 Task: Find connections with filter location Qusar with filter topic #linkedinprofileswith filter profile language French with filter current company Navi with filter school Mumbai Jobs with filter industry Agricultural Chemical Manufacturing with filter service category Market Research with filter keywords title Help Desk
Action: Mouse moved to (717, 130)
Screenshot: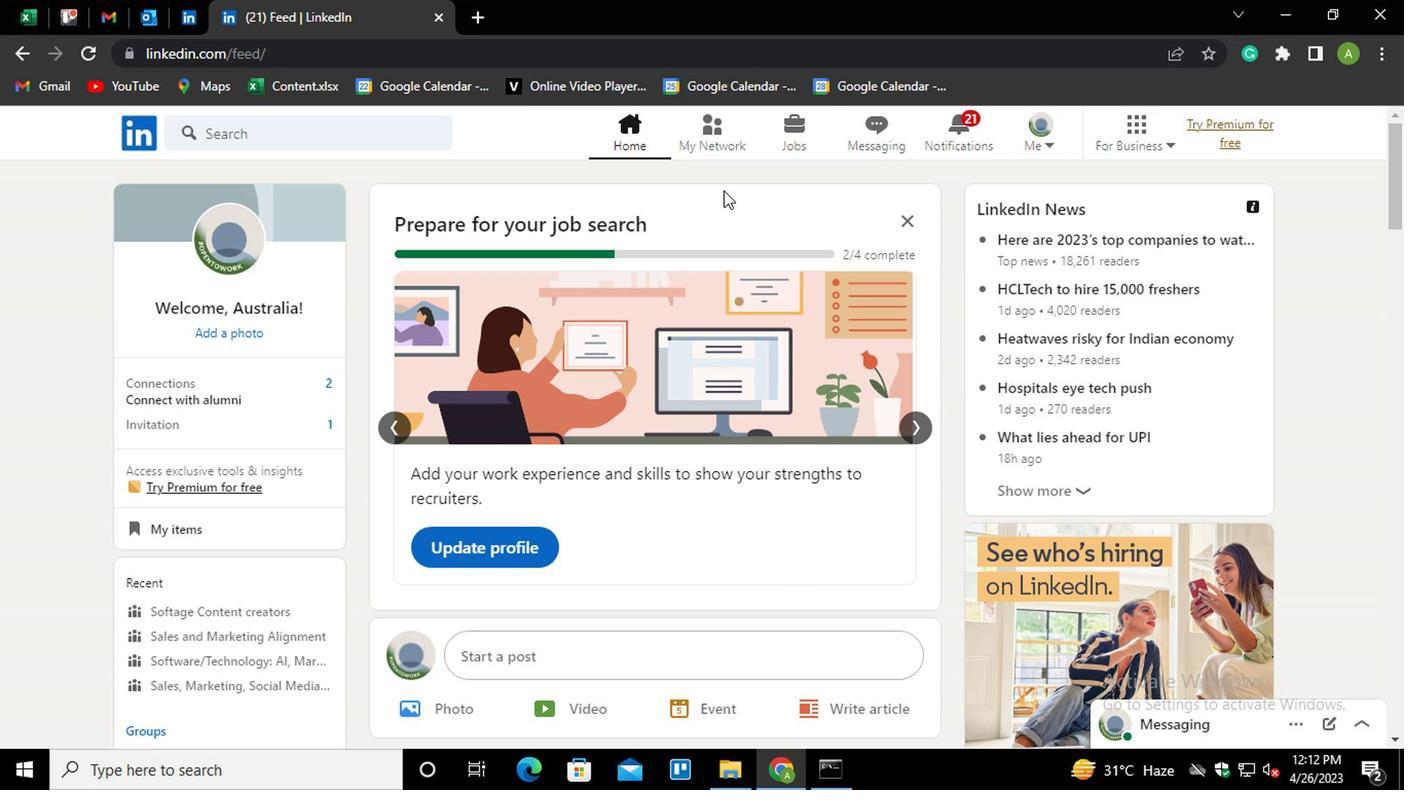 
Action: Mouse pressed left at (717, 130)
Screenshot: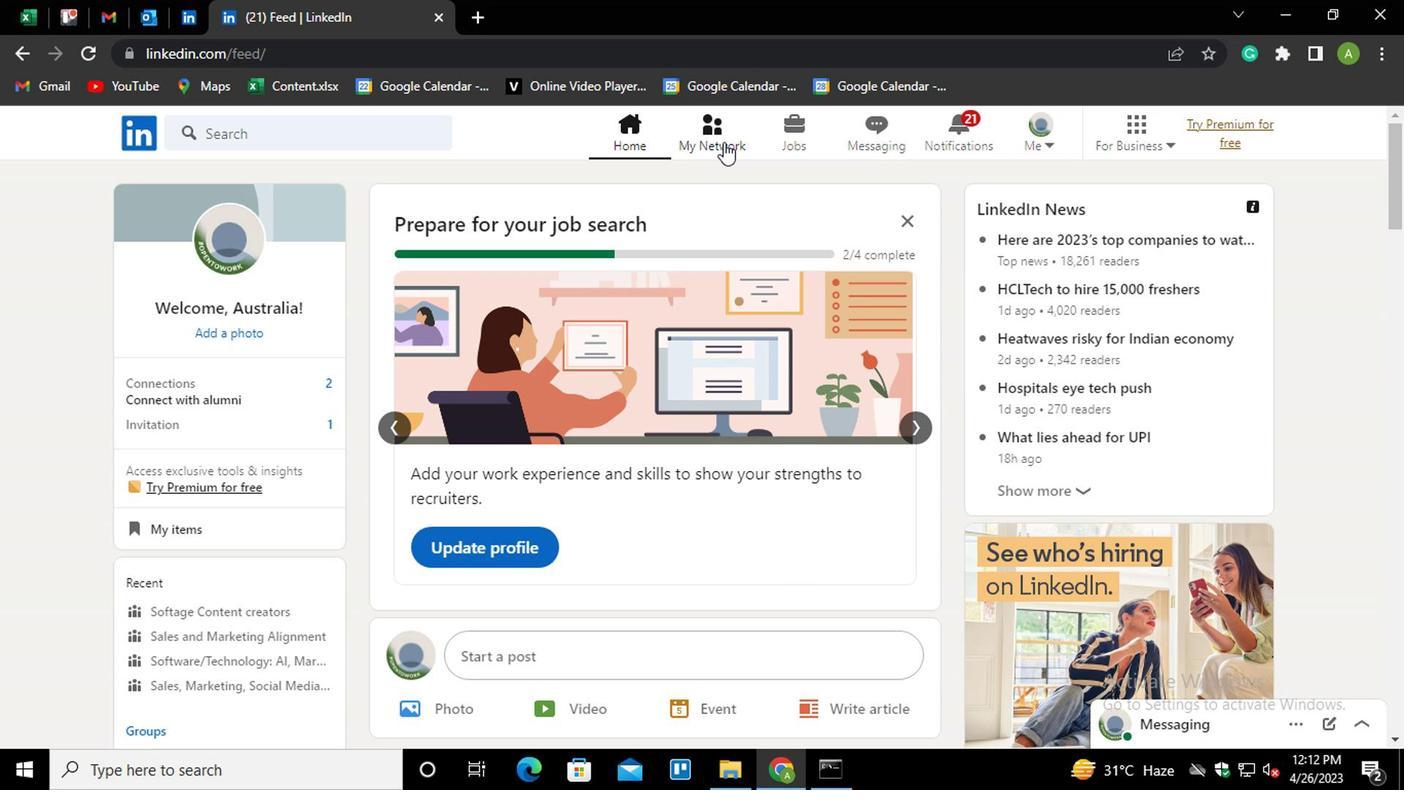 
Action: Mouse moved to (193, 245)
Screenshot: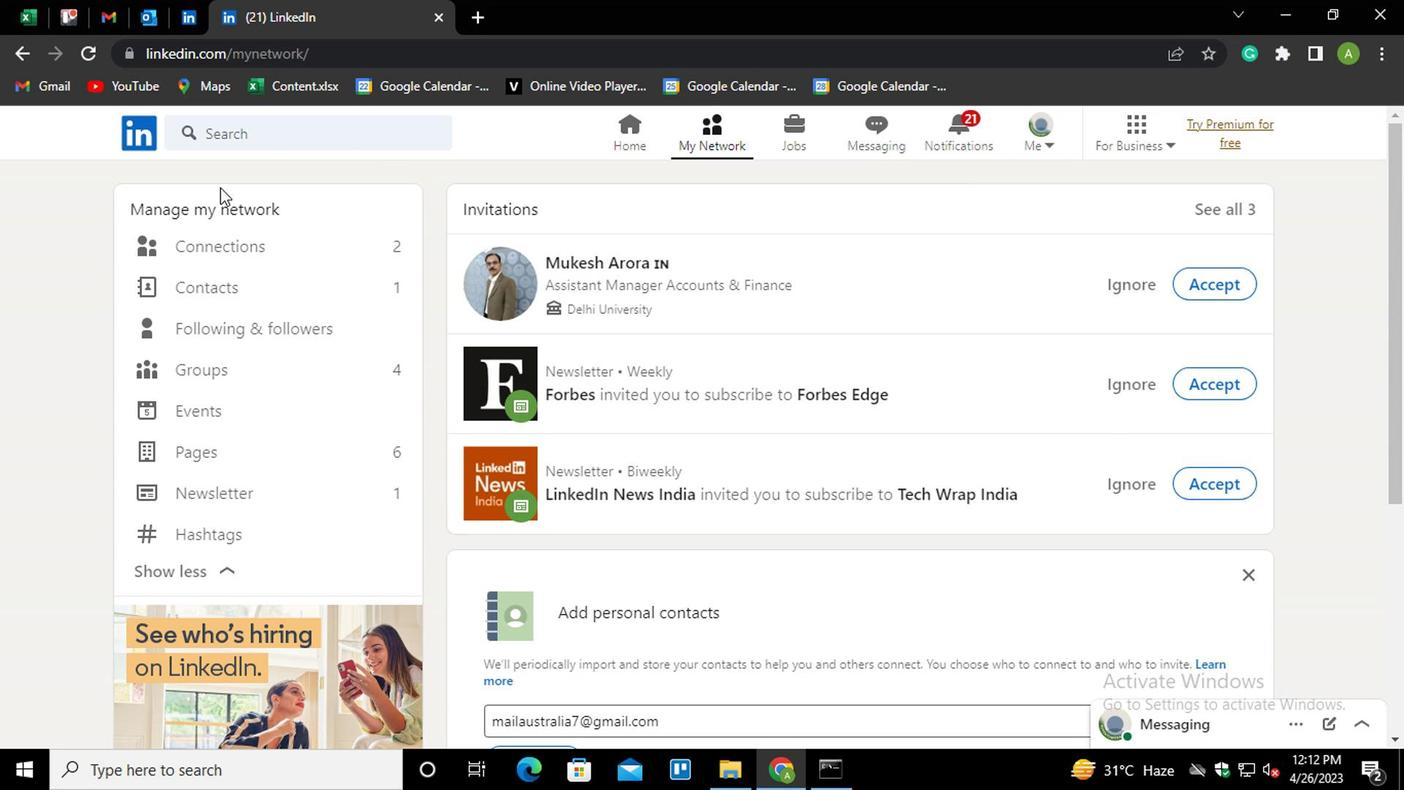 
Action: Mouse pressed left at (193, 245)
Screenshot: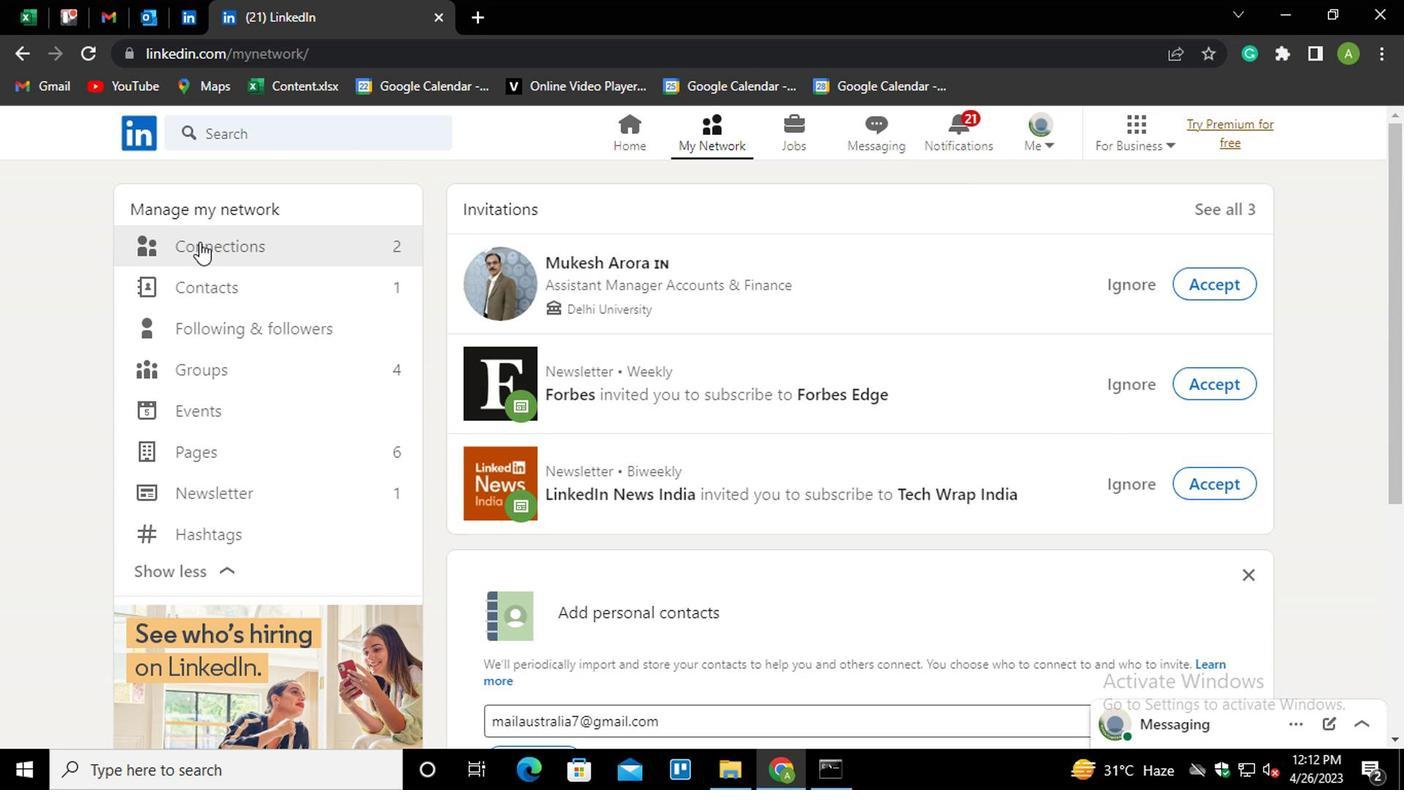 
Action: Mouse moved to (831, 250)
Screenshot: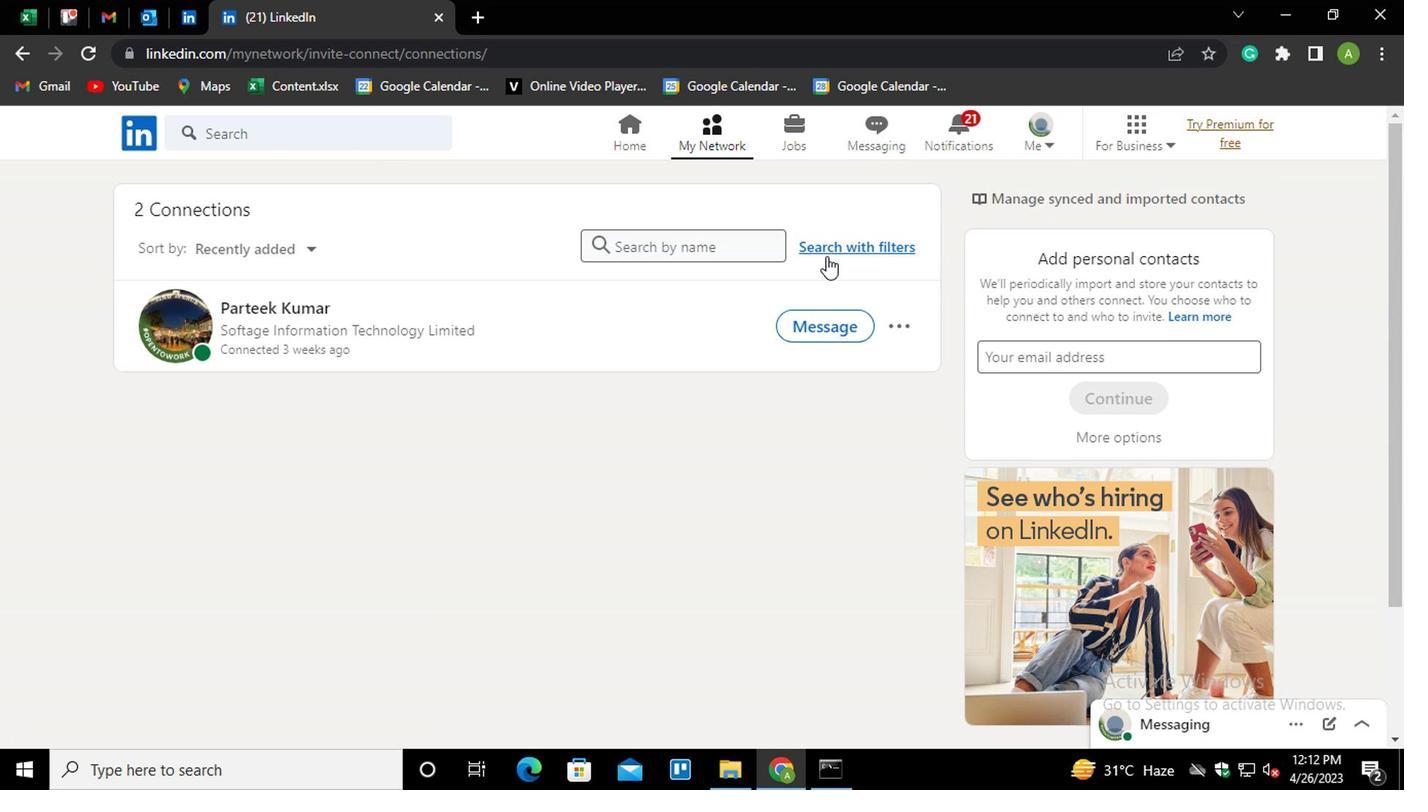 
Action: Mouse pressed left at (831, 250)
Screenshot: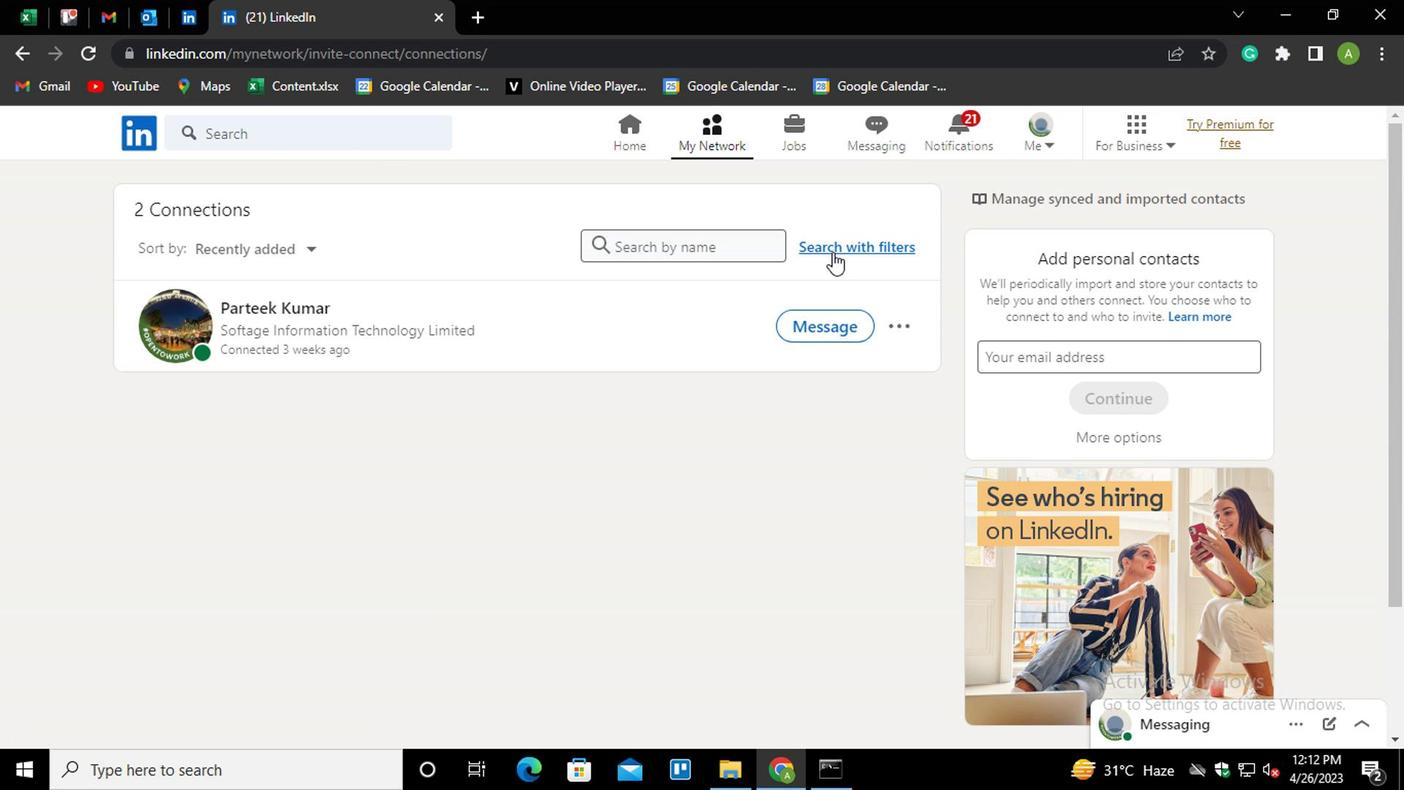 
Action: Mouse moved to (679, 185)
Screenshot: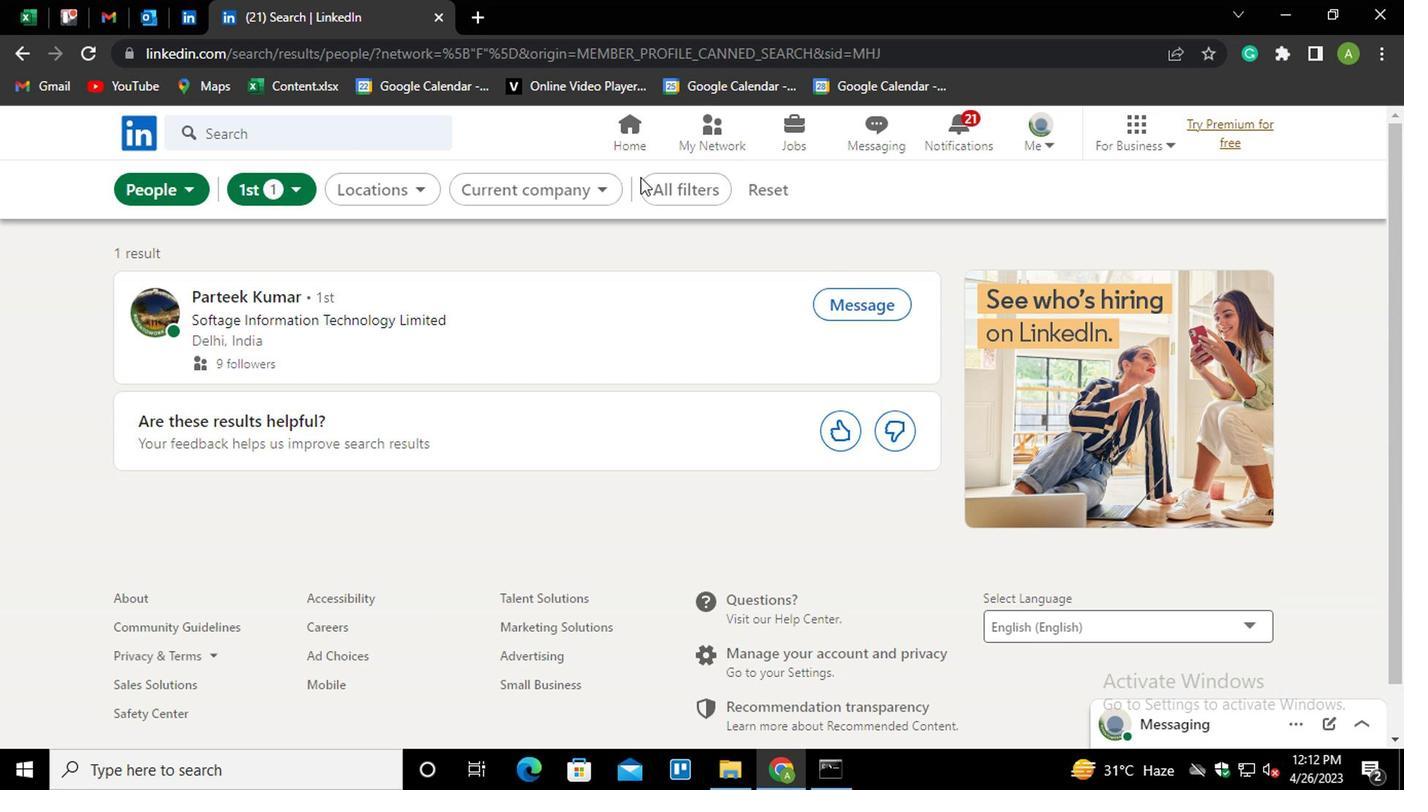 
Action: Mouse pressed left at (679, 185)
Screenshot: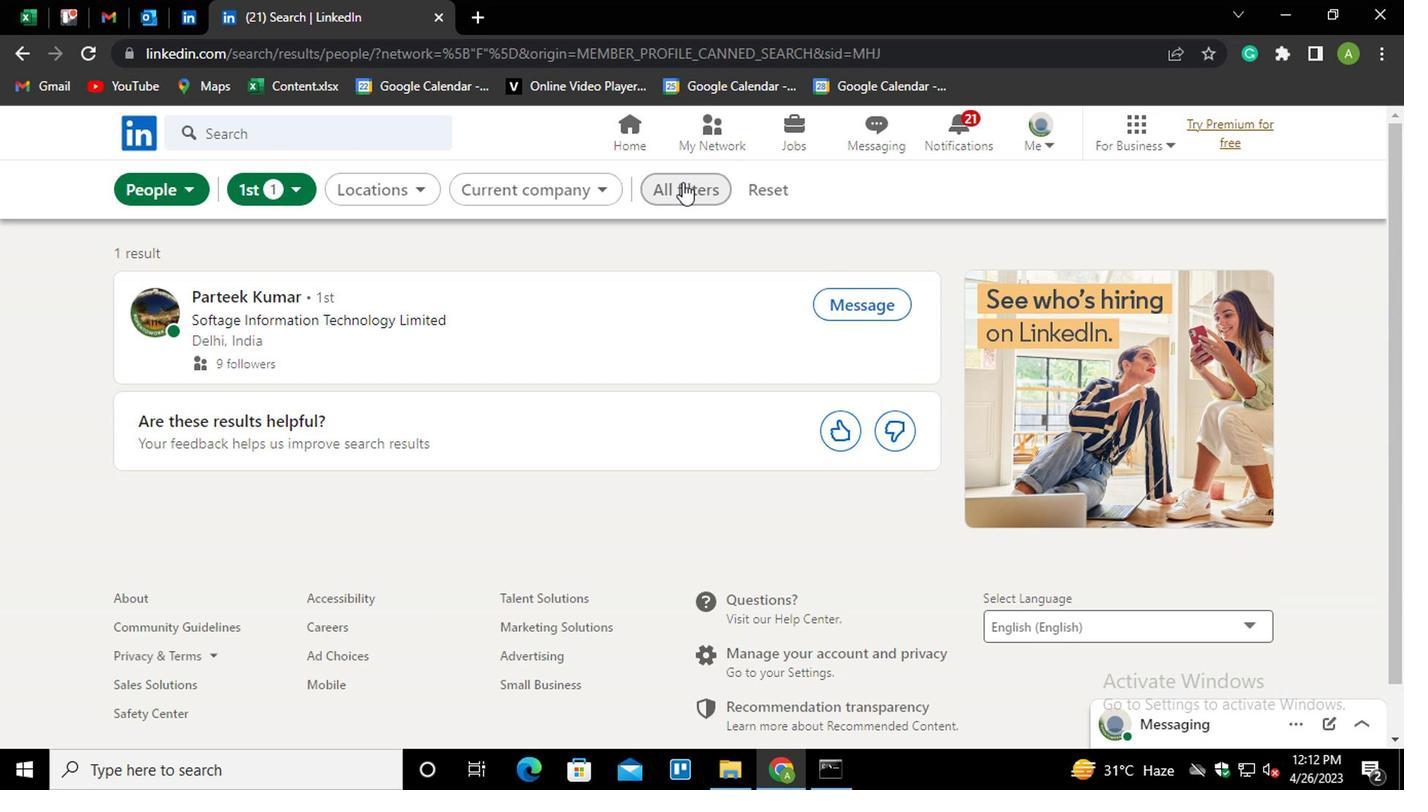 
Action: Mouse moved to (981, 417)
Screenshot: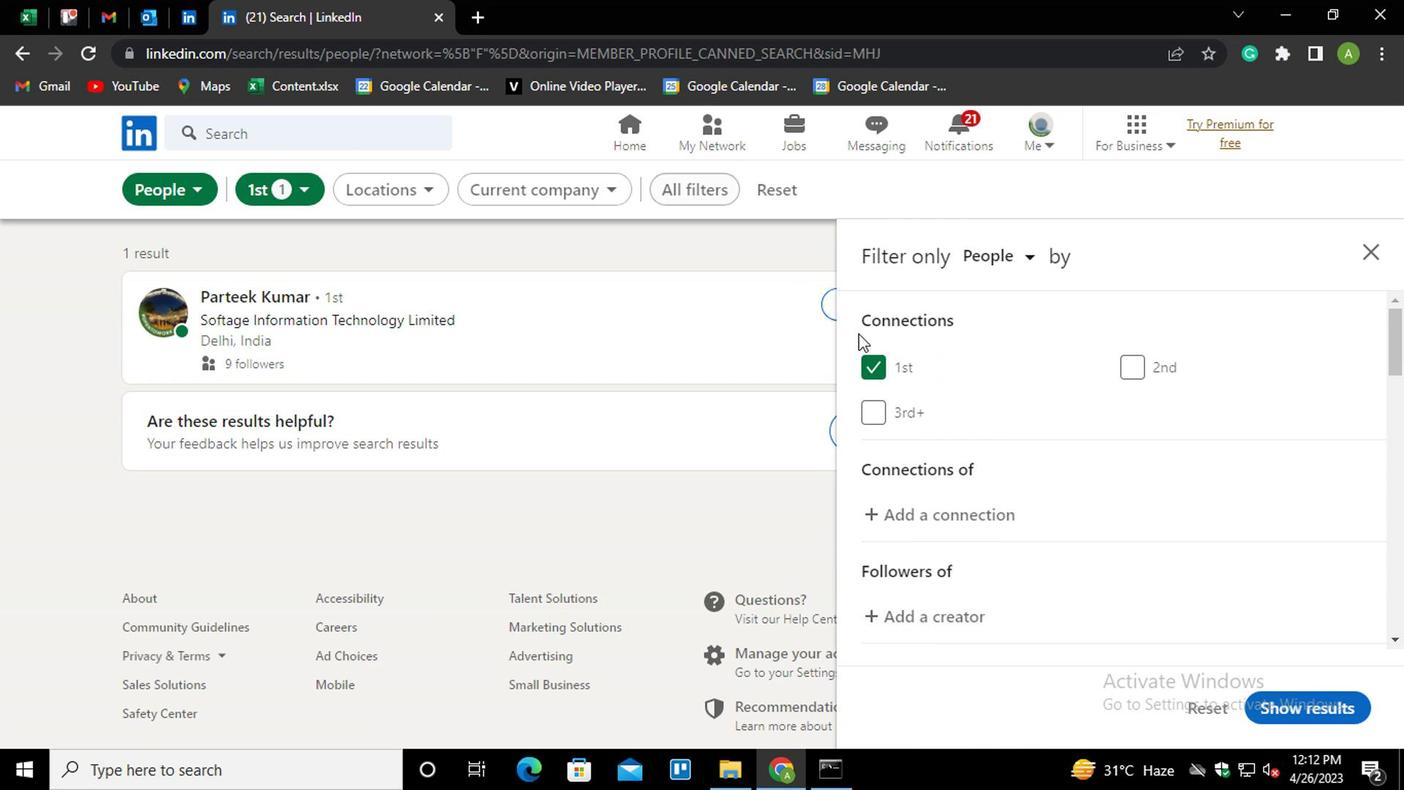 
Action: Mouse scrolled (981, 416) with delta (0, 0)
Screenshot: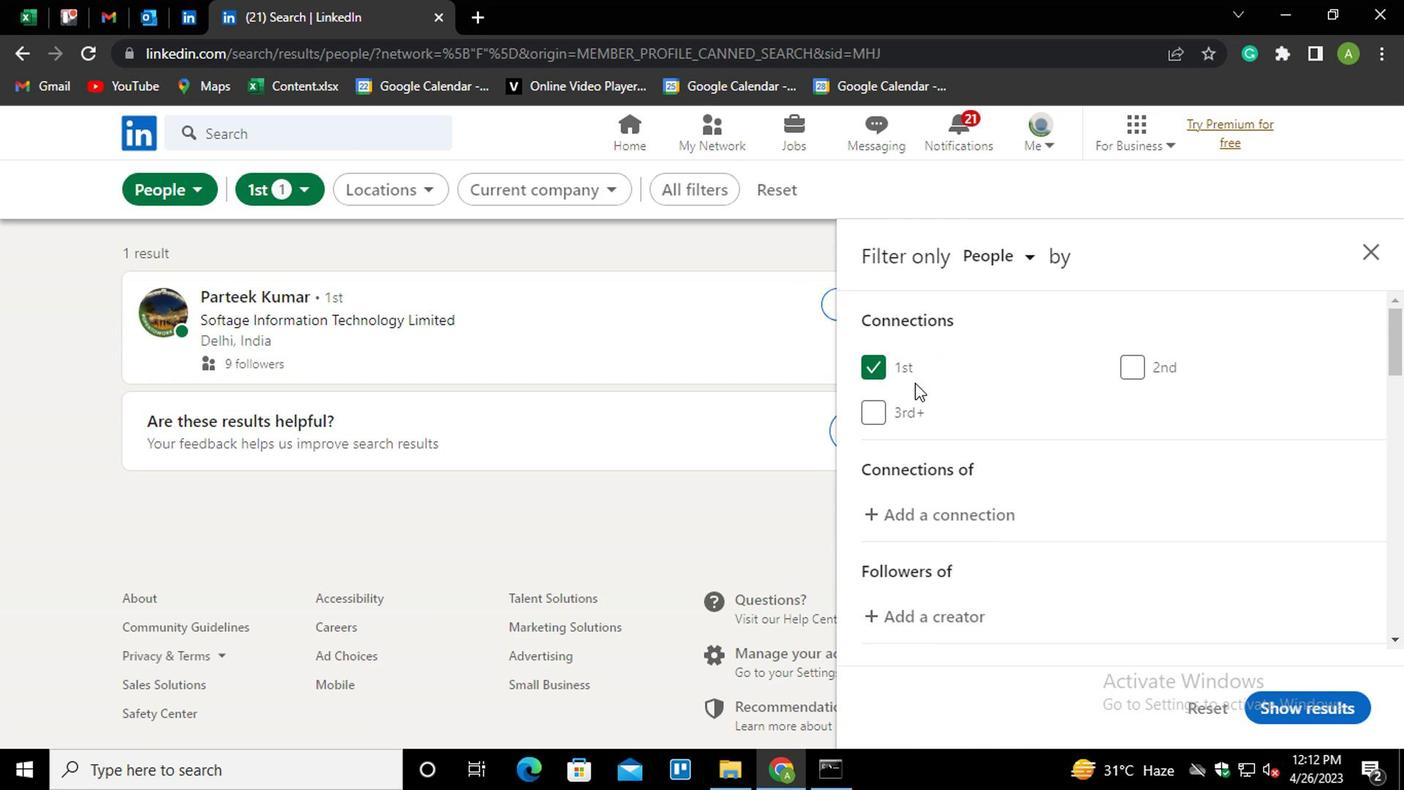 
Action: Mouse scrolled (981, 416) with delta (0, 0)
Screenshot: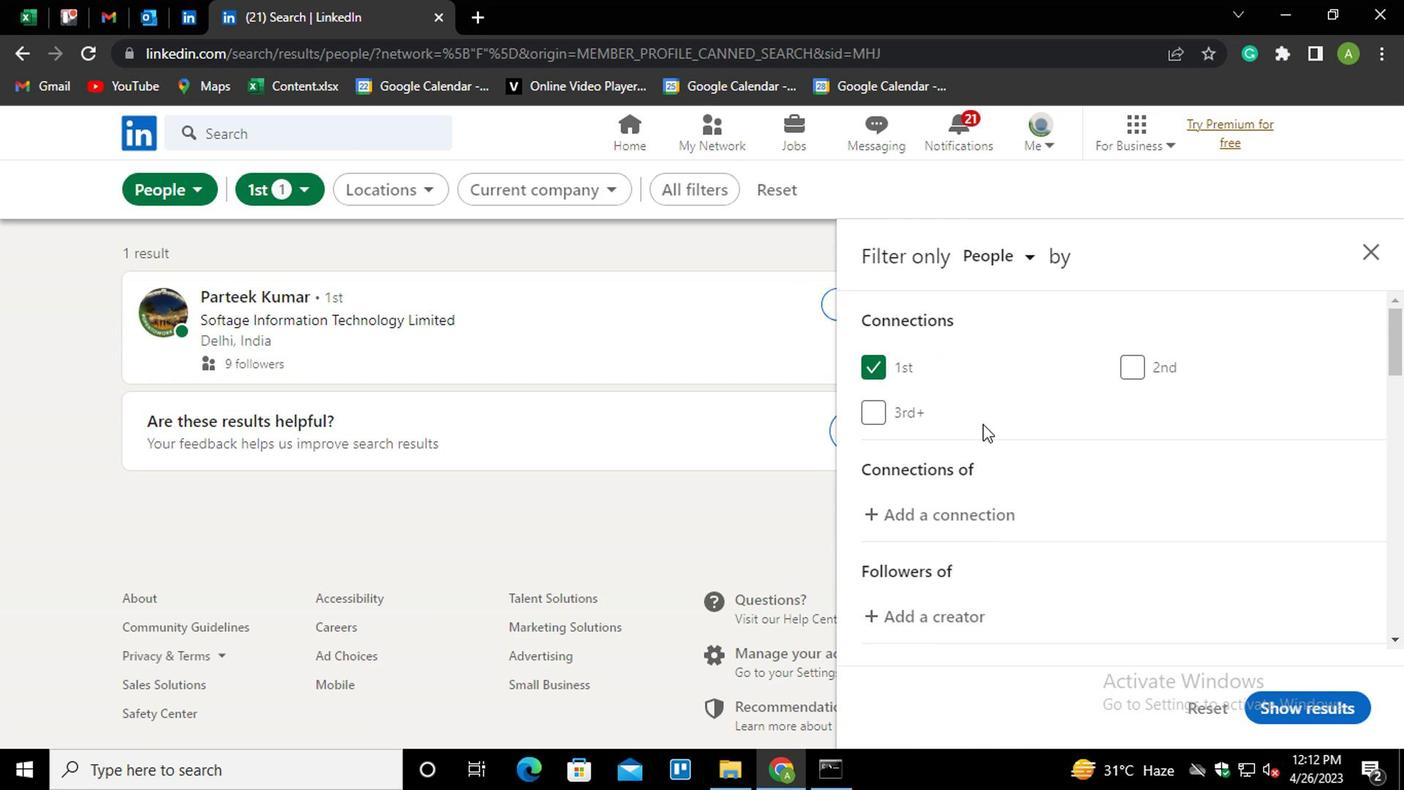 
Action: Mouse scrolled (981, 416) with delta (0, 0)
Screenshot: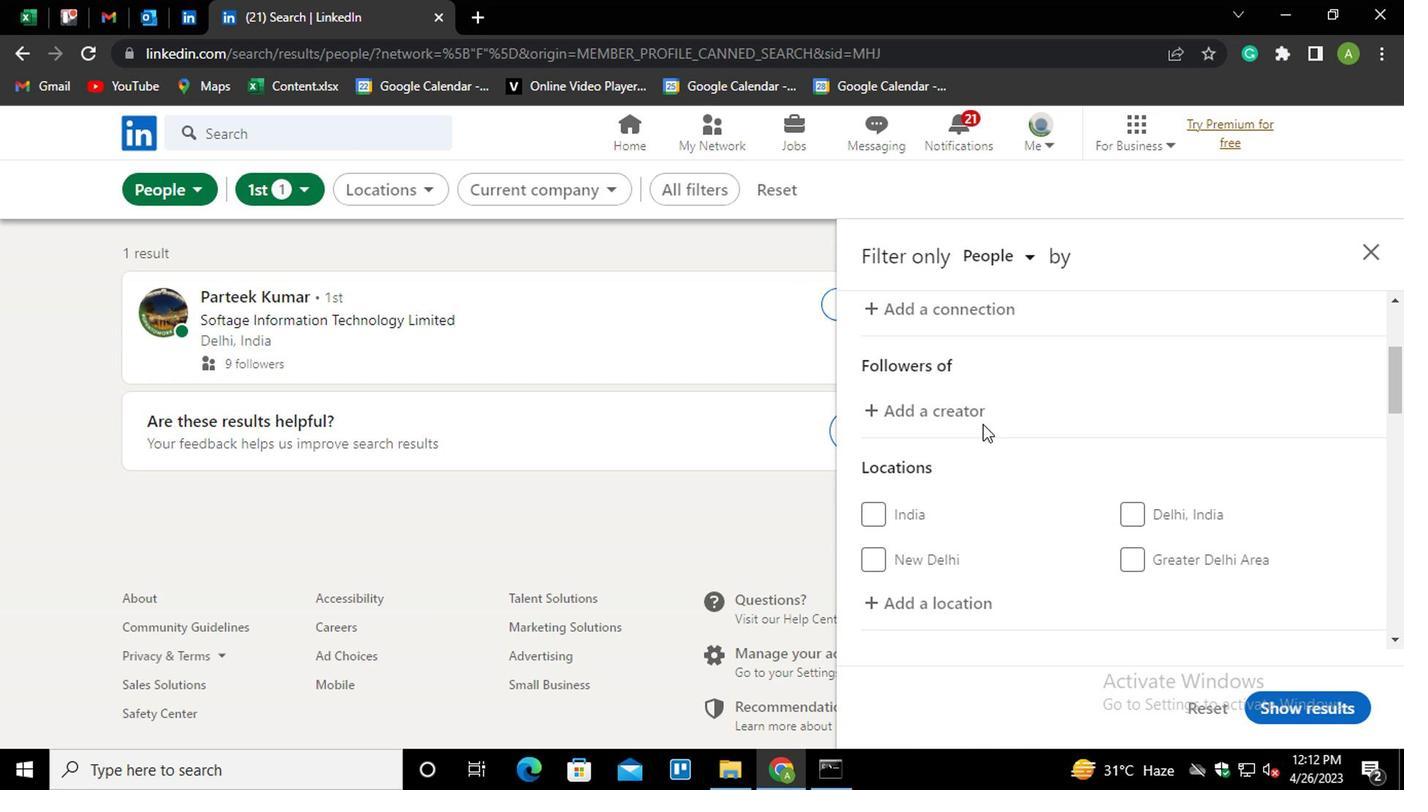 
Action: Mouse moved to (945, 498)
Screenshot: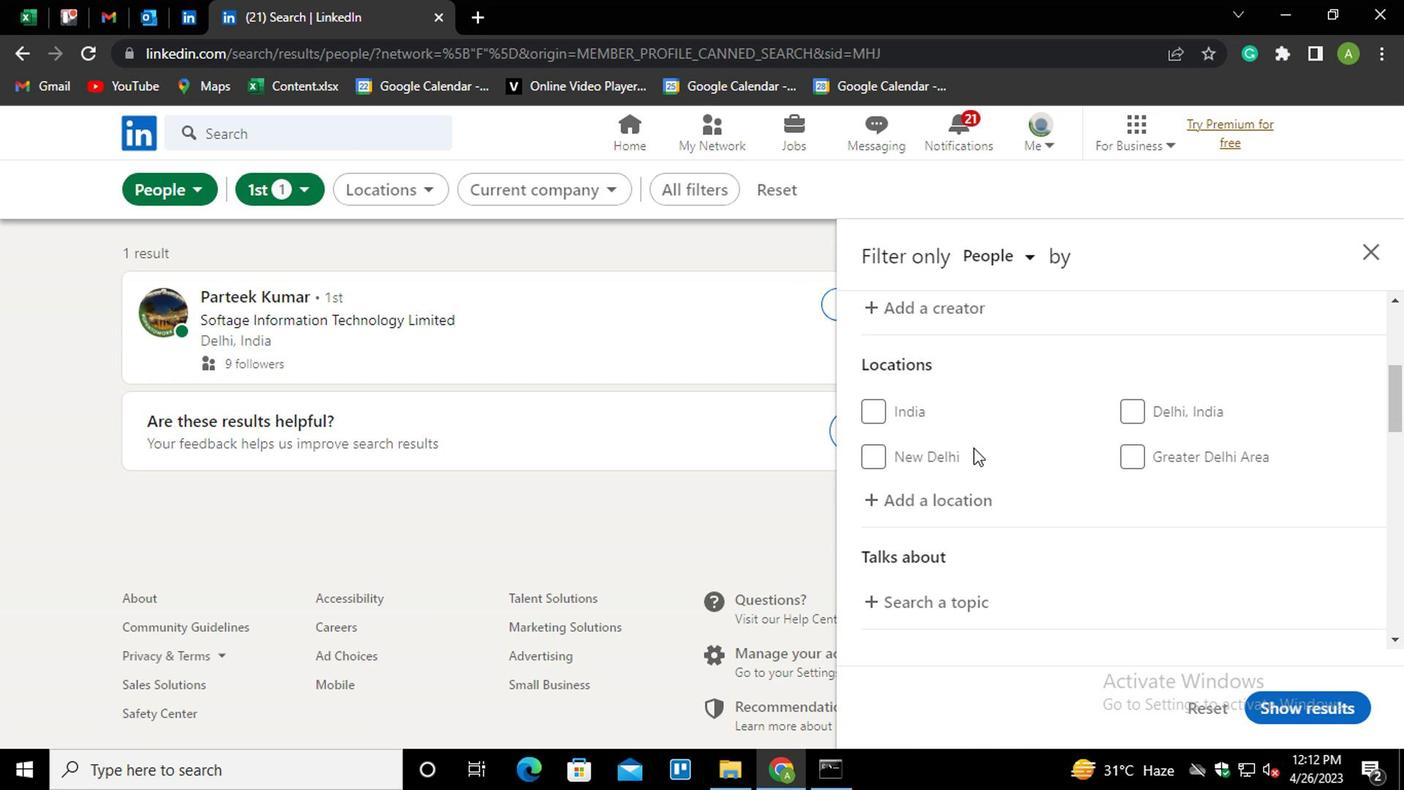 
Action: Mouse pressed left at (945, 498)
Screenshot: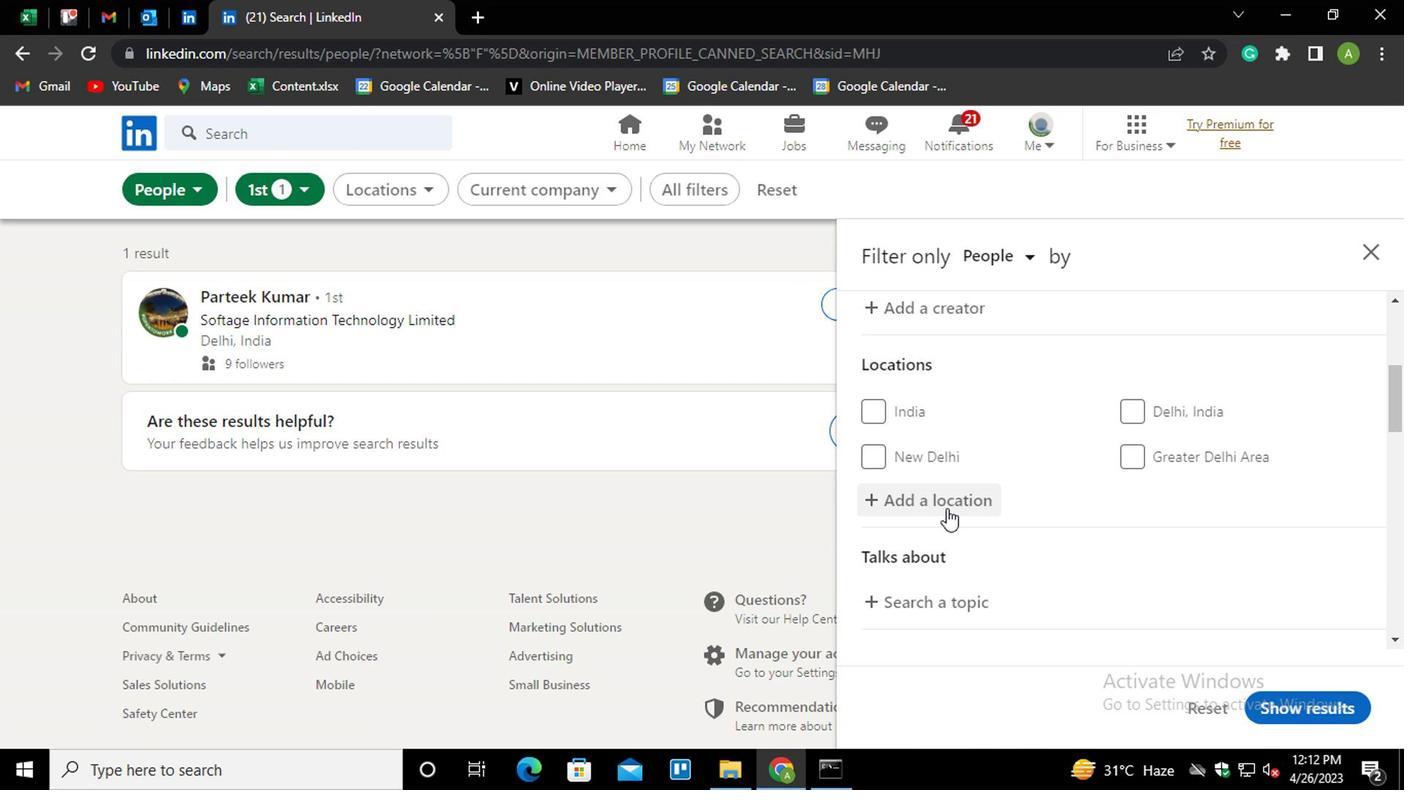 
Action: Mouse moved to (942, 497)
Screenshot: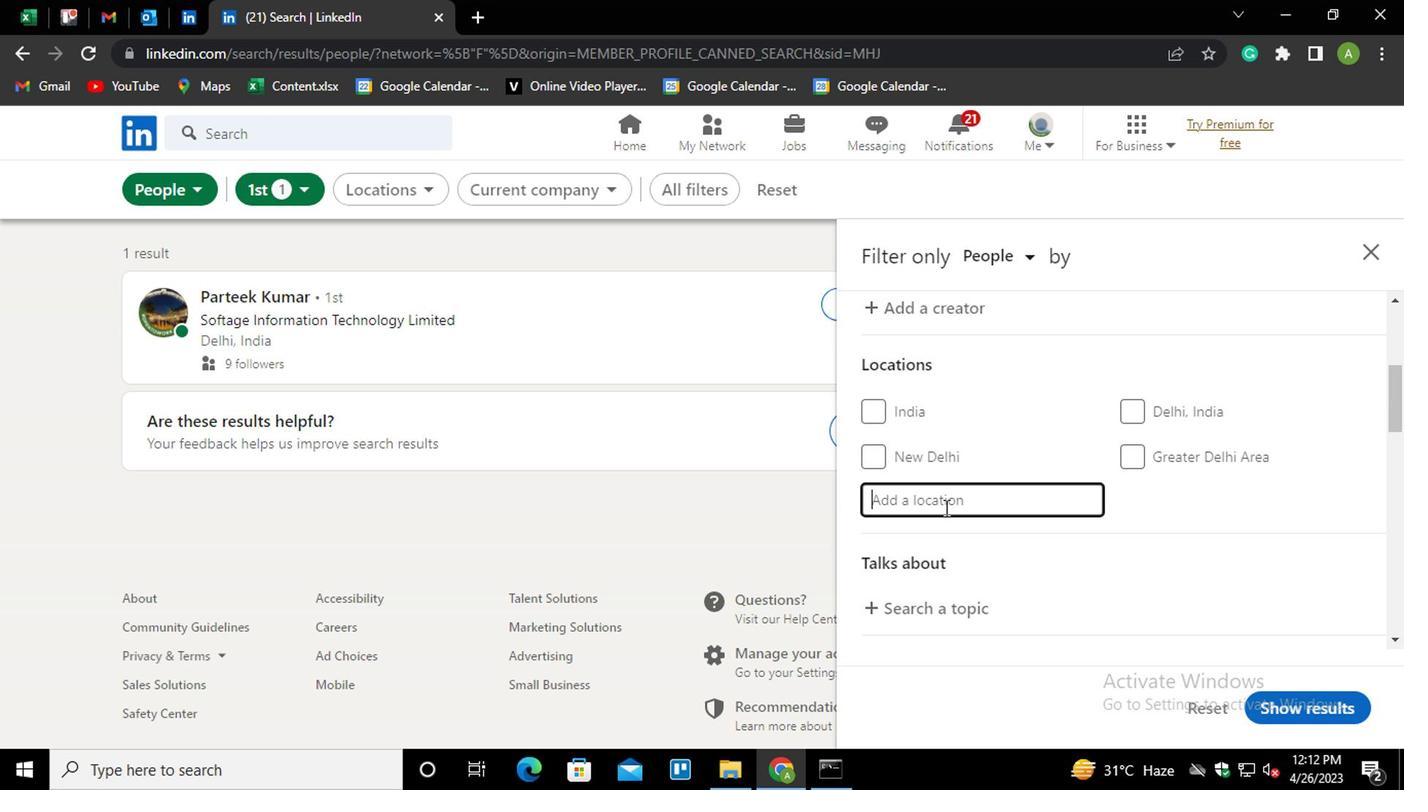 
Action: Mouse pressed left at (942, 497)
Screenshot: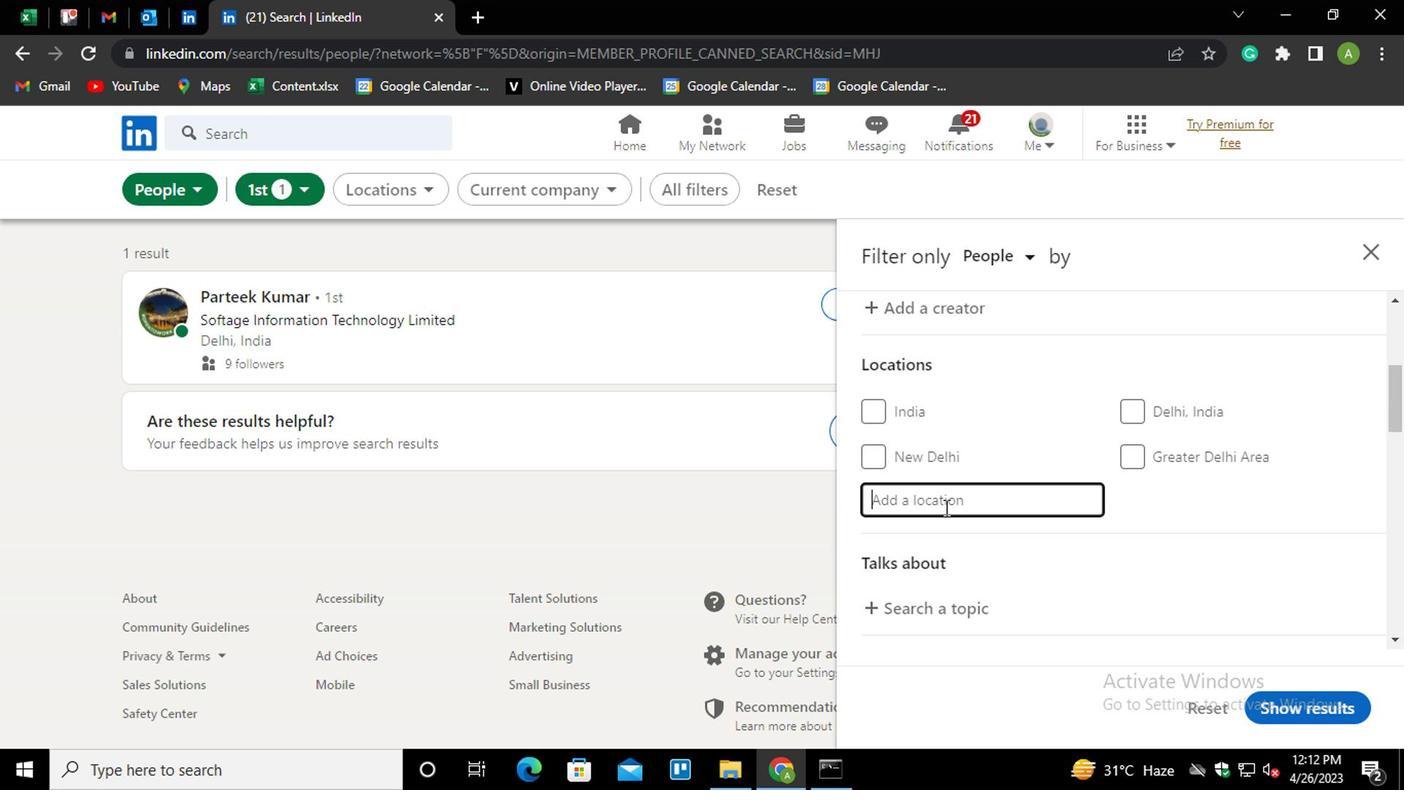 
Action: Key pressed <Key.shift>QUSAR
Screenshot: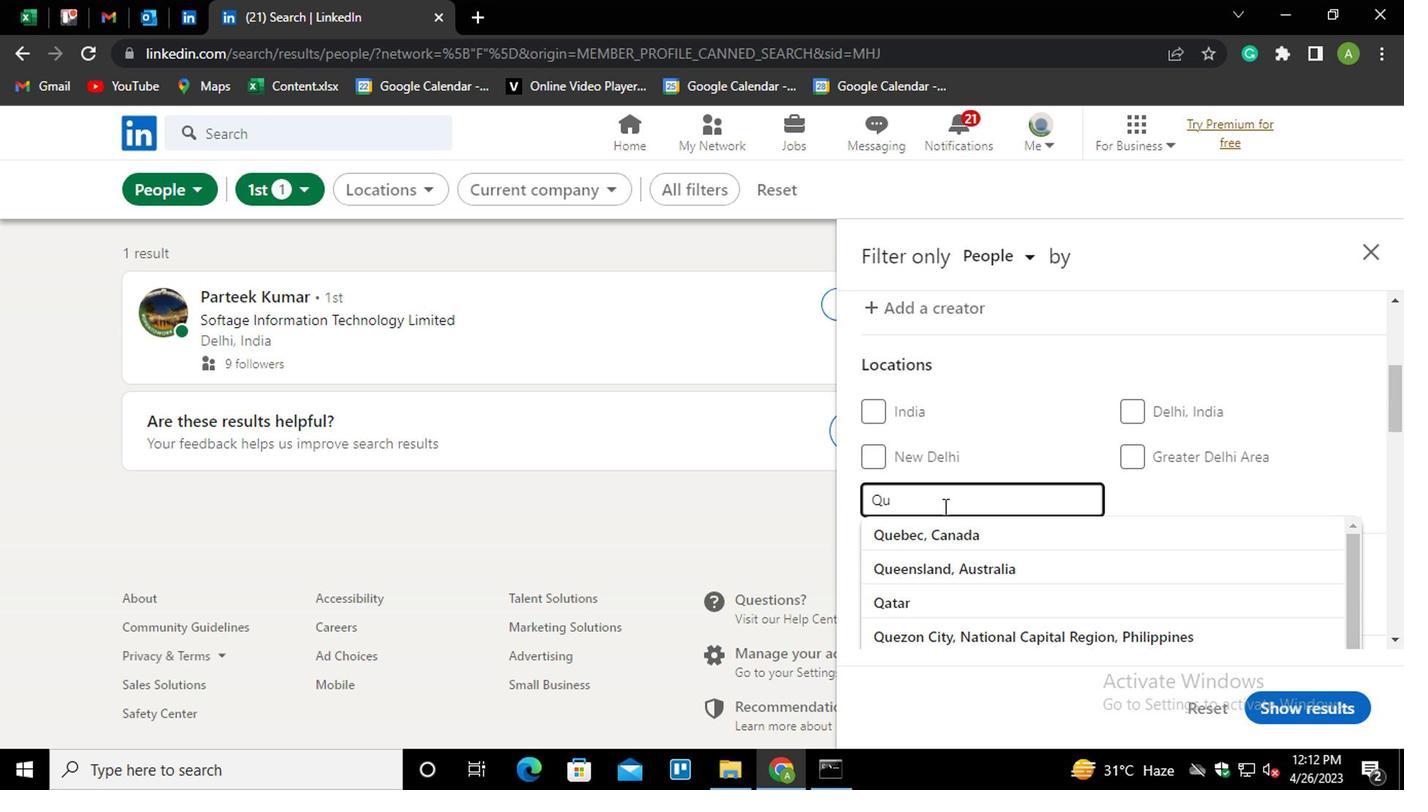 
Action: Mouse moved to (1185, 476)
Screenshot: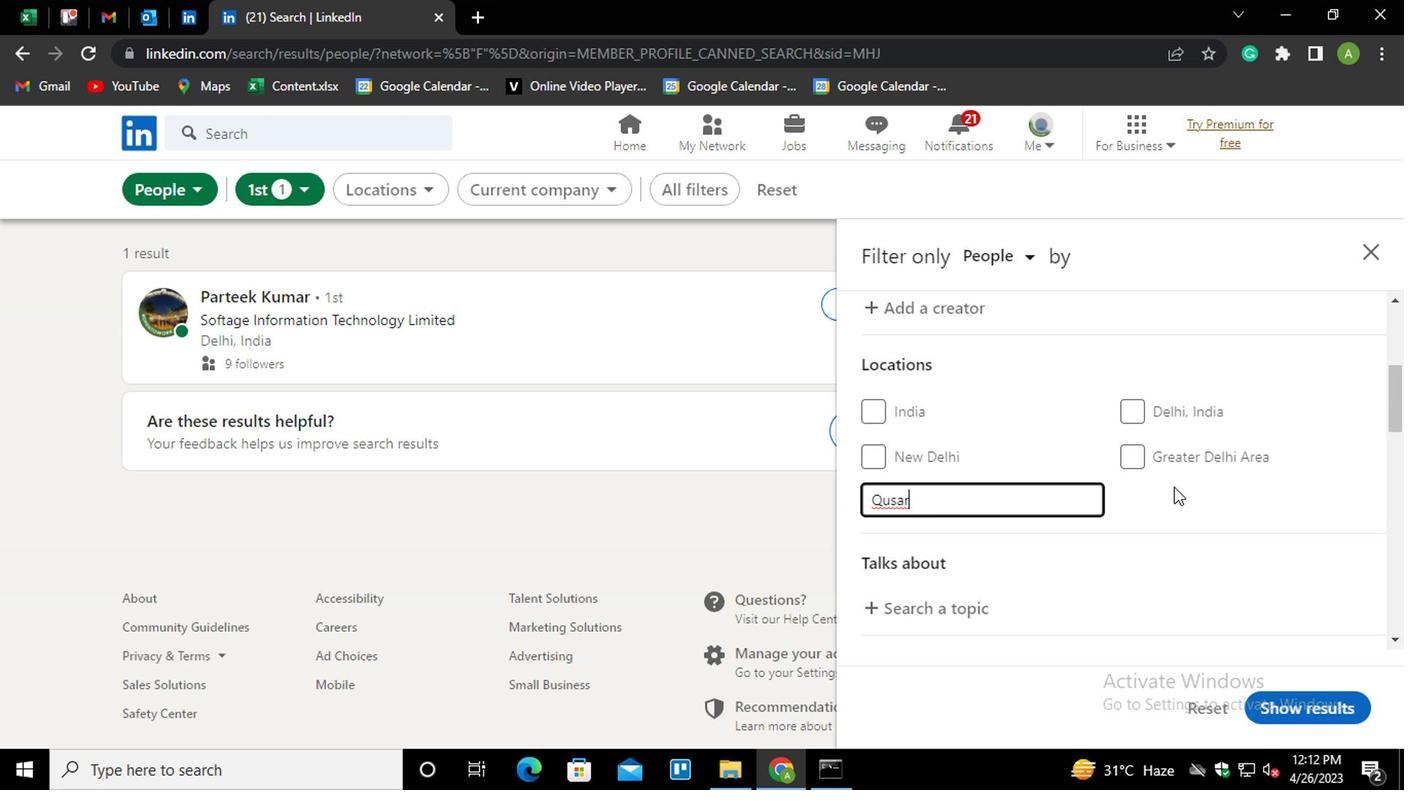 
Action: Mouse pressed left at (1185, 476)
Screenshot: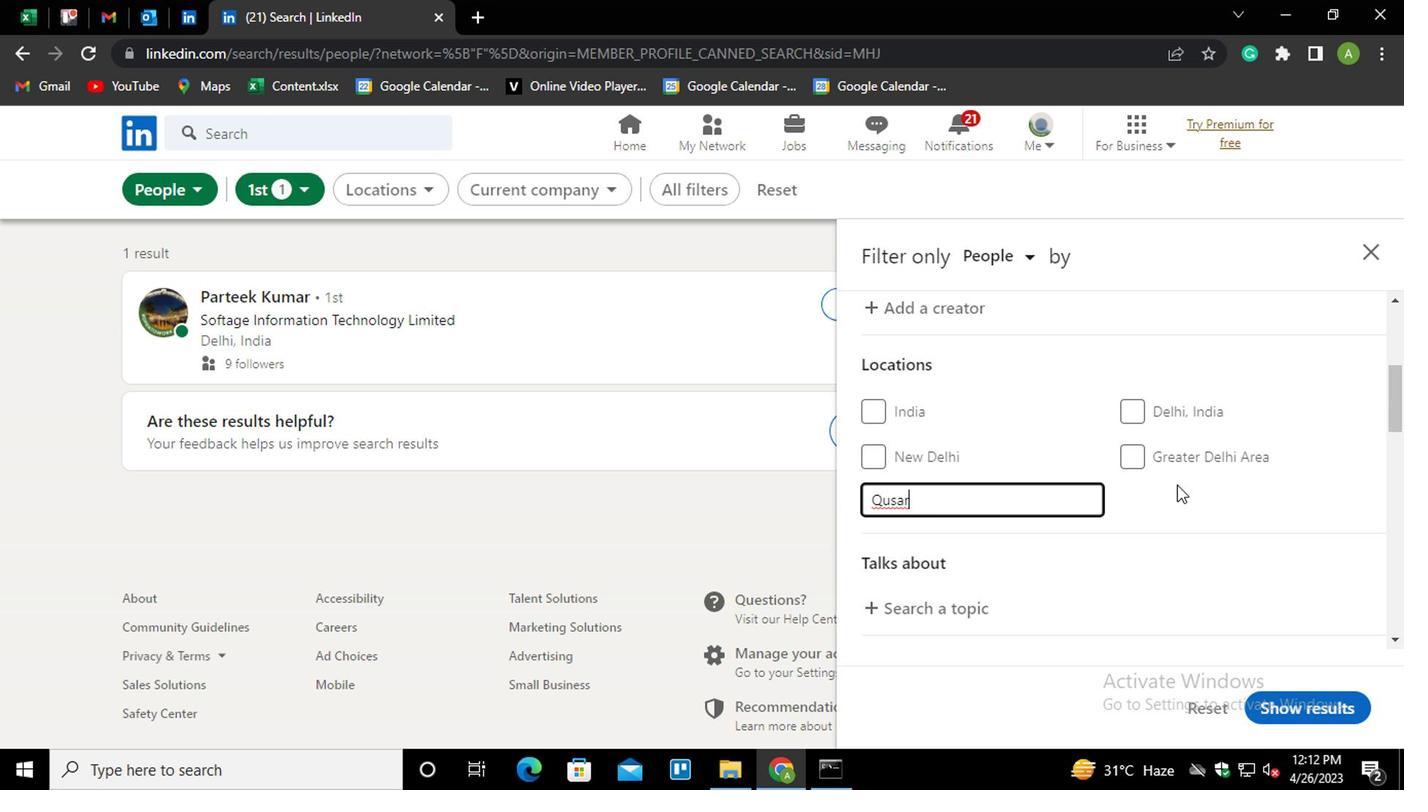 
Action: Mouse moved to (1182, 482)
Screenshot: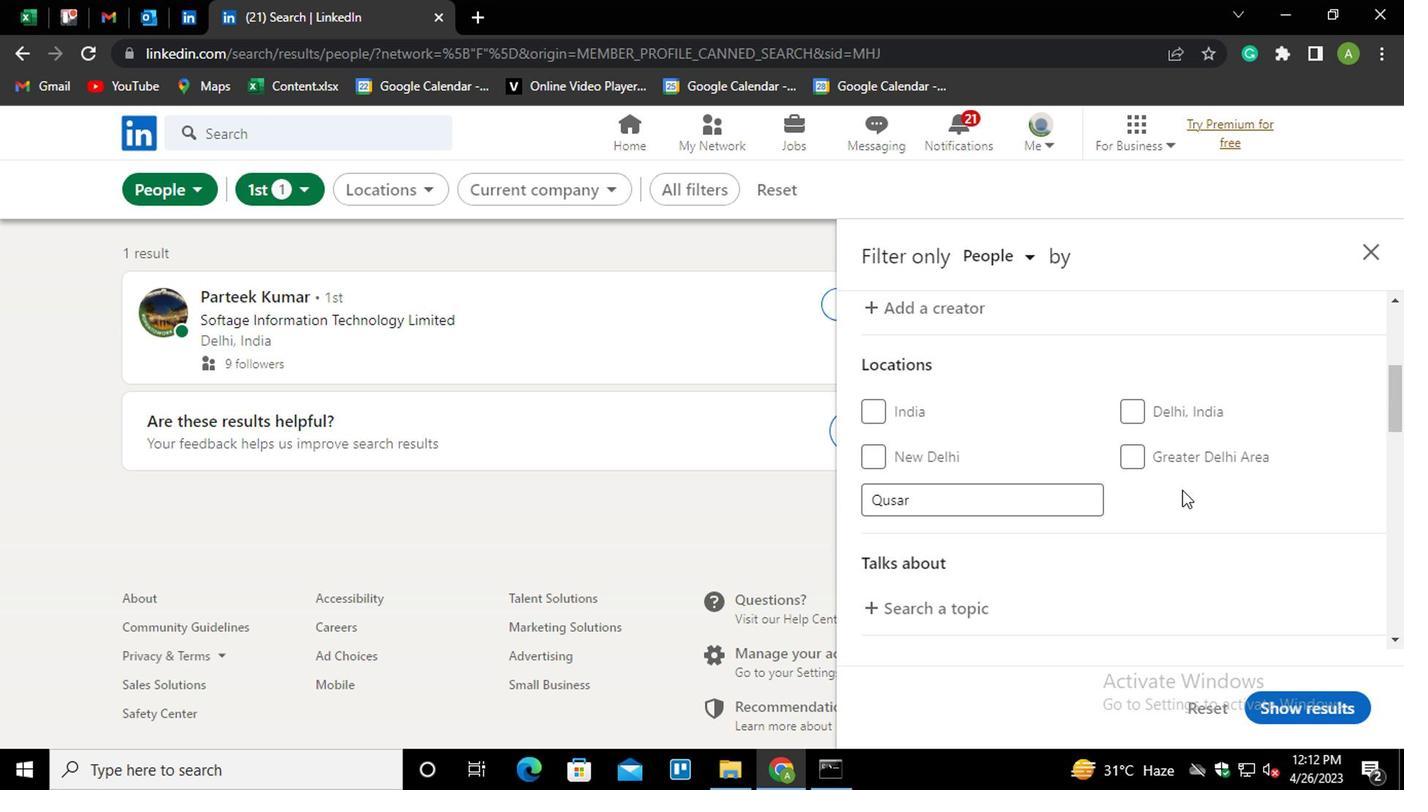 
Action: Mouse scrolled (1182, 481) with delta (0, 0)
Screenshot: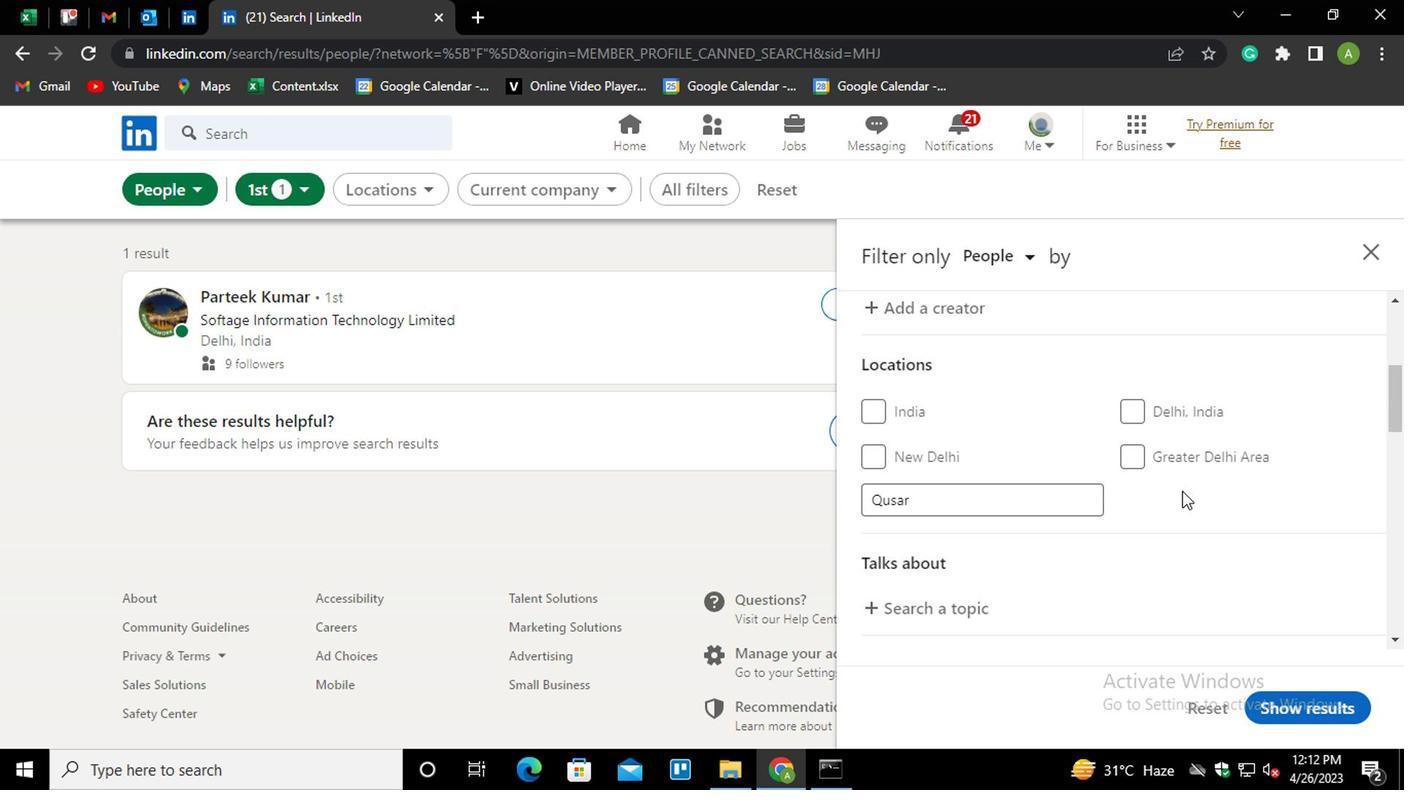 
Action: Mouse scrolled (1182, 481) with delta (0, 0)
Screenshot: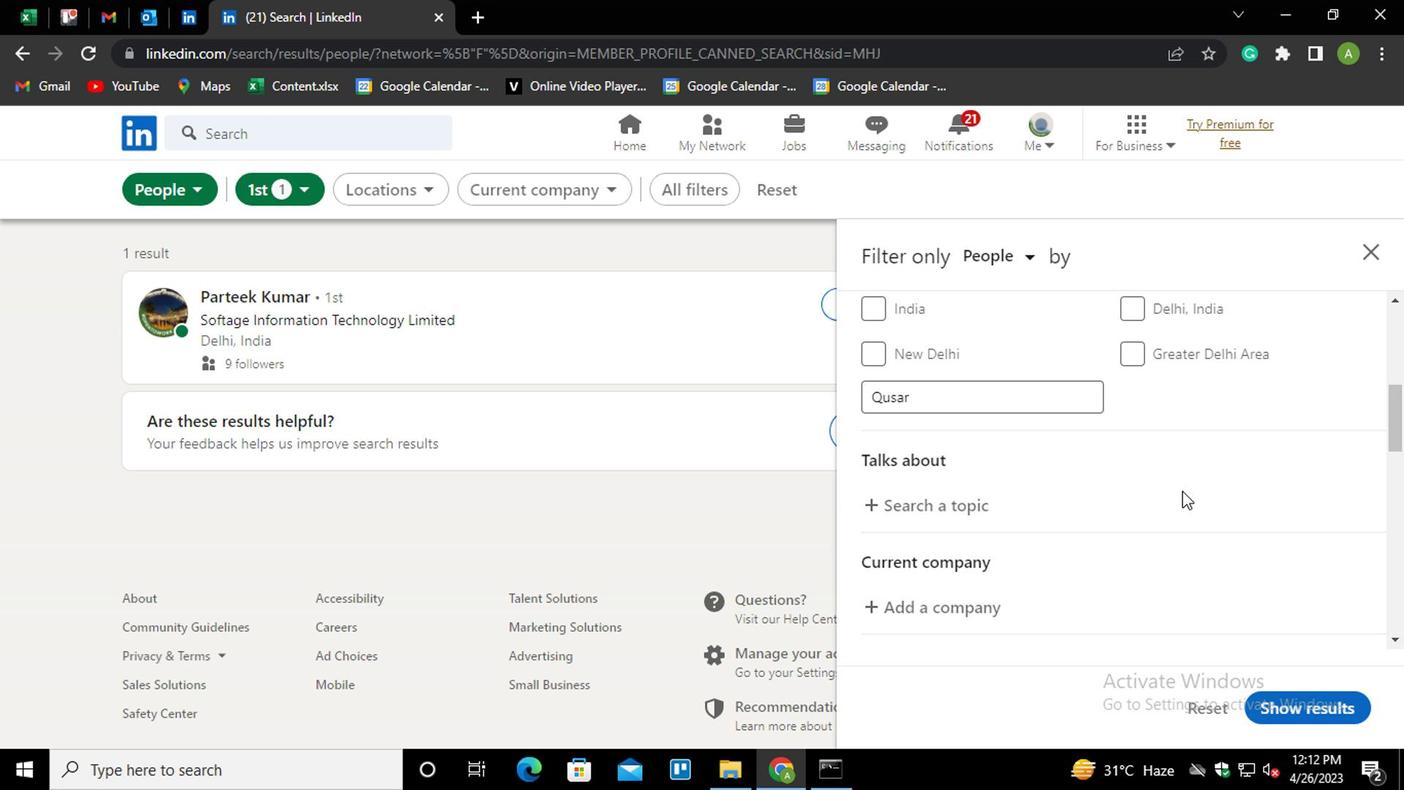 
Action: Mouse moved to (934, 397)
Screenshot: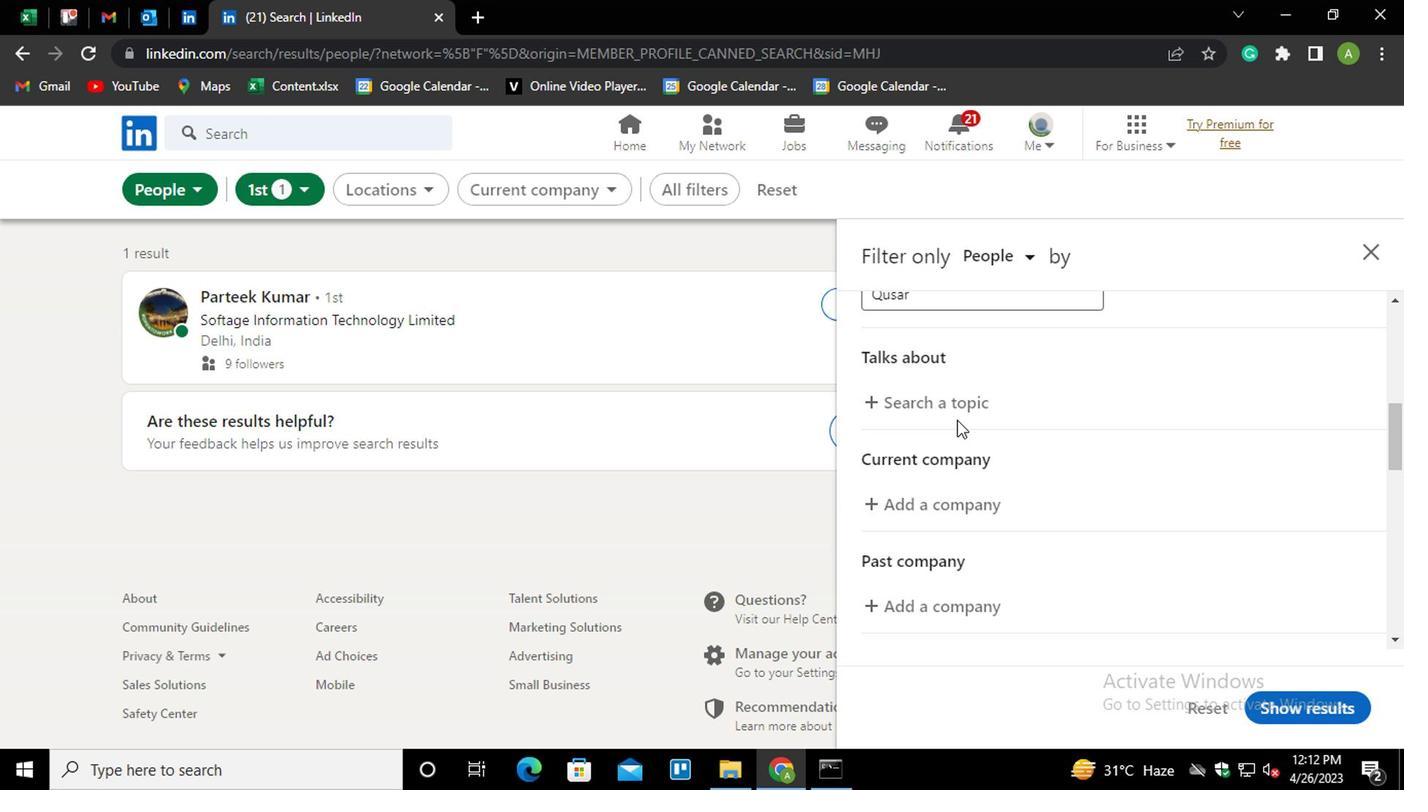 
Action: Mouse pressed left at (934, 397)
Screenshot: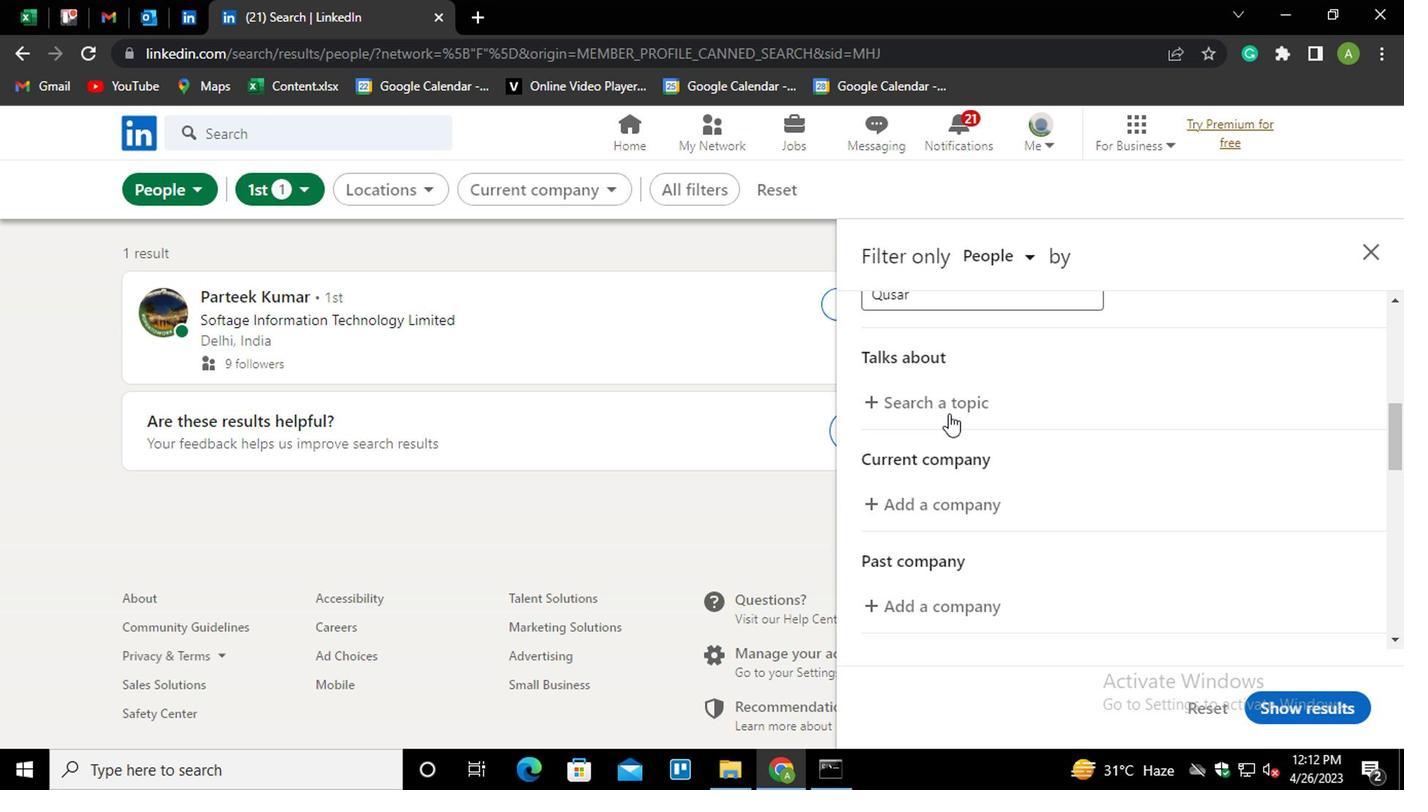 
Action: Key pressed <Key.shift>#LNKEDINPROFILES
Screenshot: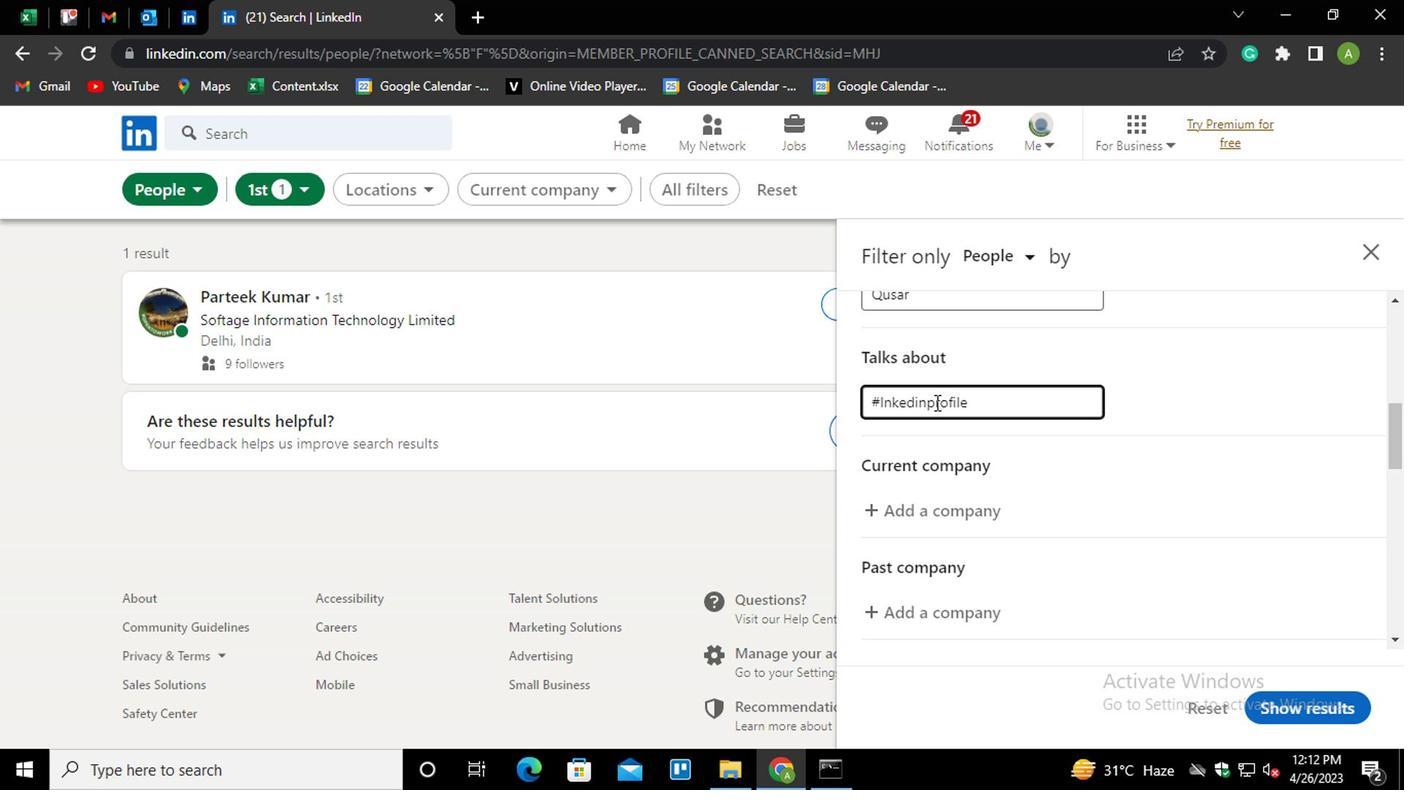 
Action: Mouse moved to (1151, 395)
Screenshot: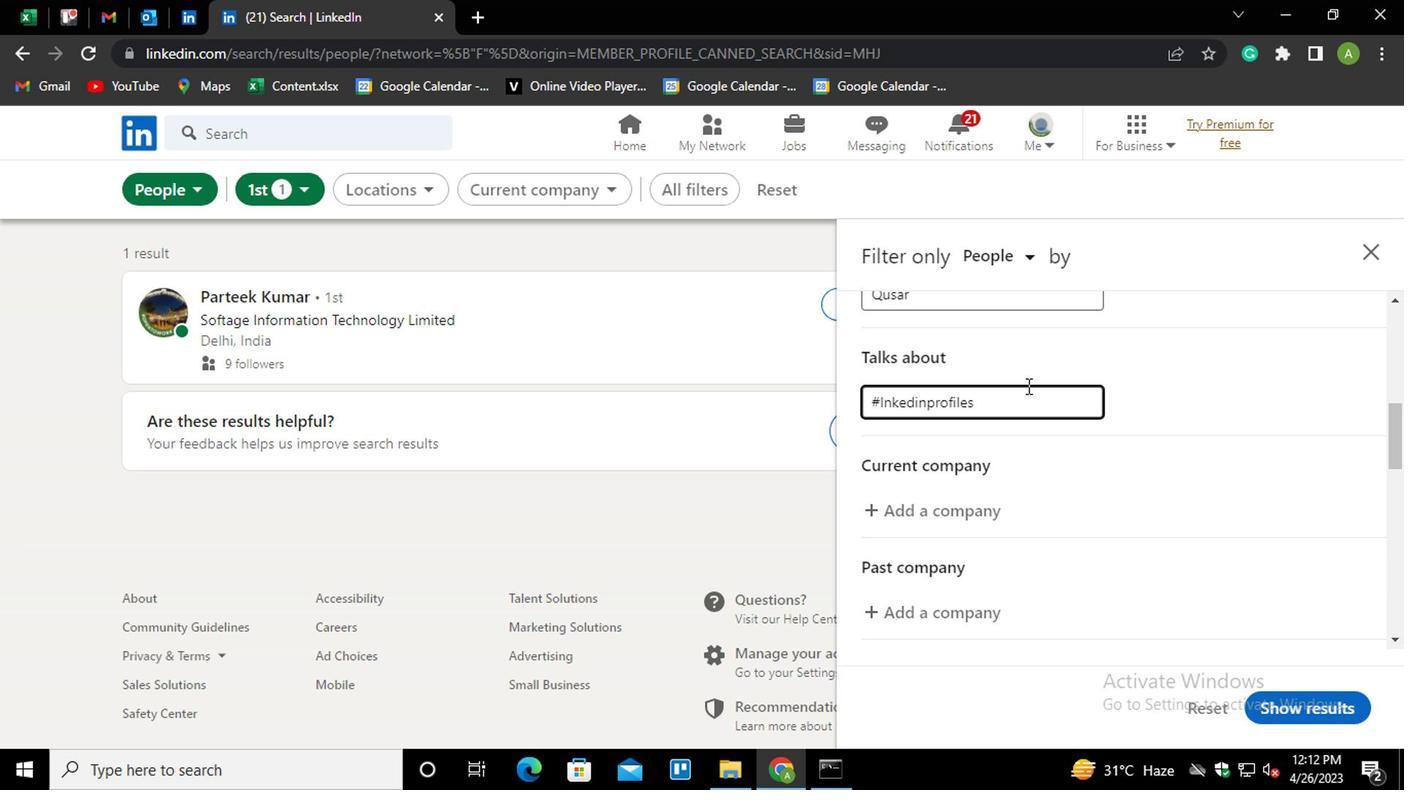 
Action: Mouse pressed left at (1151, 395)
Screenshot: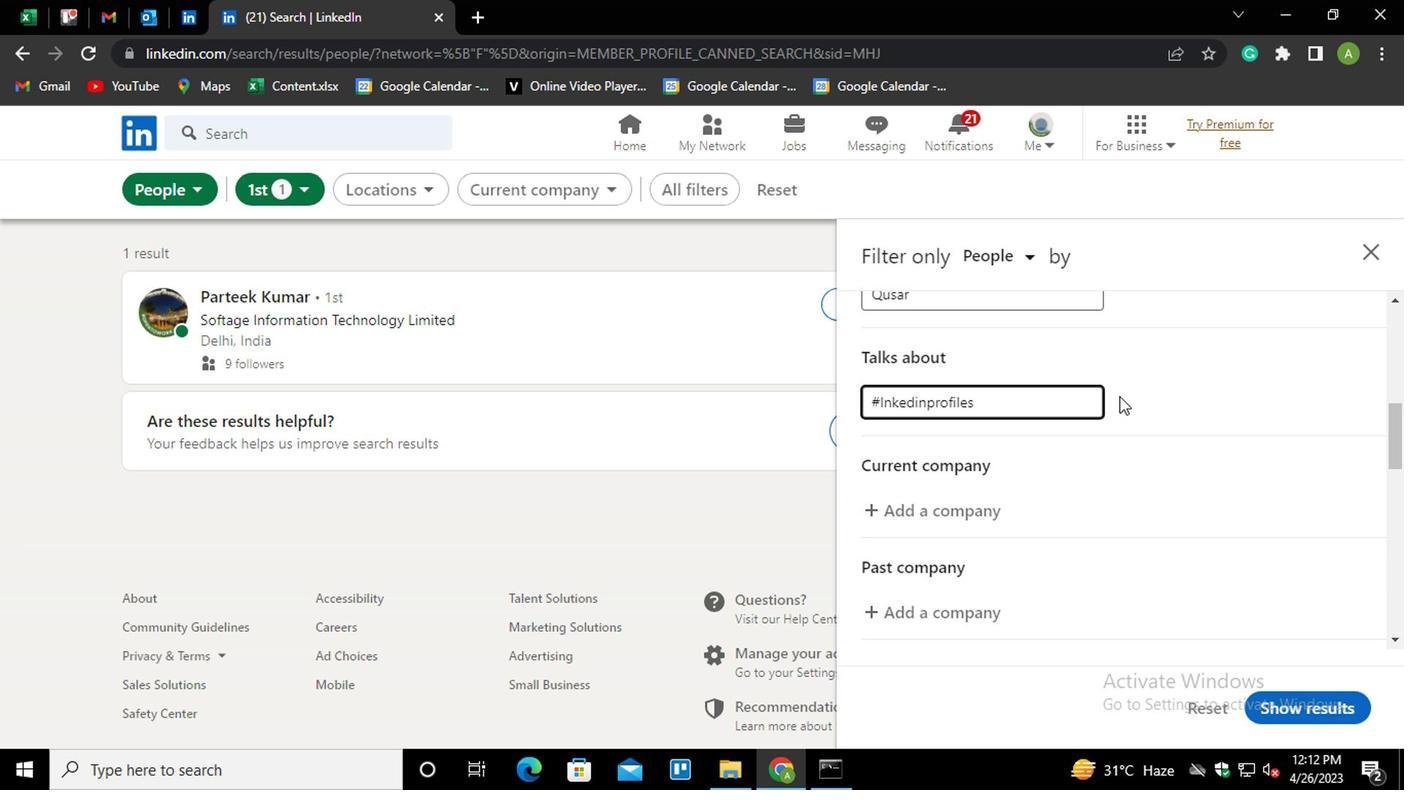 
Action: Mouse moved to (1160, 441)
Screenshot: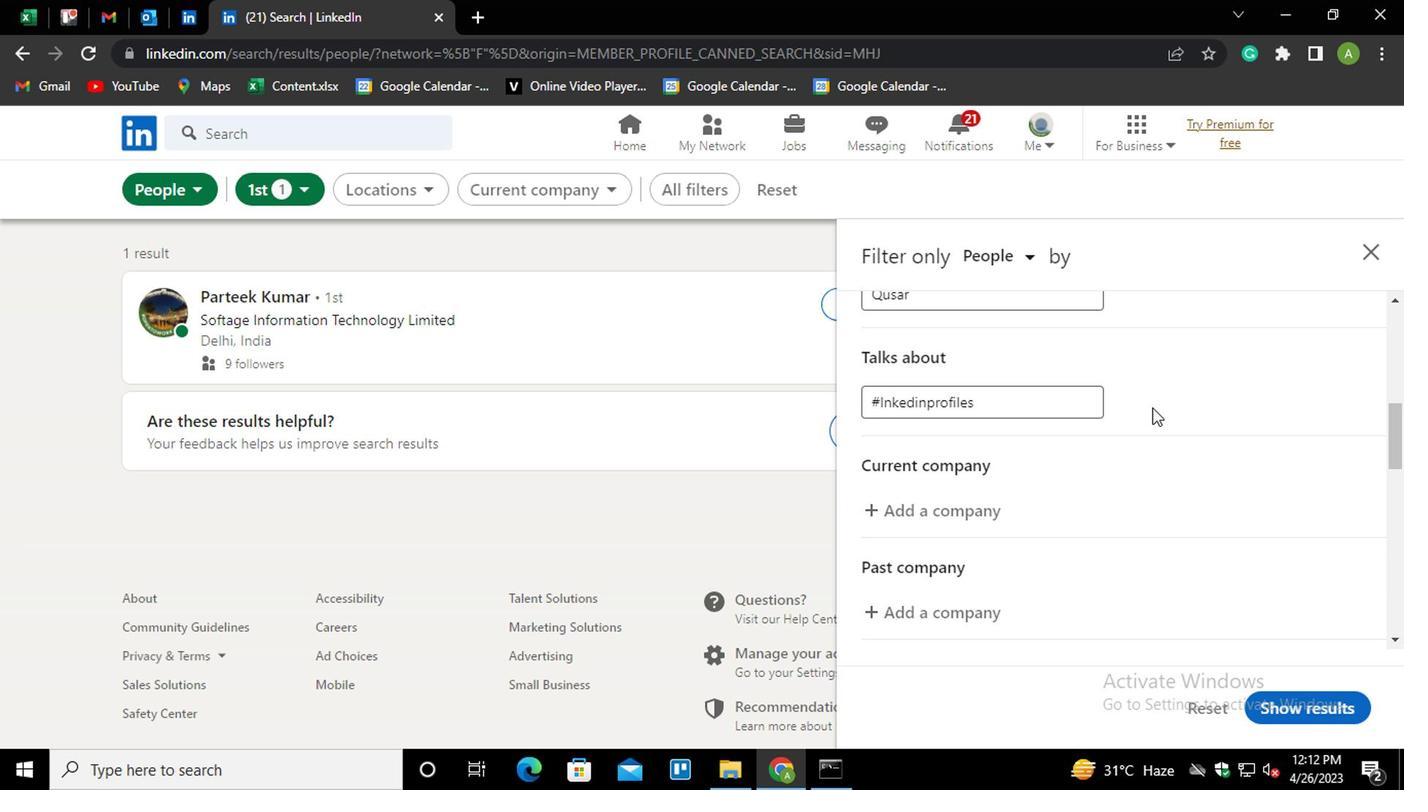 
Action: Mouse scrolled (1160, 439) with delta (0, -1)
Screenshot: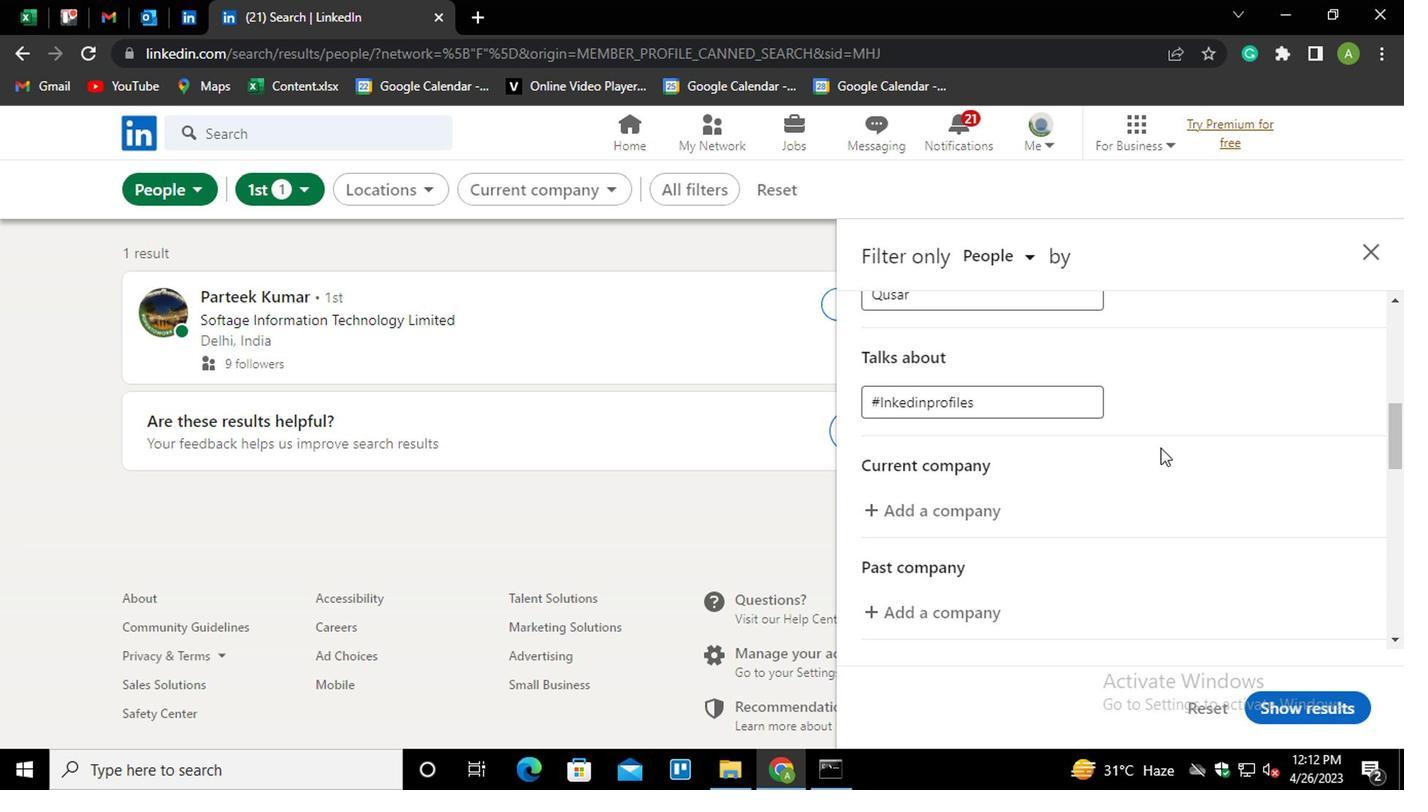 
Action: Mouse scrolled (1160, 439) with delta (0, -1)
Screenshot: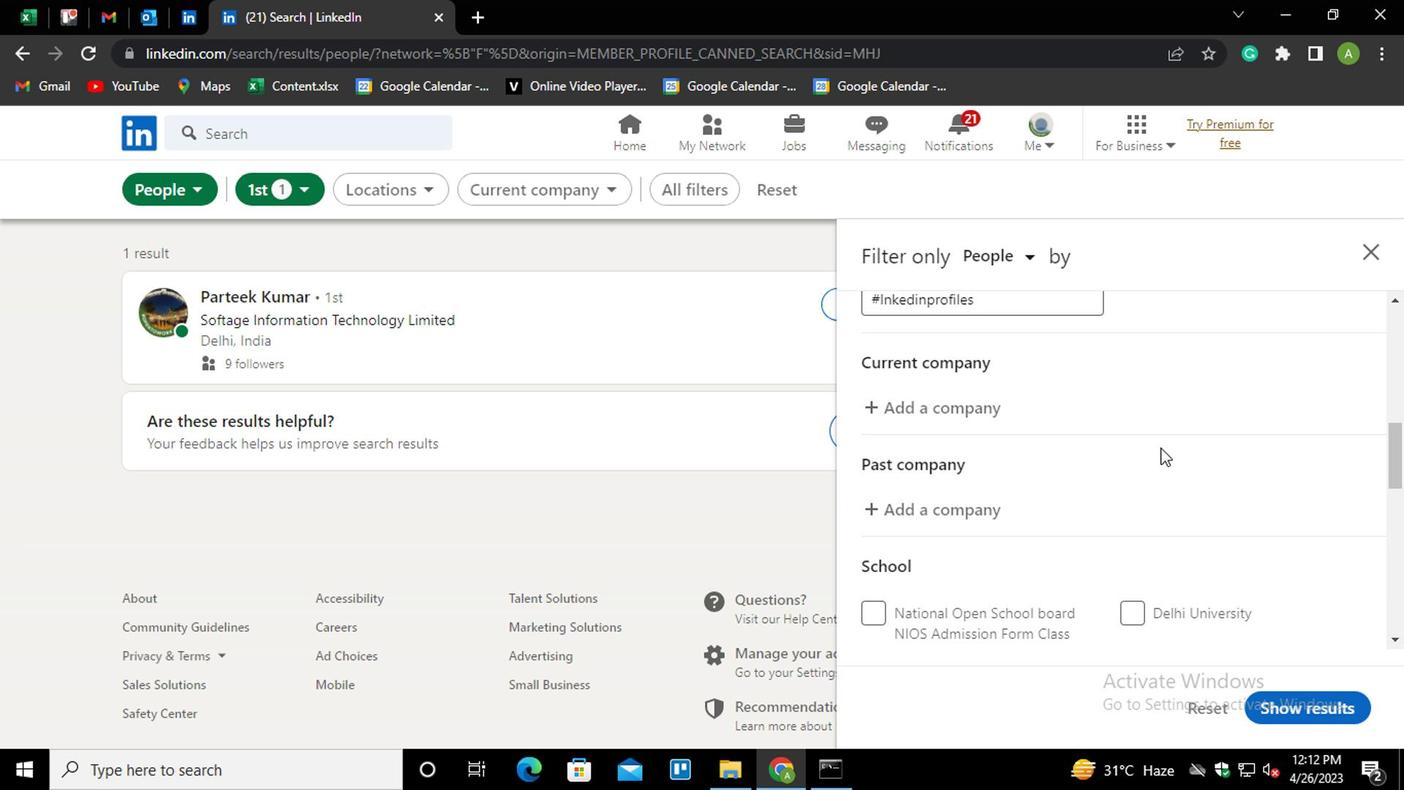 
Action: Mouse moved to (956, 307)
Screenshot: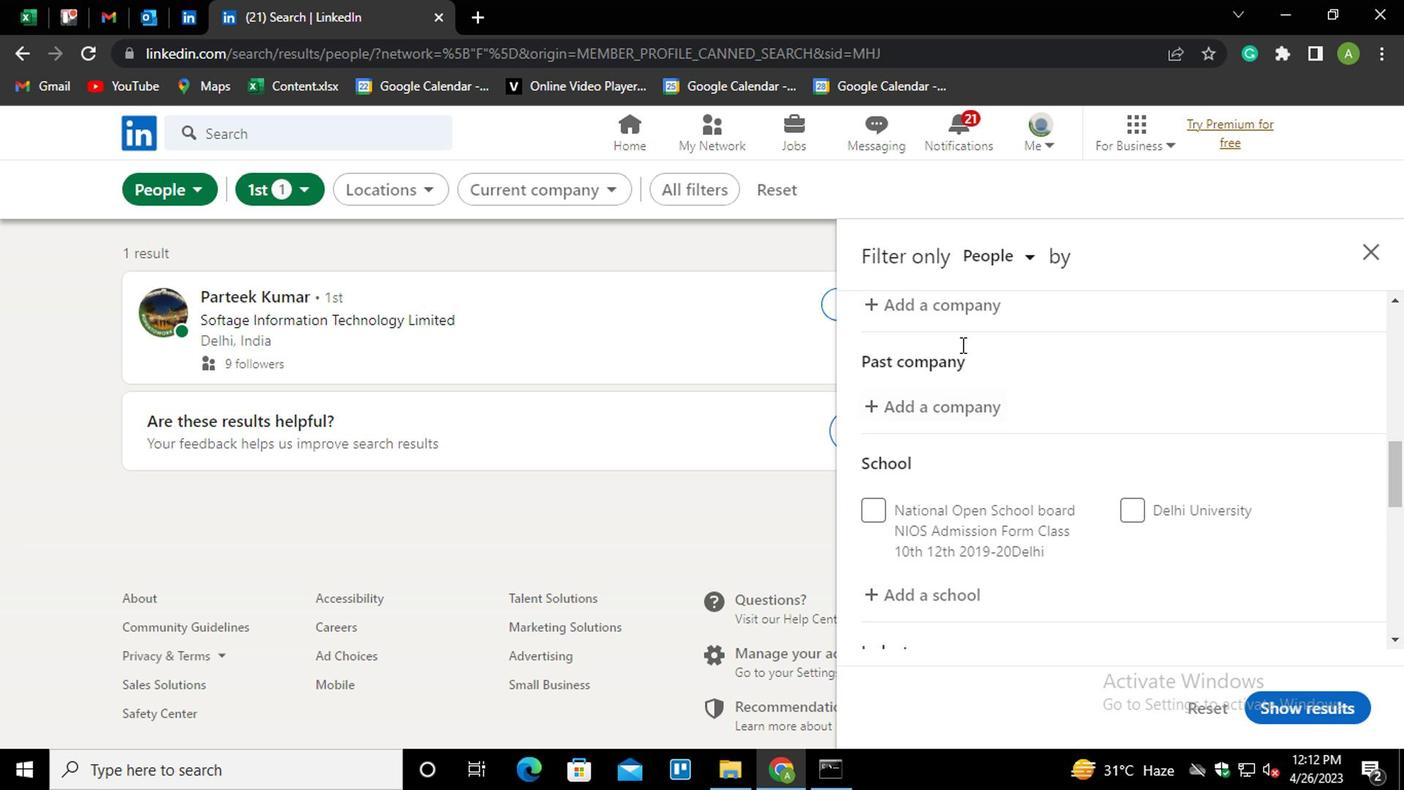 
Action: Mouse pressed left at (956, 307)
Screenshot: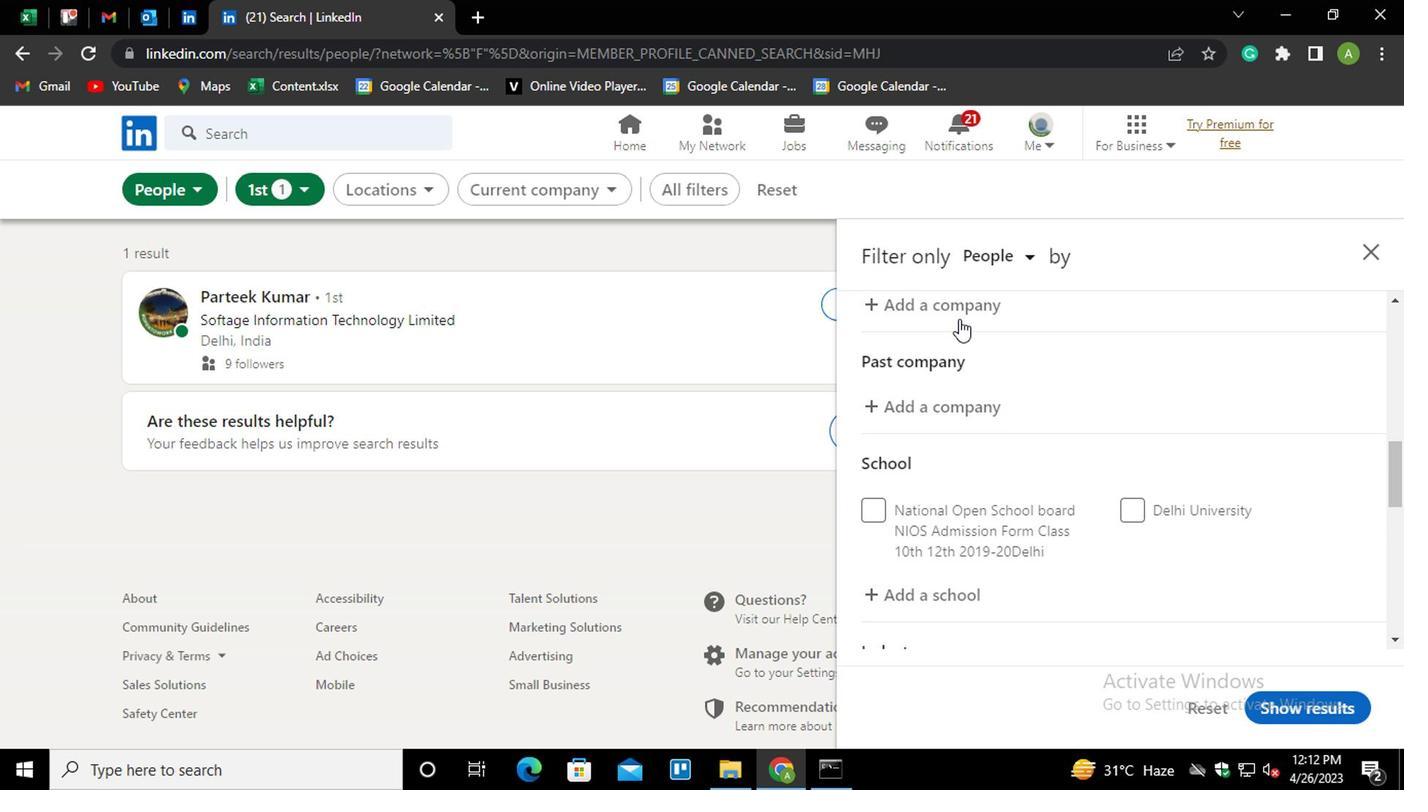 
Action: Key pressed <Key.shift_r>NAVI<Key.down><Key.enter>
Screenshot: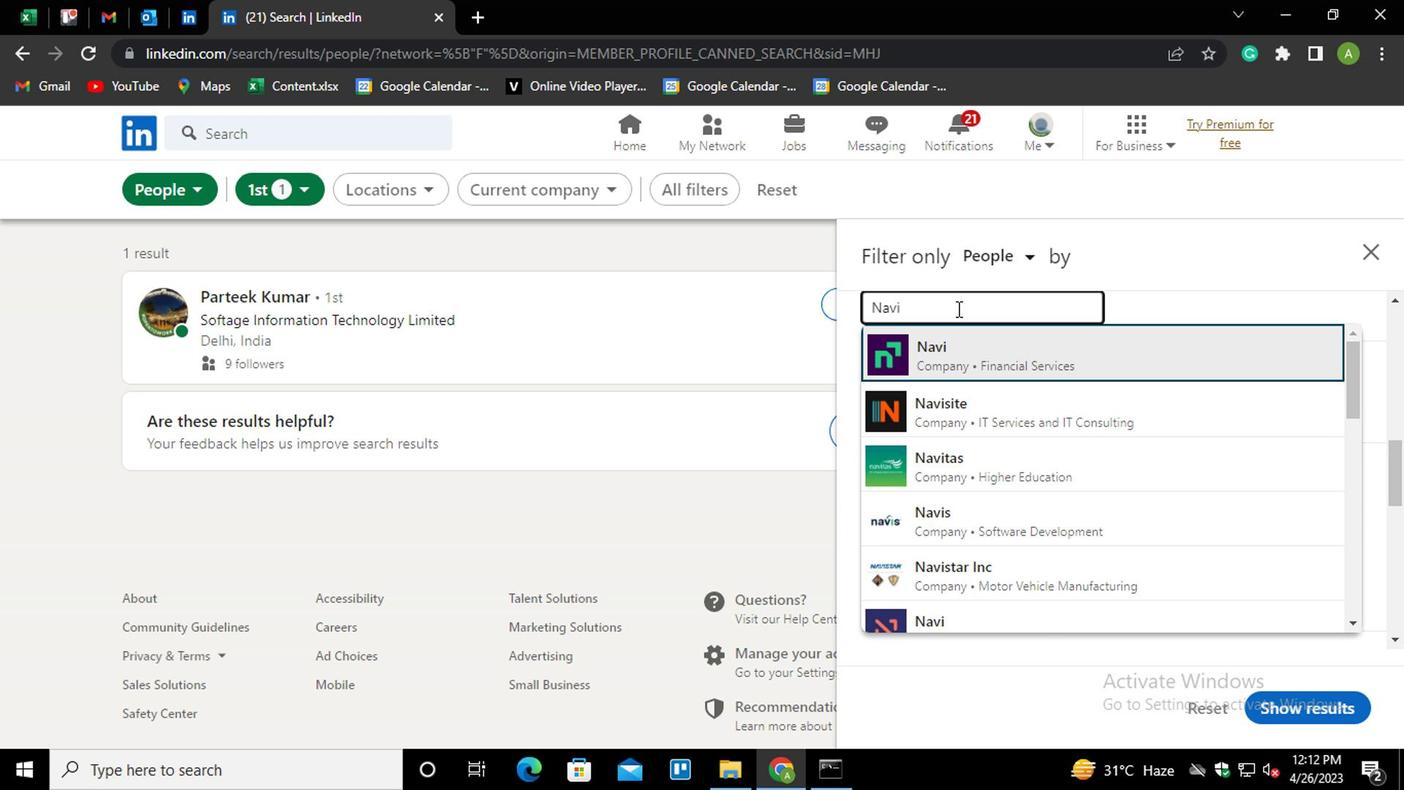 
Action: Mouse moved to (998, 370)
Screenshot: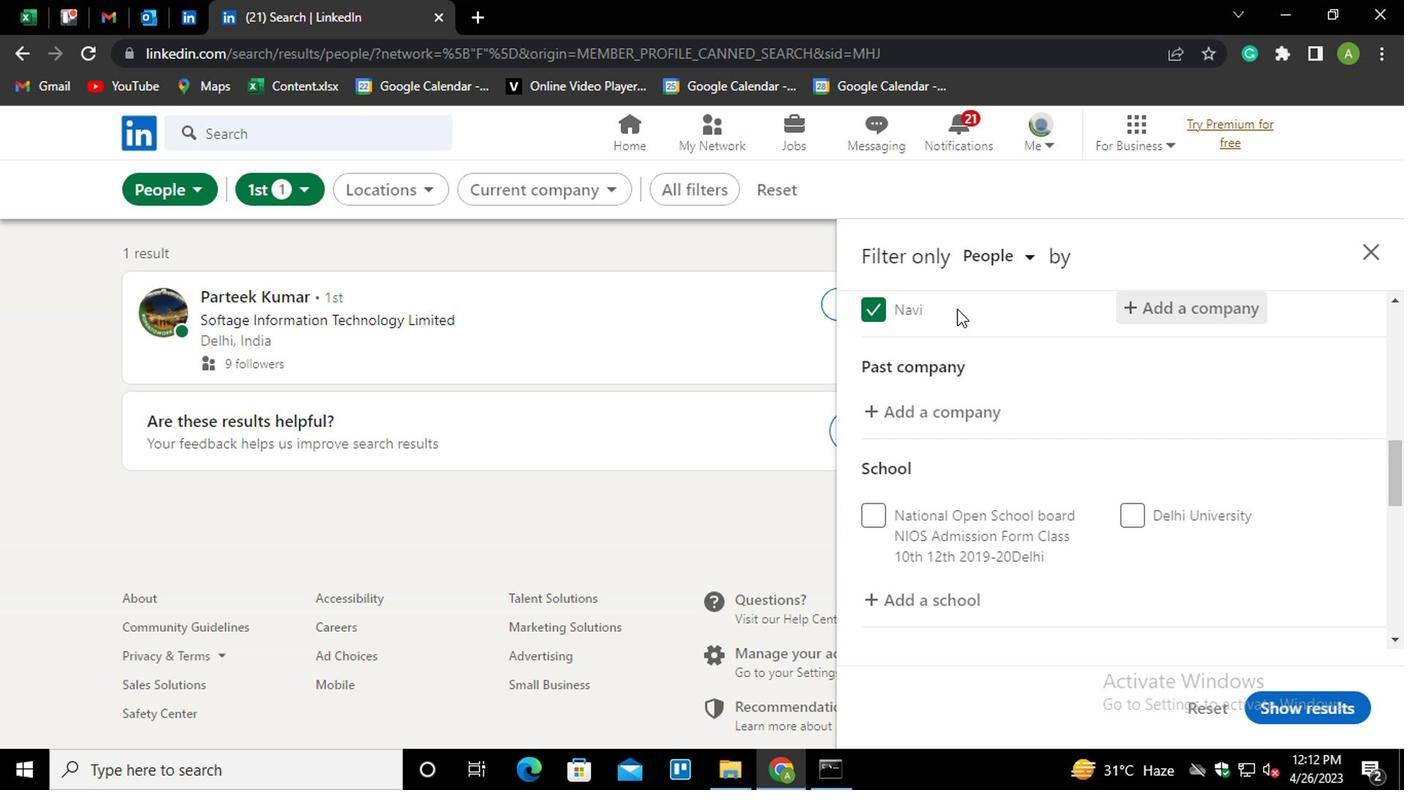 
Action: Mouse scrolled (998, 369) with delta (0, 0)
Screenshot: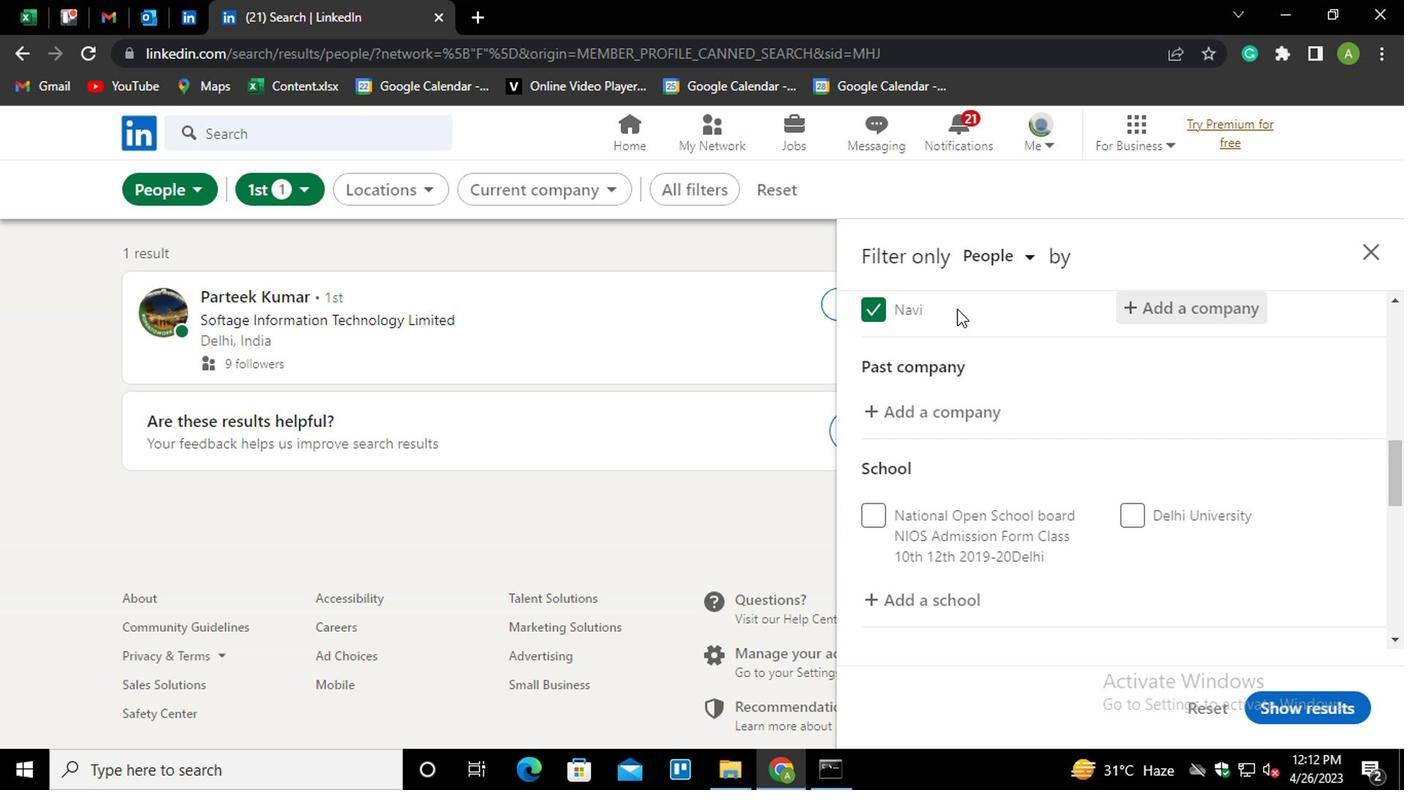 
Action: Mouse moved to (998, 371)
Screenshot: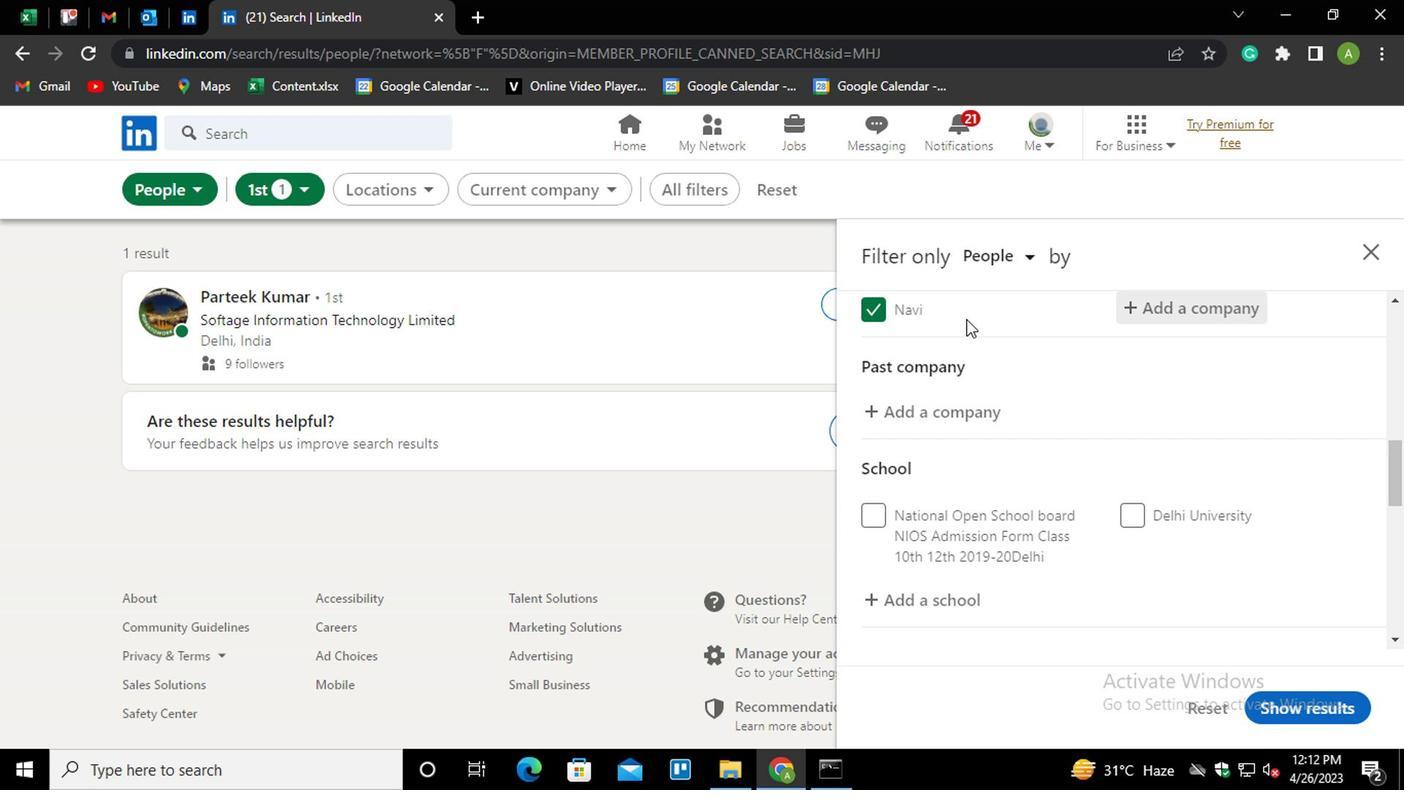 
Action: Mouse scrolled (998, 370) with delta (0, -1)
Screenshot: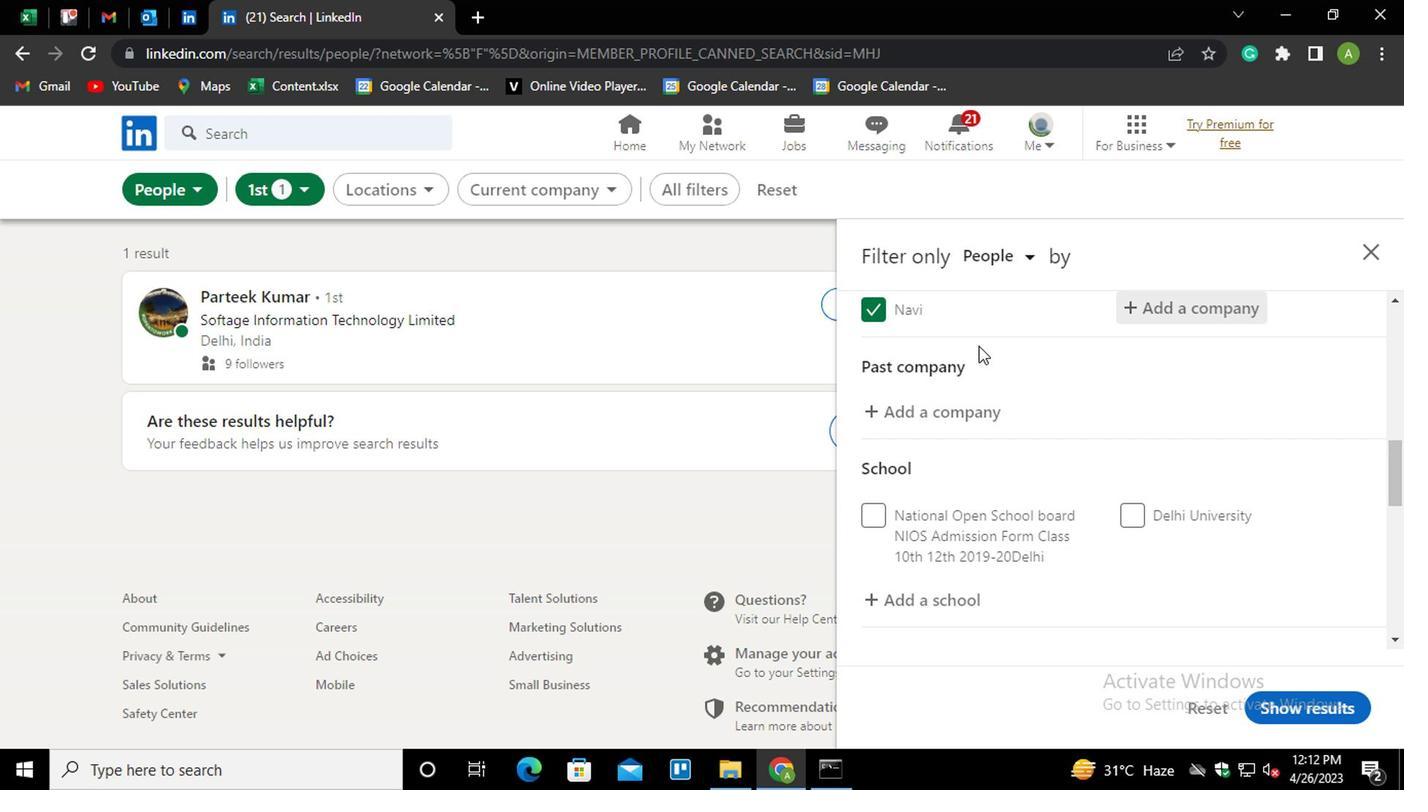 
Action: Mouse moved to (942, 395)
Screenshot: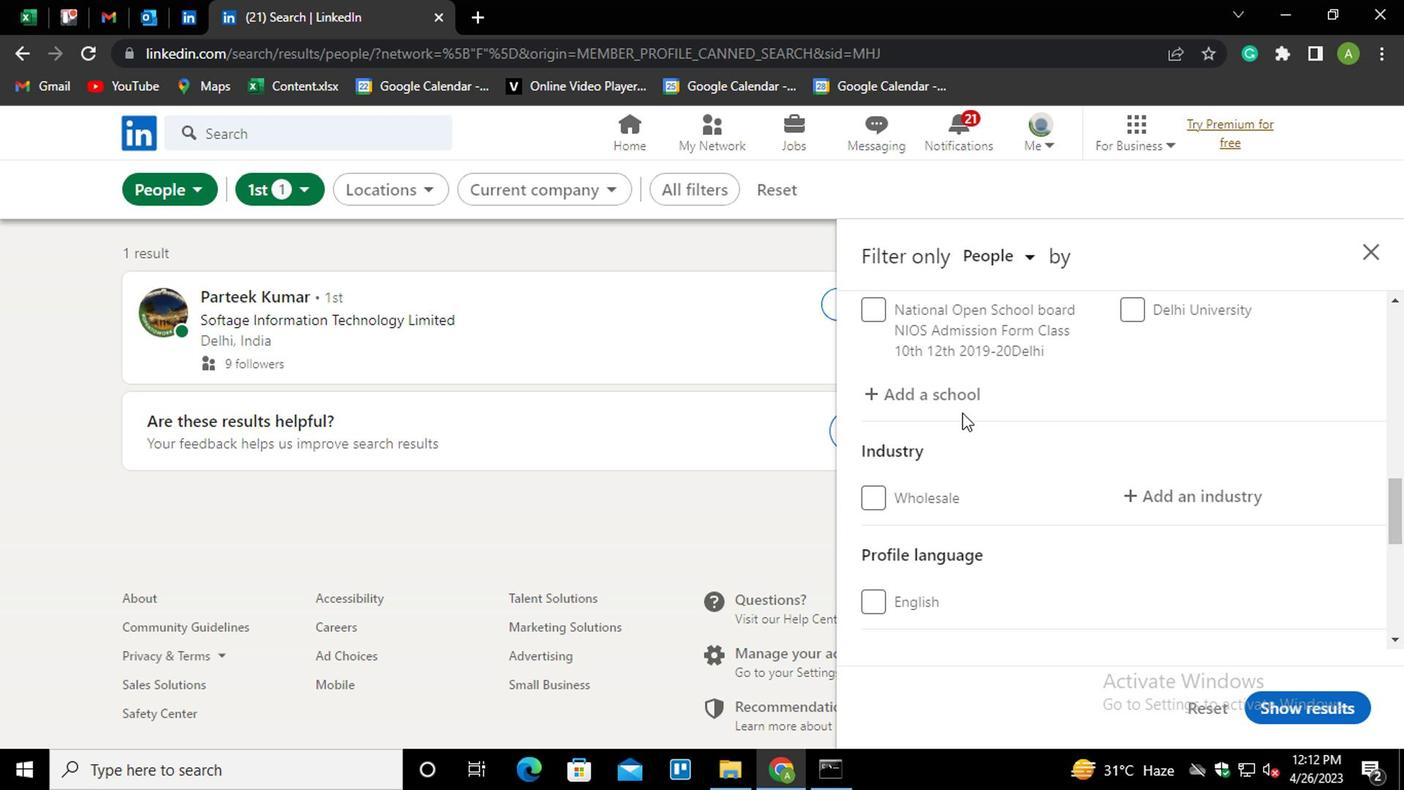 
Action: Mouse pressed left at (942, 395)
Screenshot: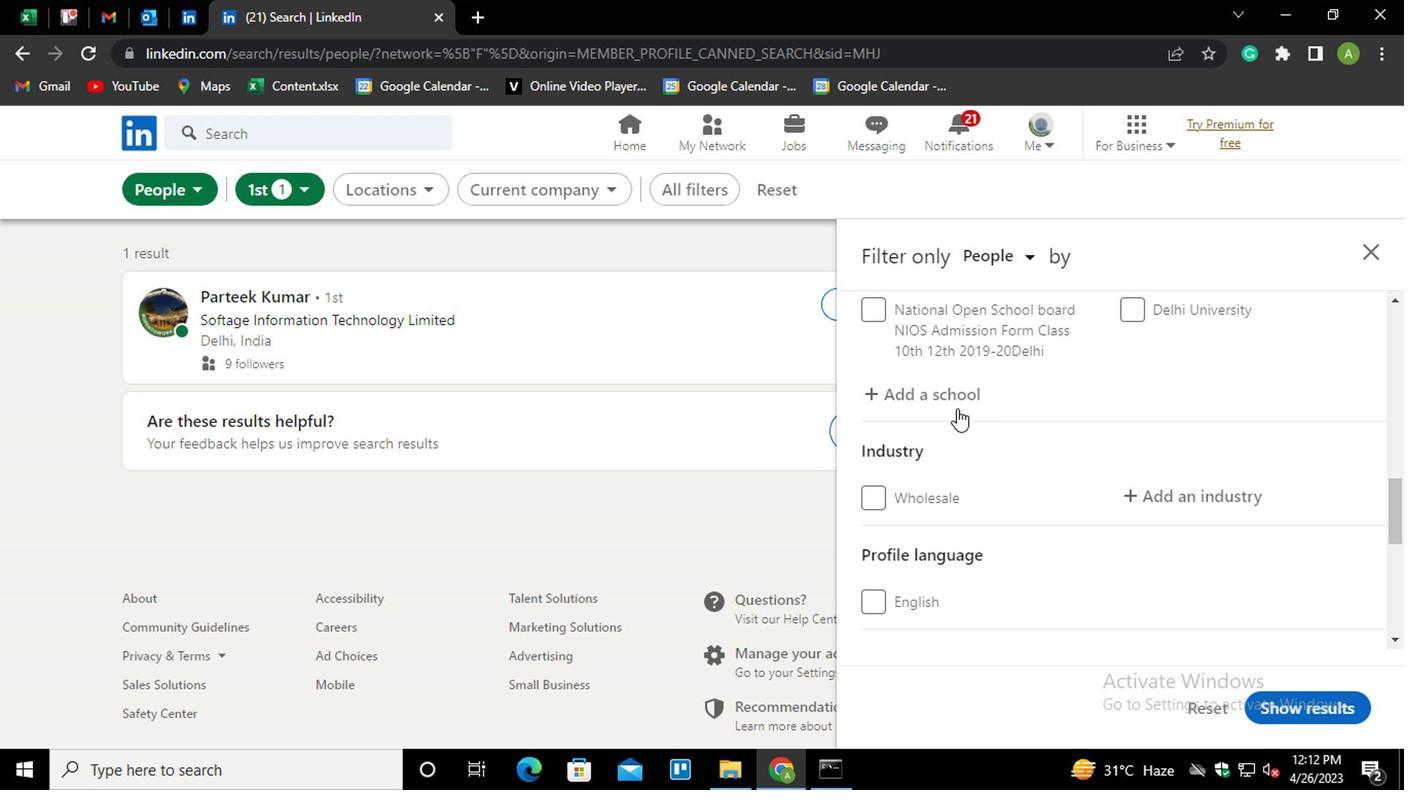 
Action: Mouse moved to (987, 396)
Screenshot: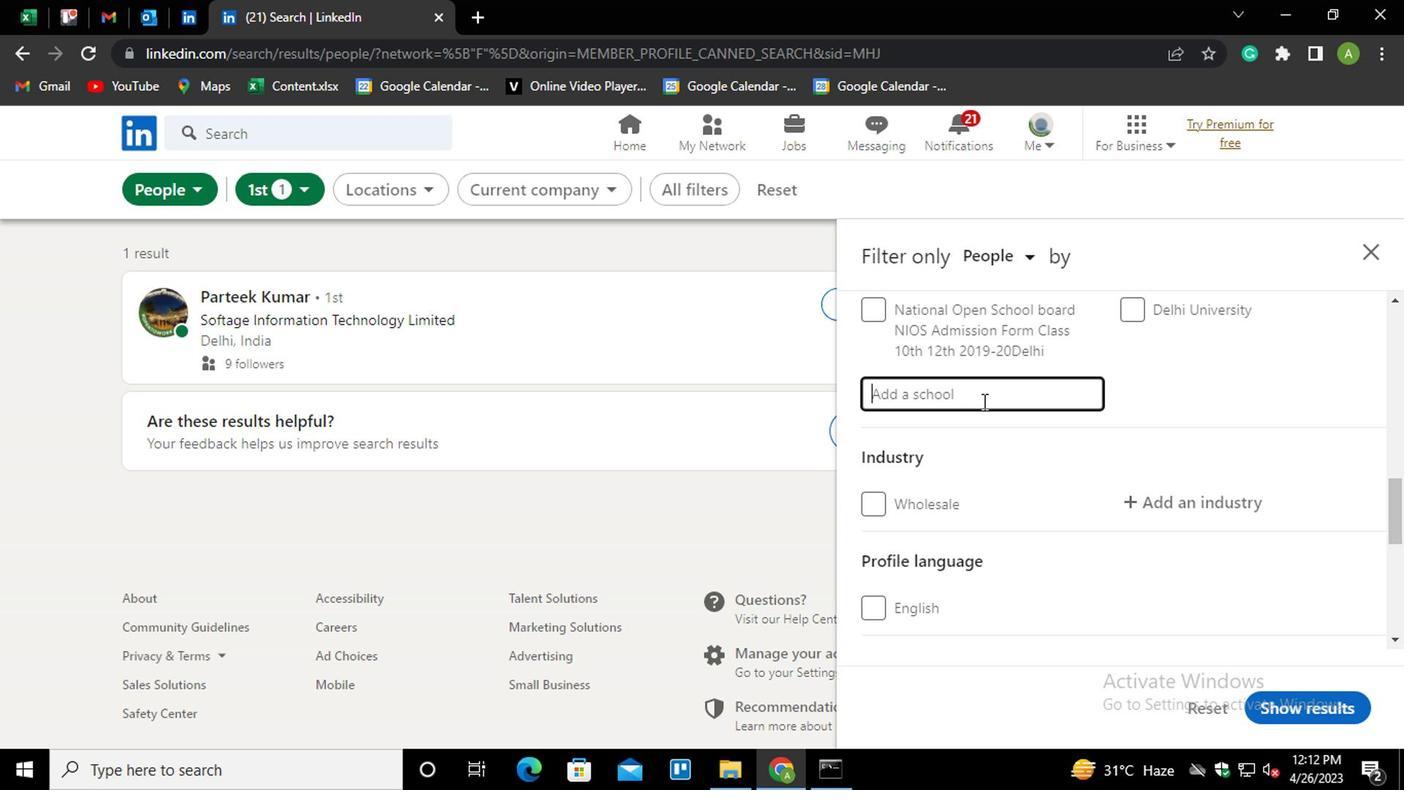 
Action: Mouse pressed left at (987, 396)
Screenshot: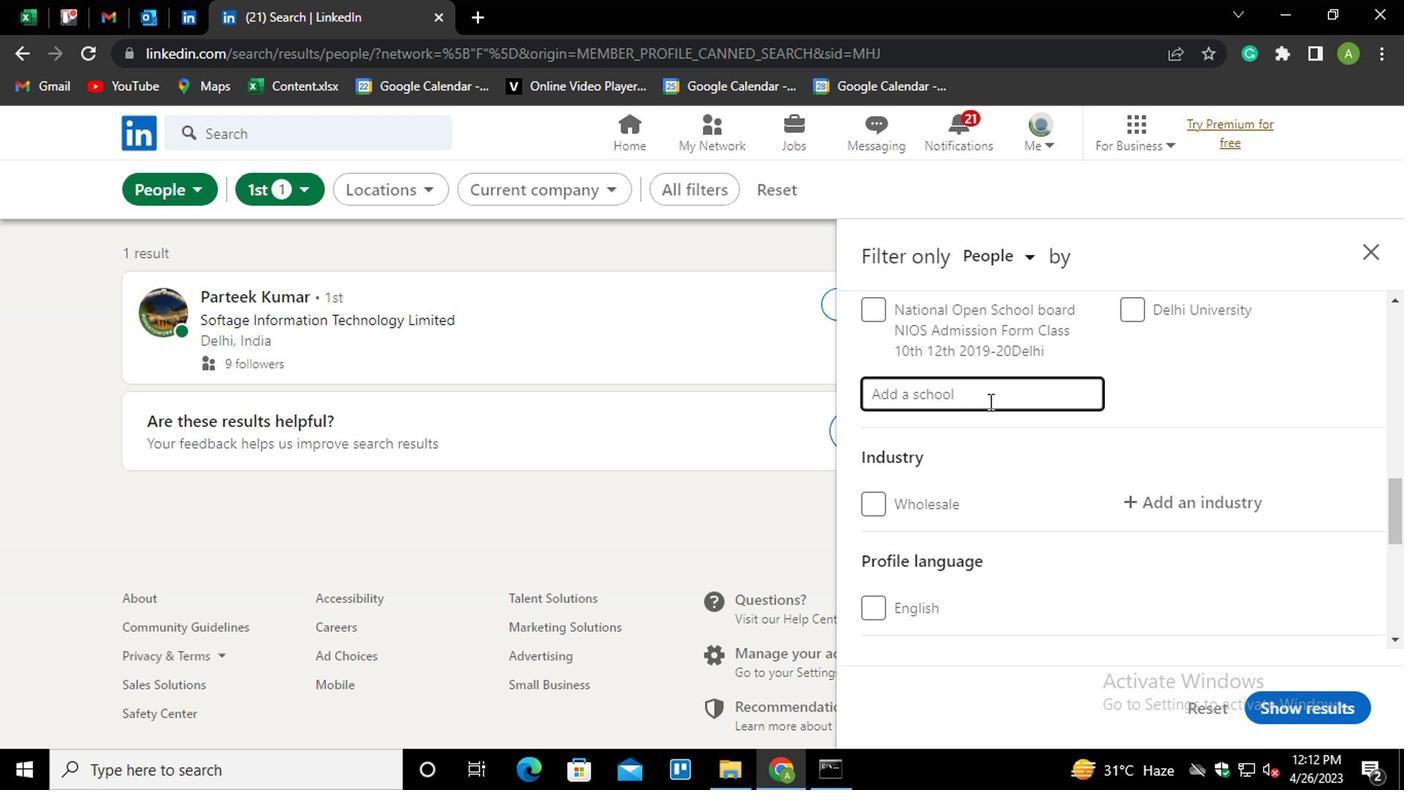 
Action: Key pressed <Key.shift_r>MUMBAI<Key.space><Key.down><Key.down><Key.down><Key.enter>
Screenshot: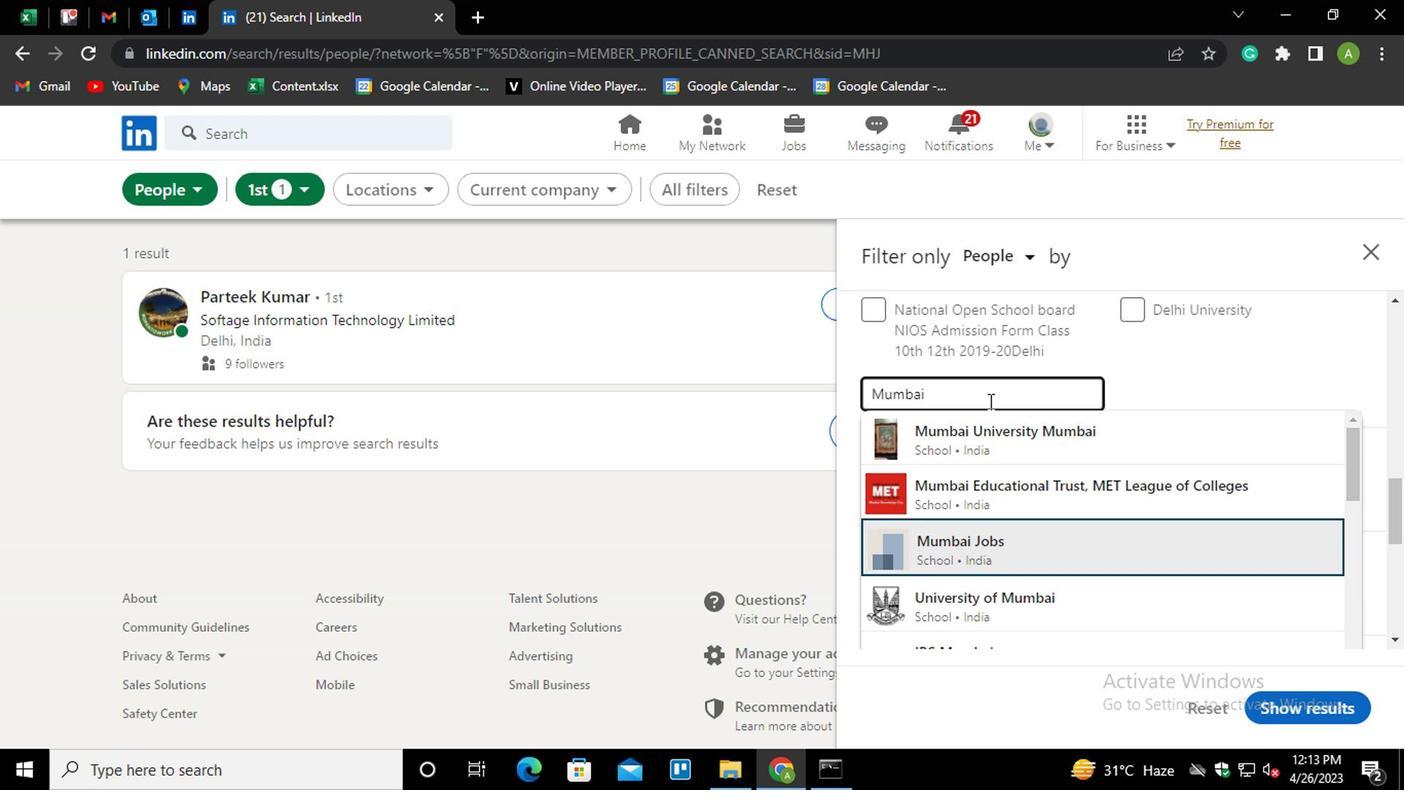 
Action: Mouse moved to (1104, 390)
Screenshot: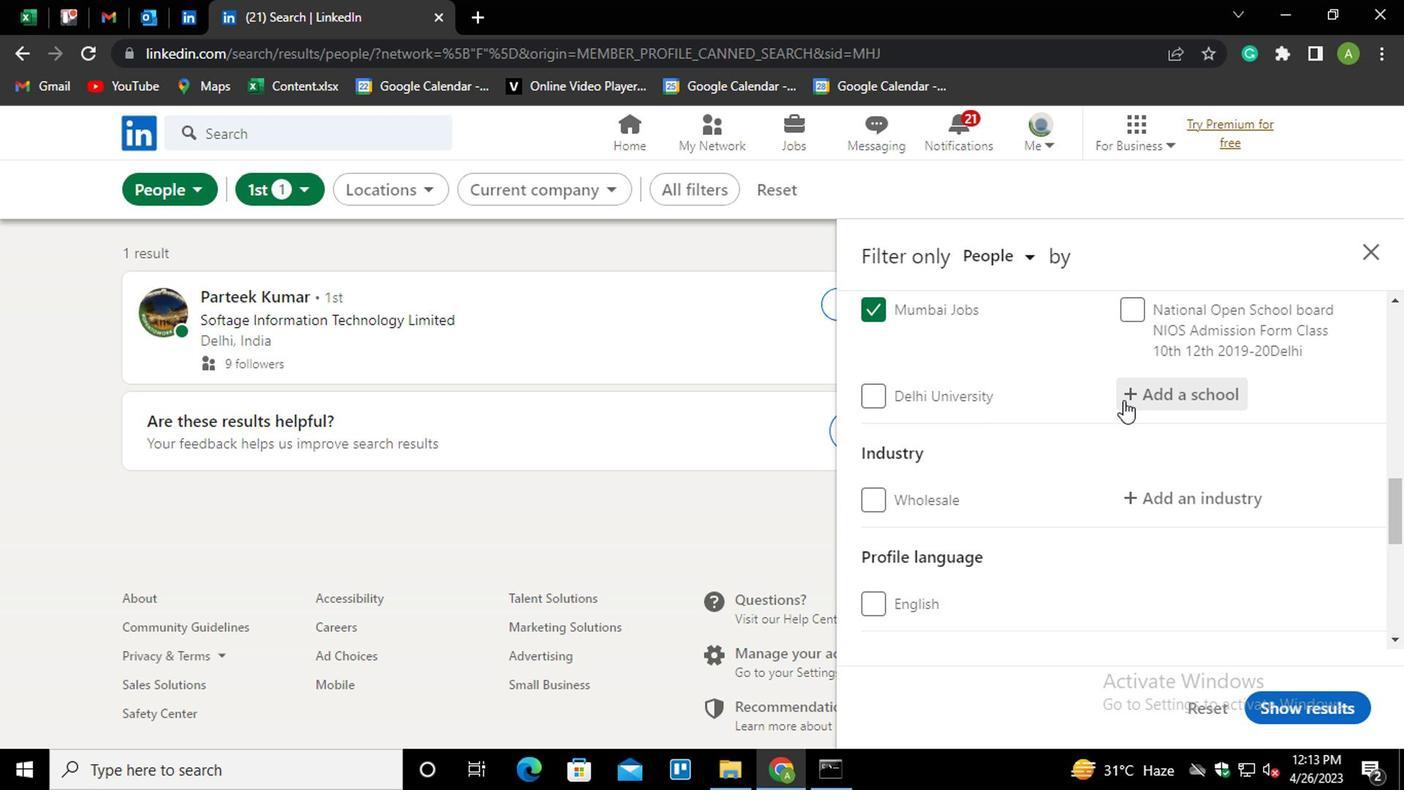 
Action: Mouse scrolled (1104, 389) with delta (0, -1)
Screenshot: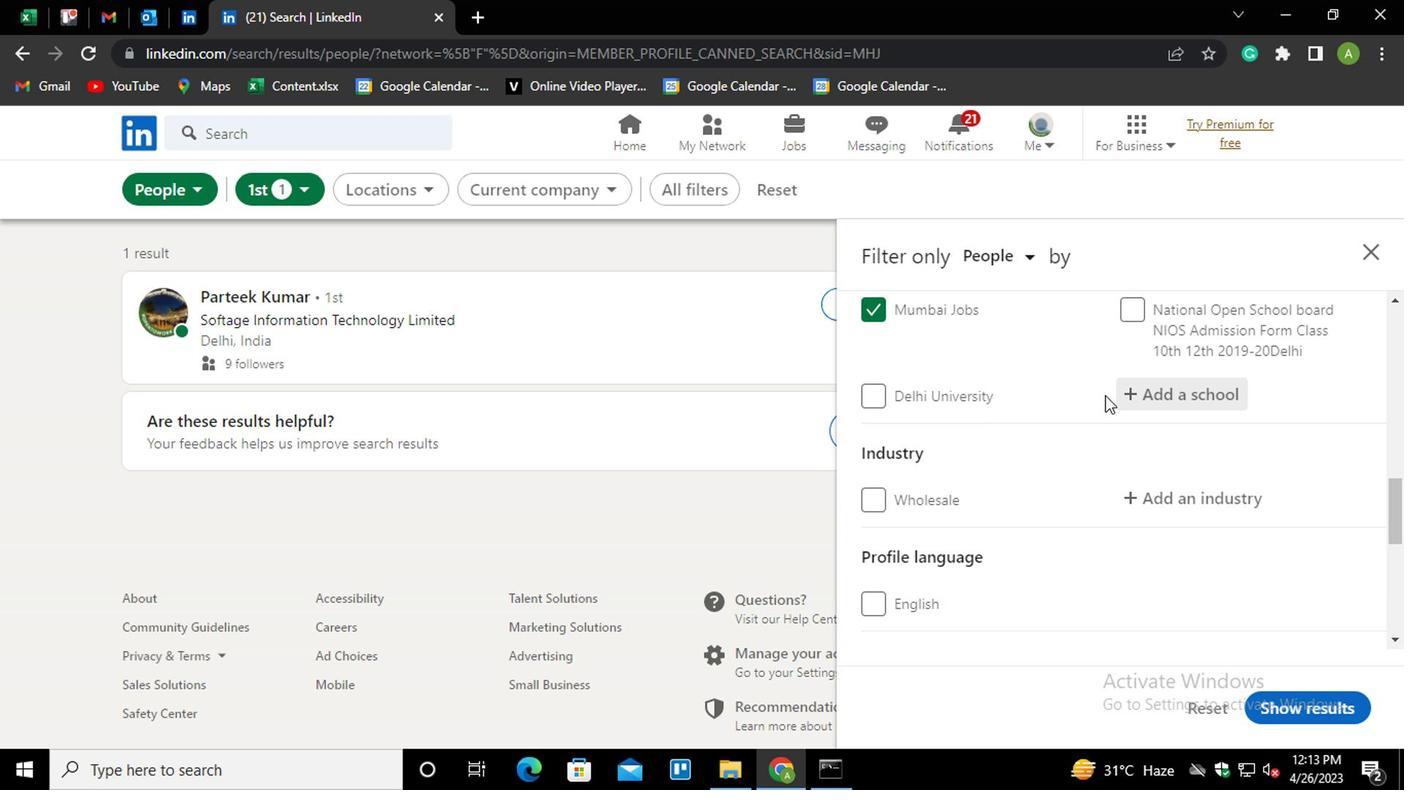 
Action: Mouse scrolled (1104, 389) with delta (0, -1)
Screenshot: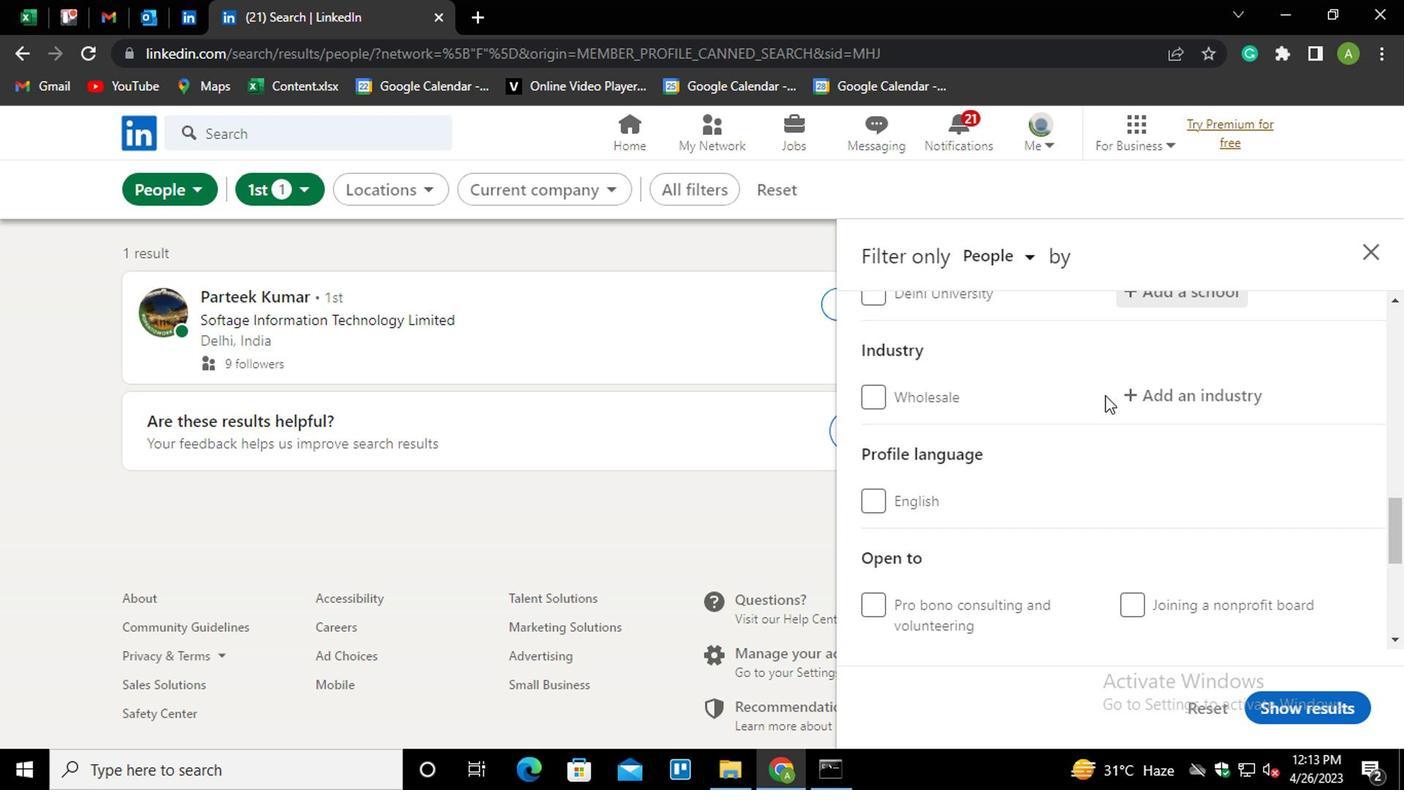 
Action: Mouse moved to (1019, 381)
Screenshot: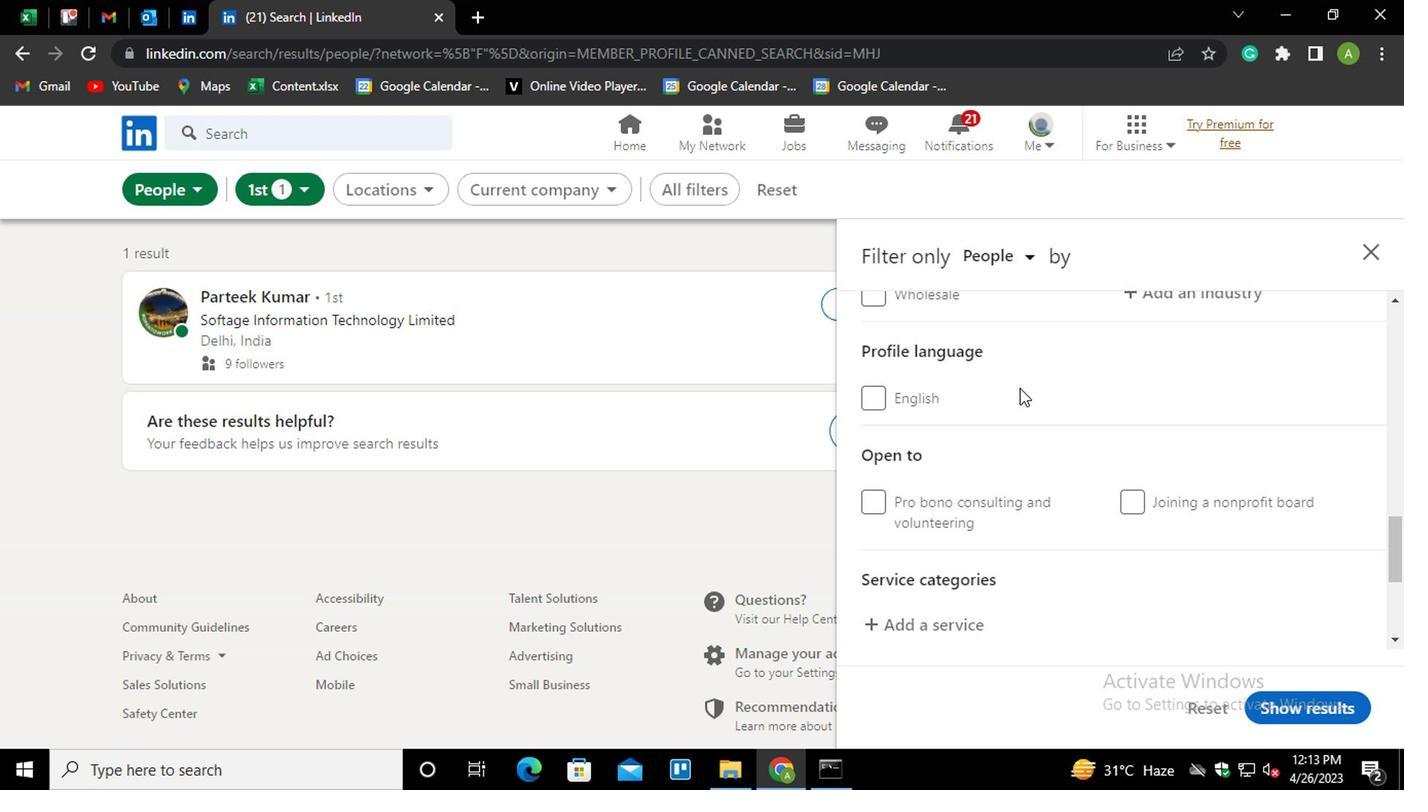 
Action: Mouse scrolled (1019, 382) with delta (0, 1)
Screenshot: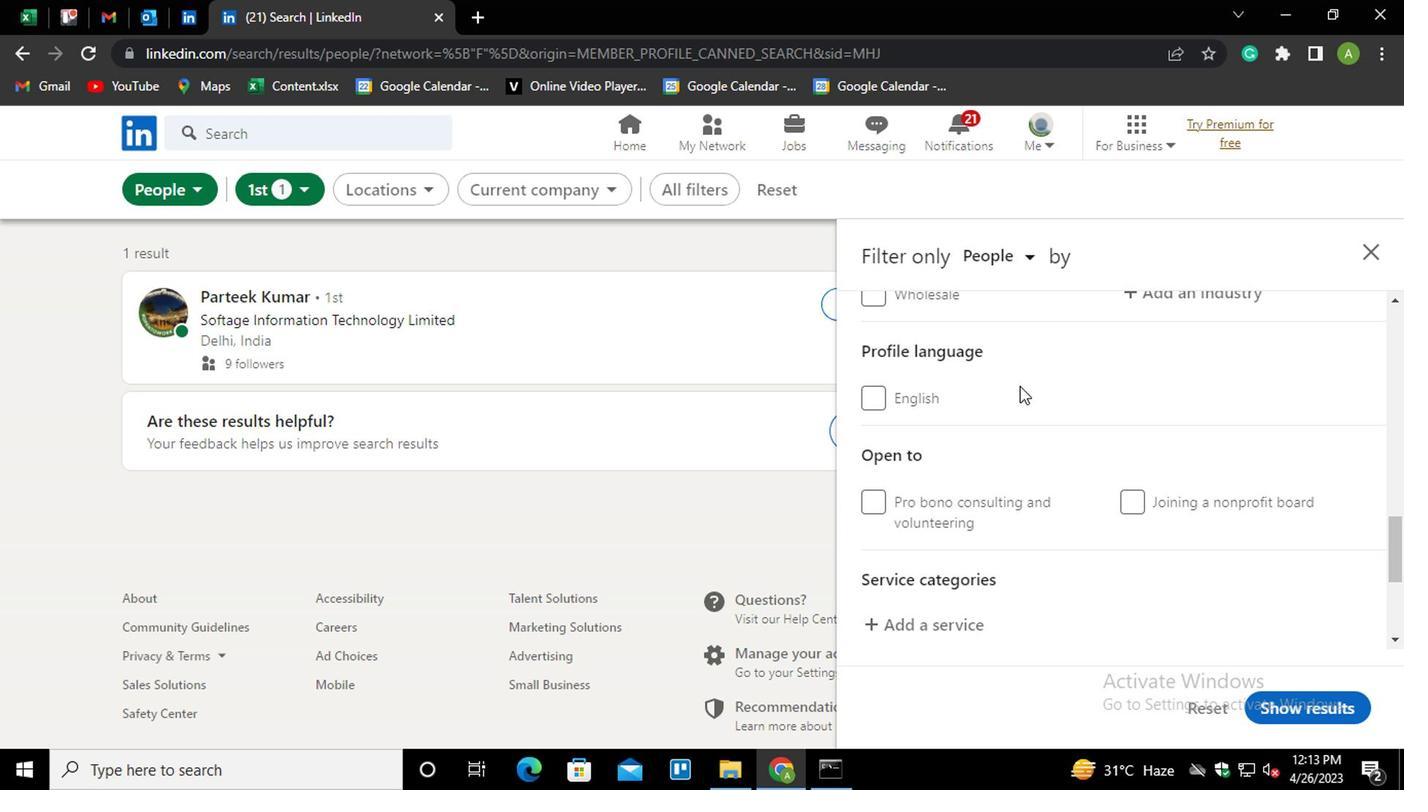 
Action: Mouse scrolled (1019, 382) with delta (0, 1)
Screenshot: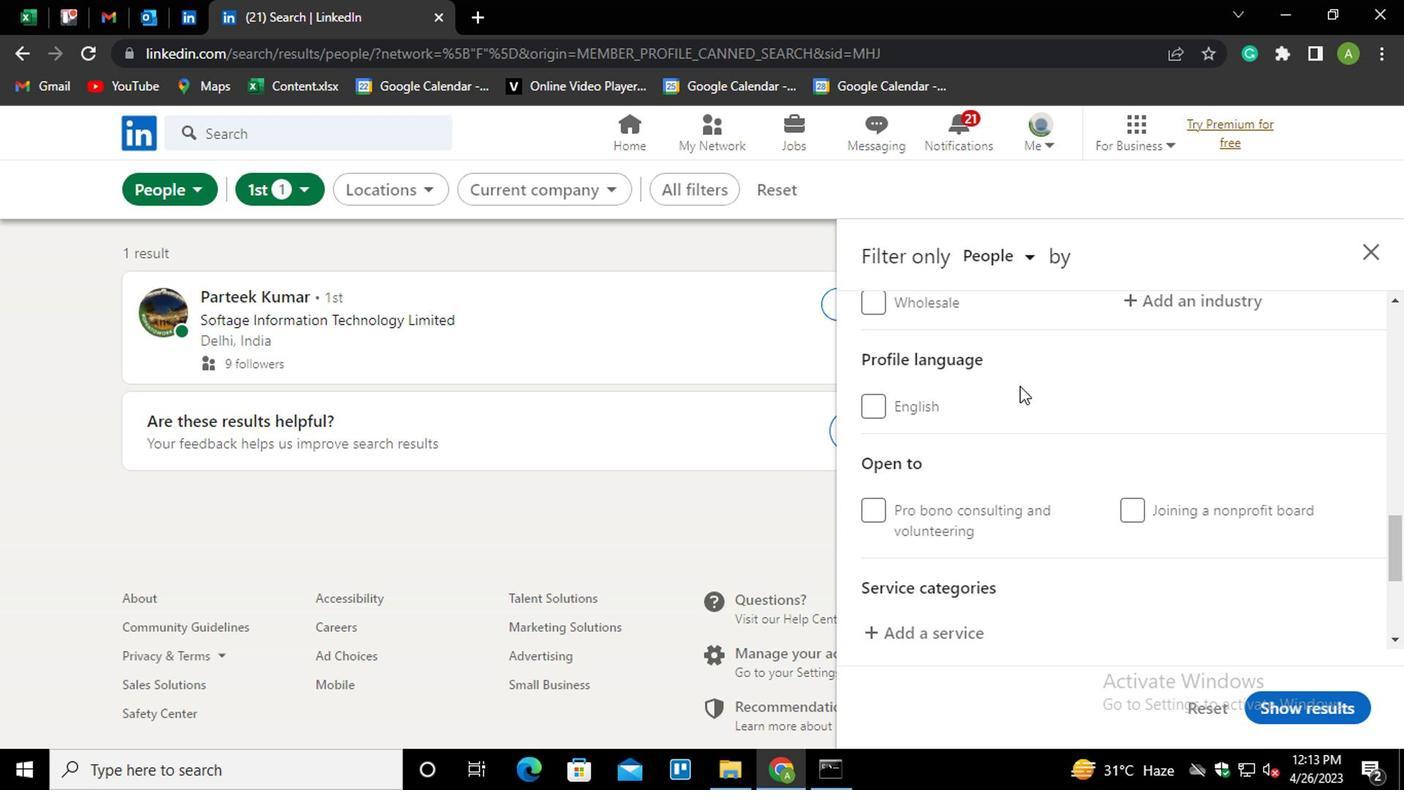 
Action: Mouse moved to (1048, 400)
Screenshot: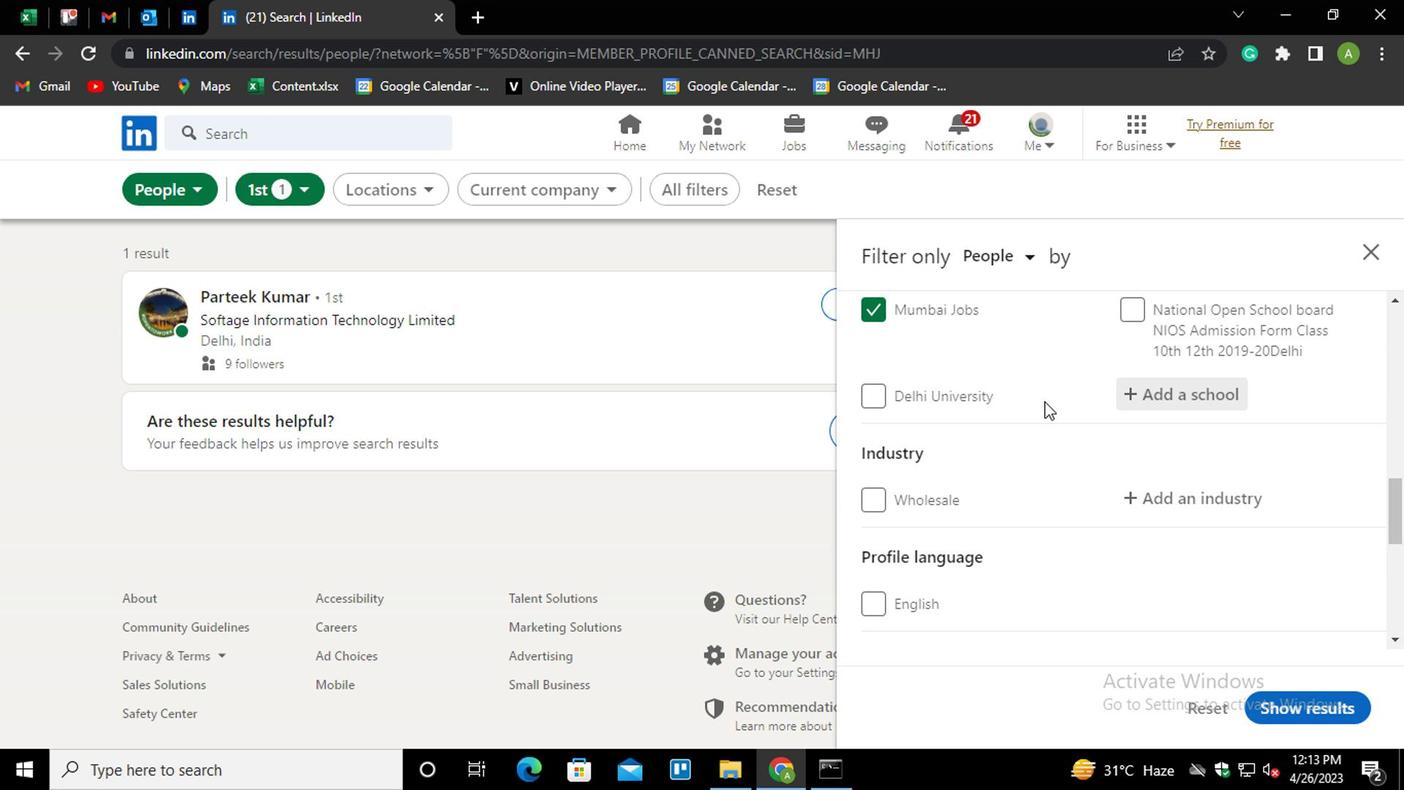 
Action: Mouse scrolled (1048, 402) with delta (0, 1)
Screenshot: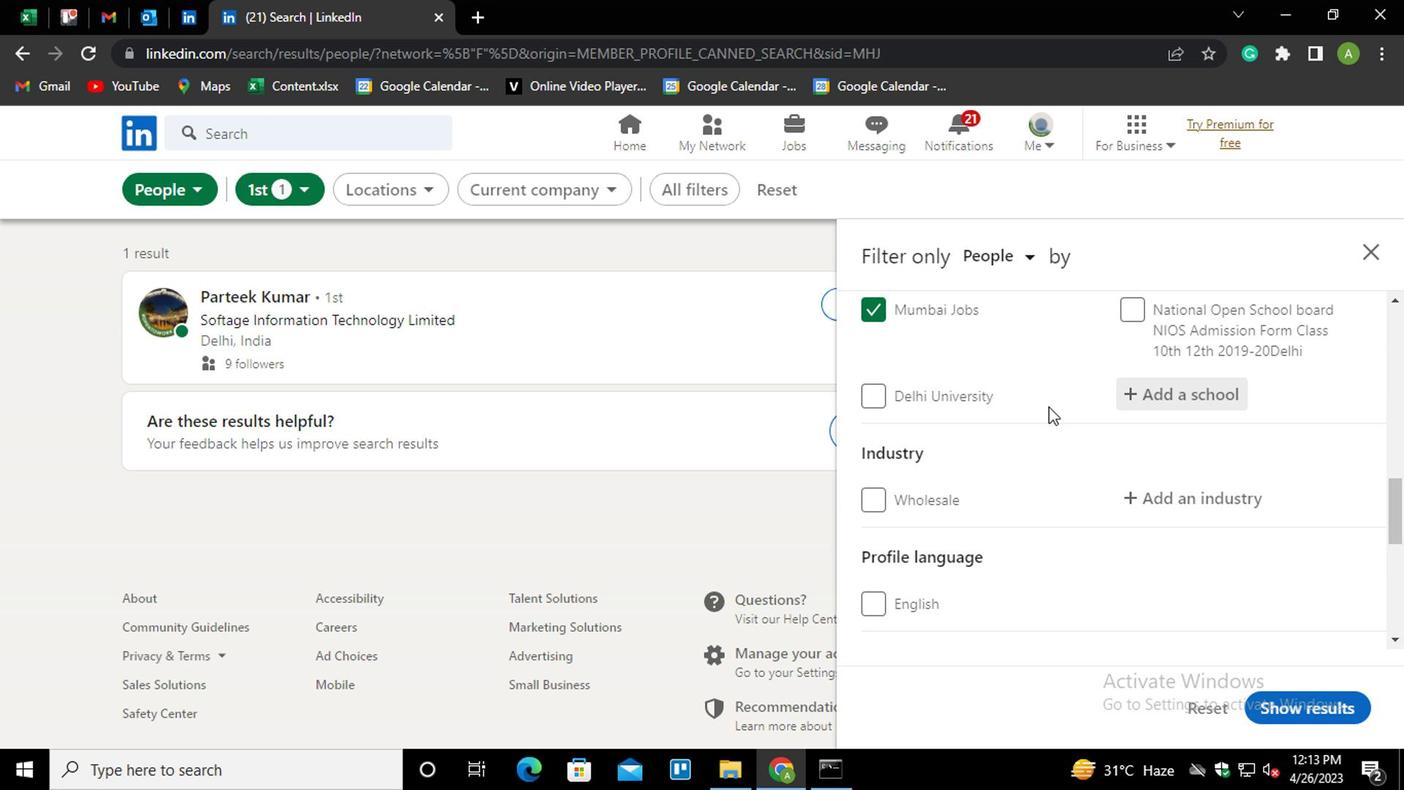 
Action: Mouse moved to (1048, 407)
Screenshot: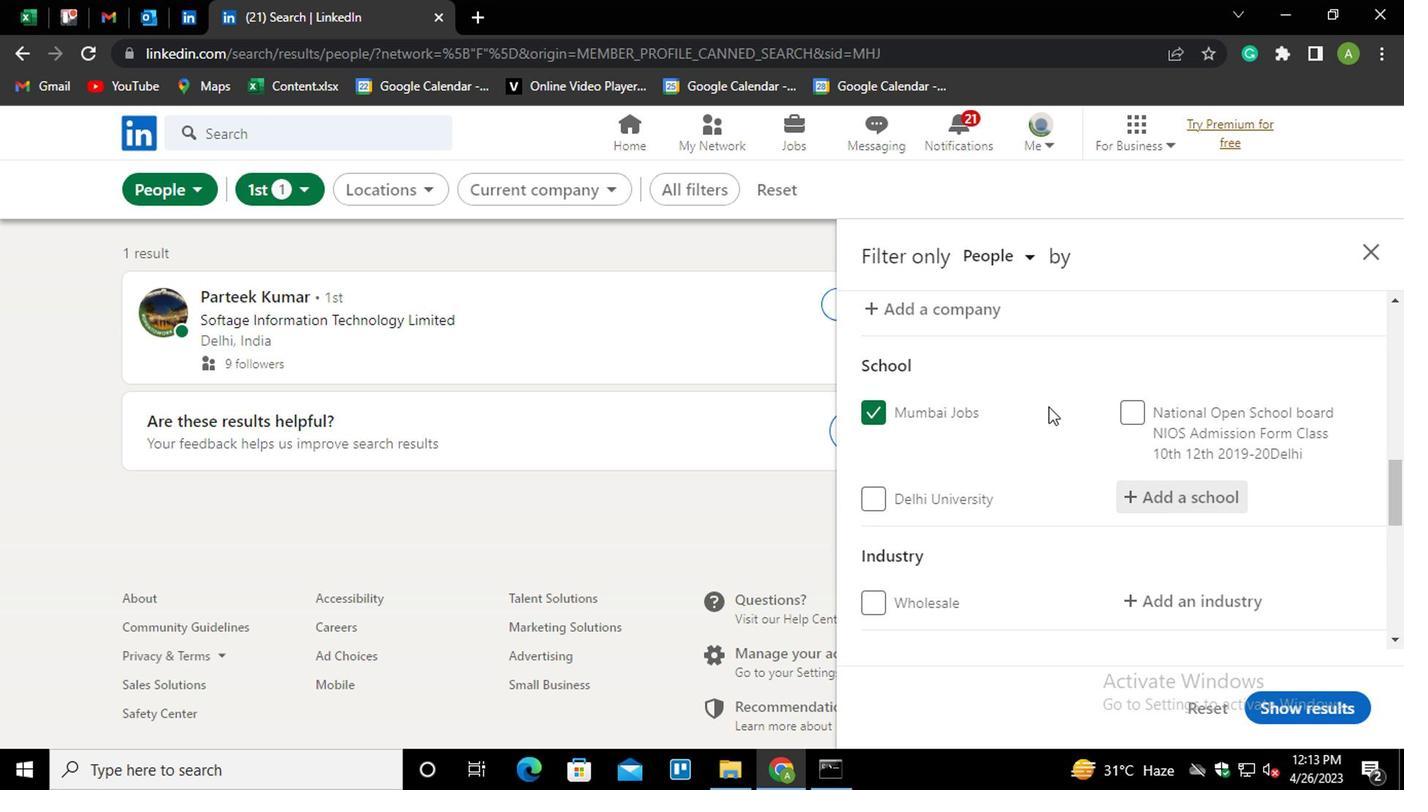 
Action: Mouse scrolled (1048, 406) with delta (0, -1)
Screenshot: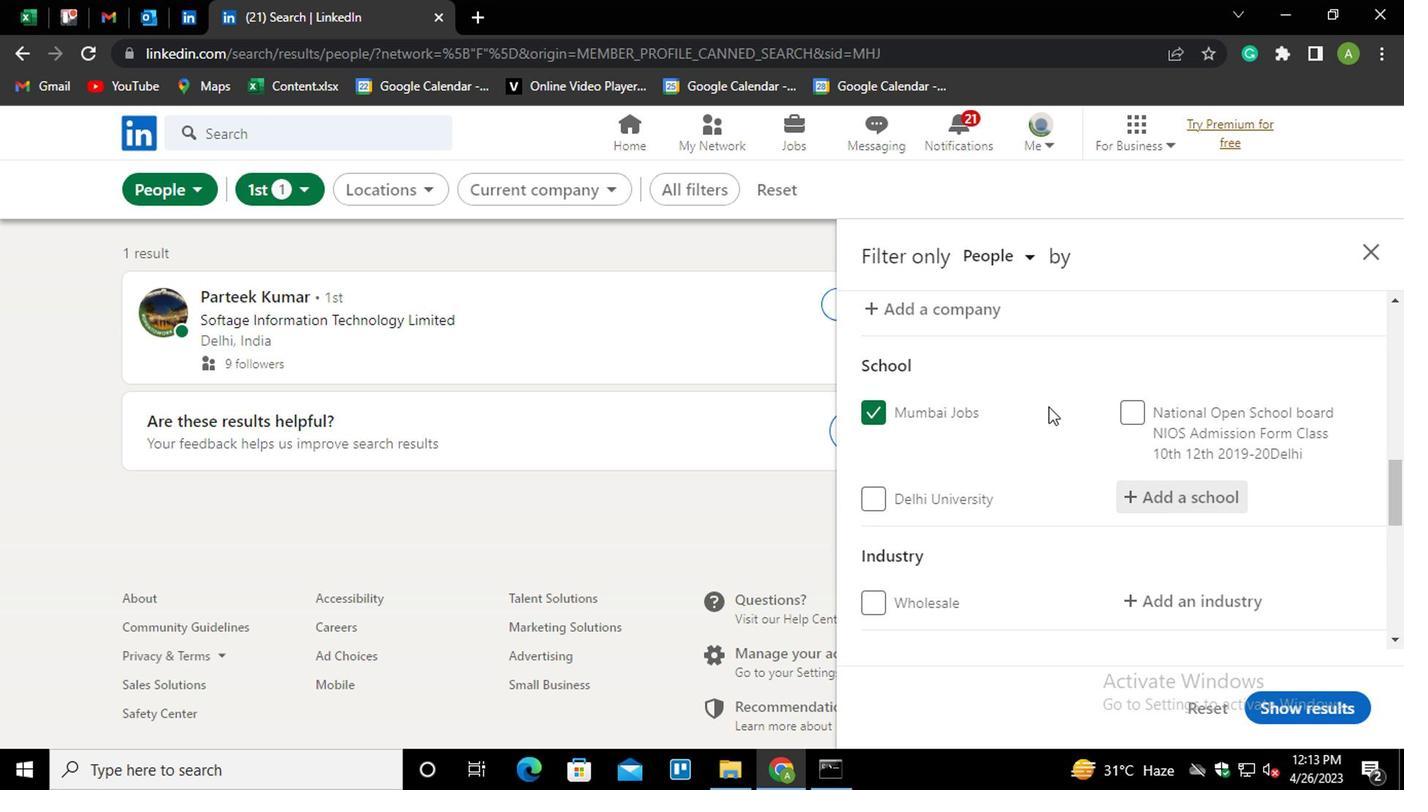 
Action: Mouse moved to (1049, 407)
Screenshot: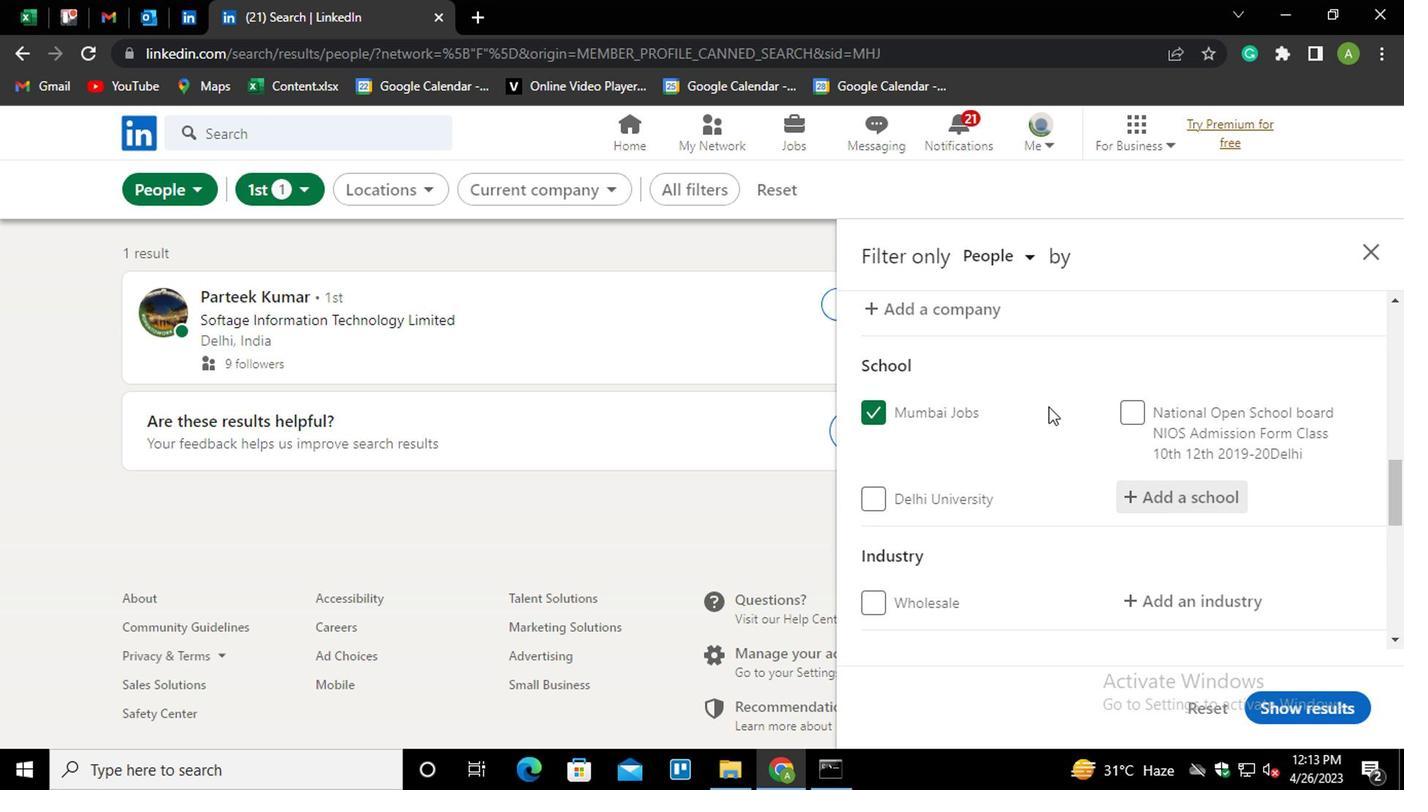 
Action: Mouse scrolled (1049, 406) with delta (0, -1)
Screenshot: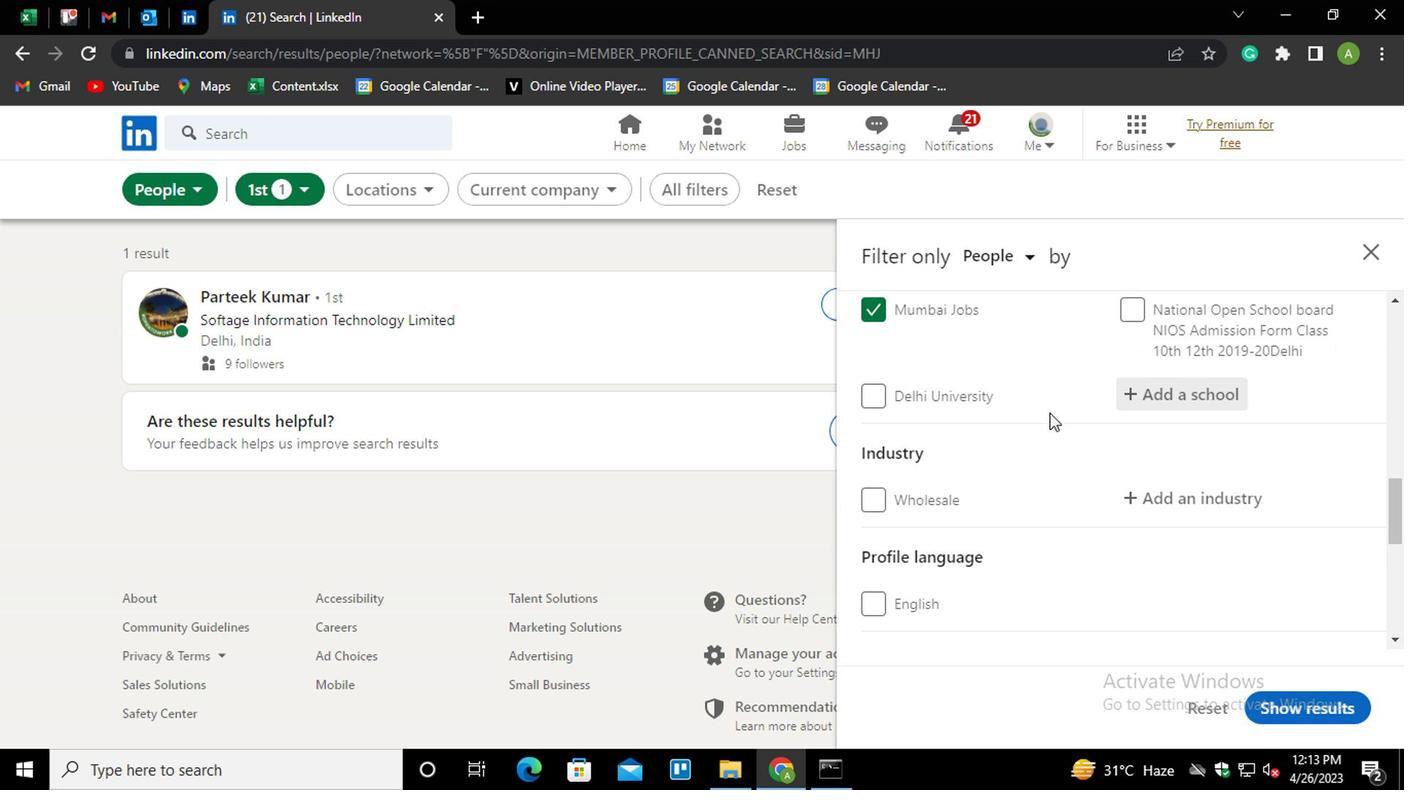 
Action: Mouse moved to (1163, 389)
Screenshot: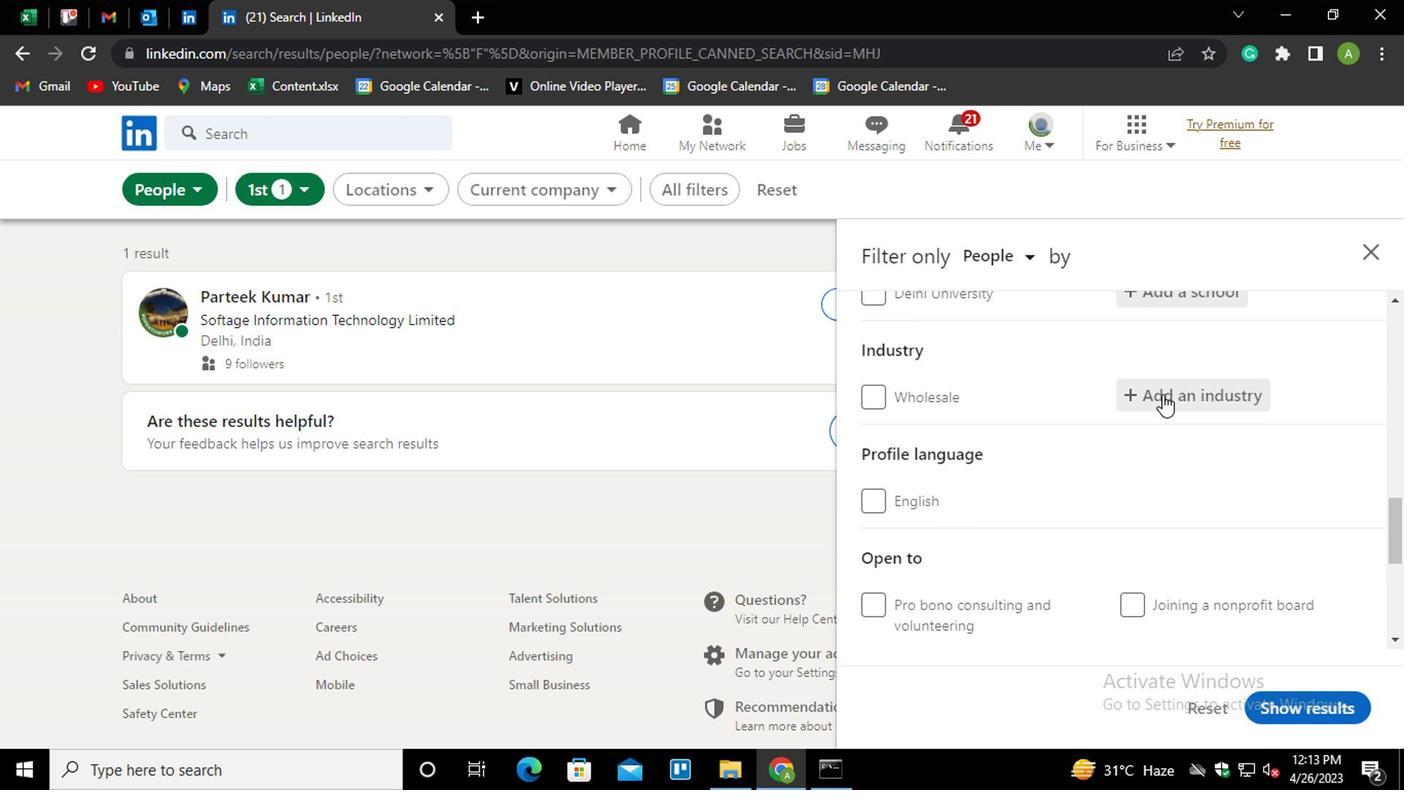 
Action: Mouse pressed left at (1163, 389)
Screenshot: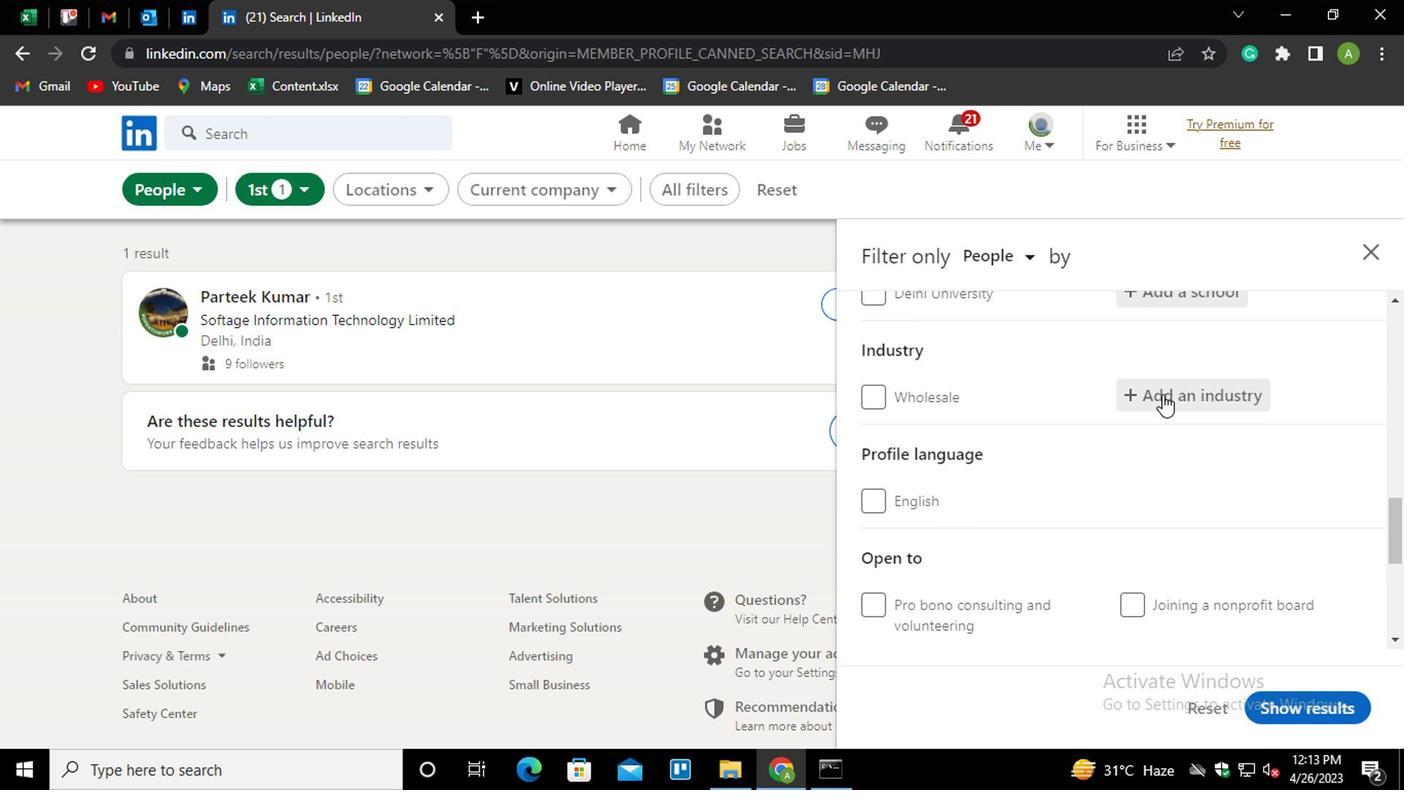 
Action: Mouse moved to (1166, 389)
Screenshot: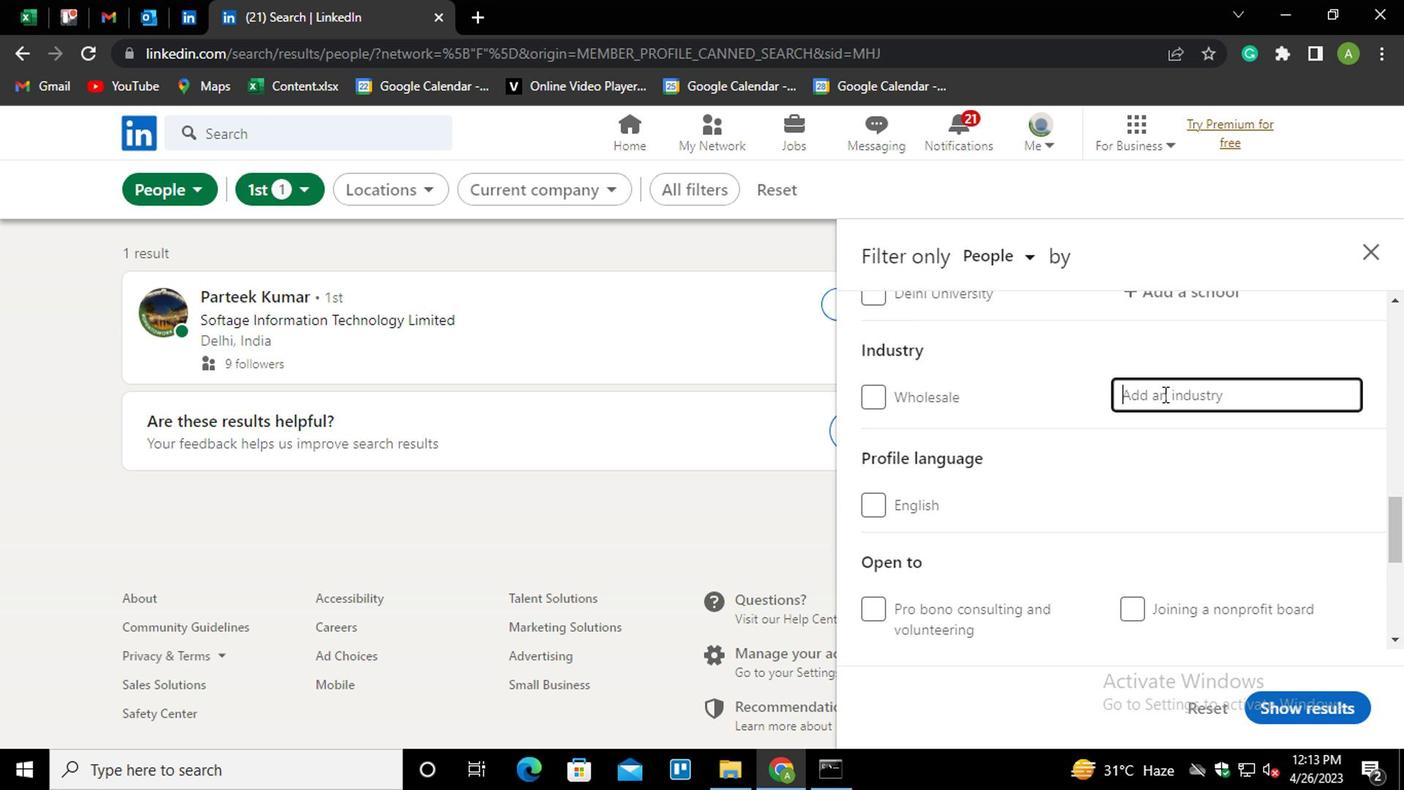 
Action: Mouse pressed left at (1166, 389)
Screenshot: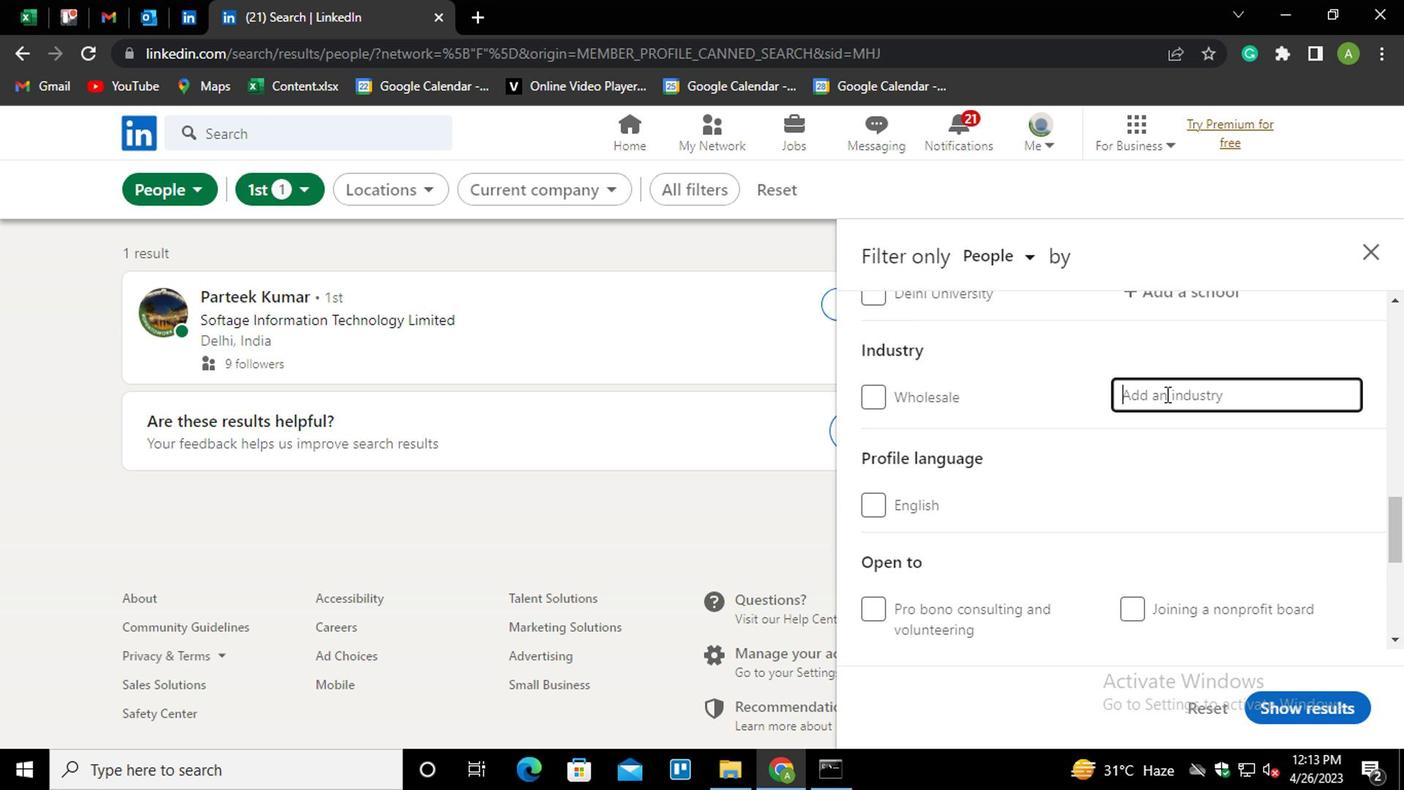 
Action: Key pressed <Key.shift>AGRI<Key.down><Key.down><Key.enter>
Screenshot: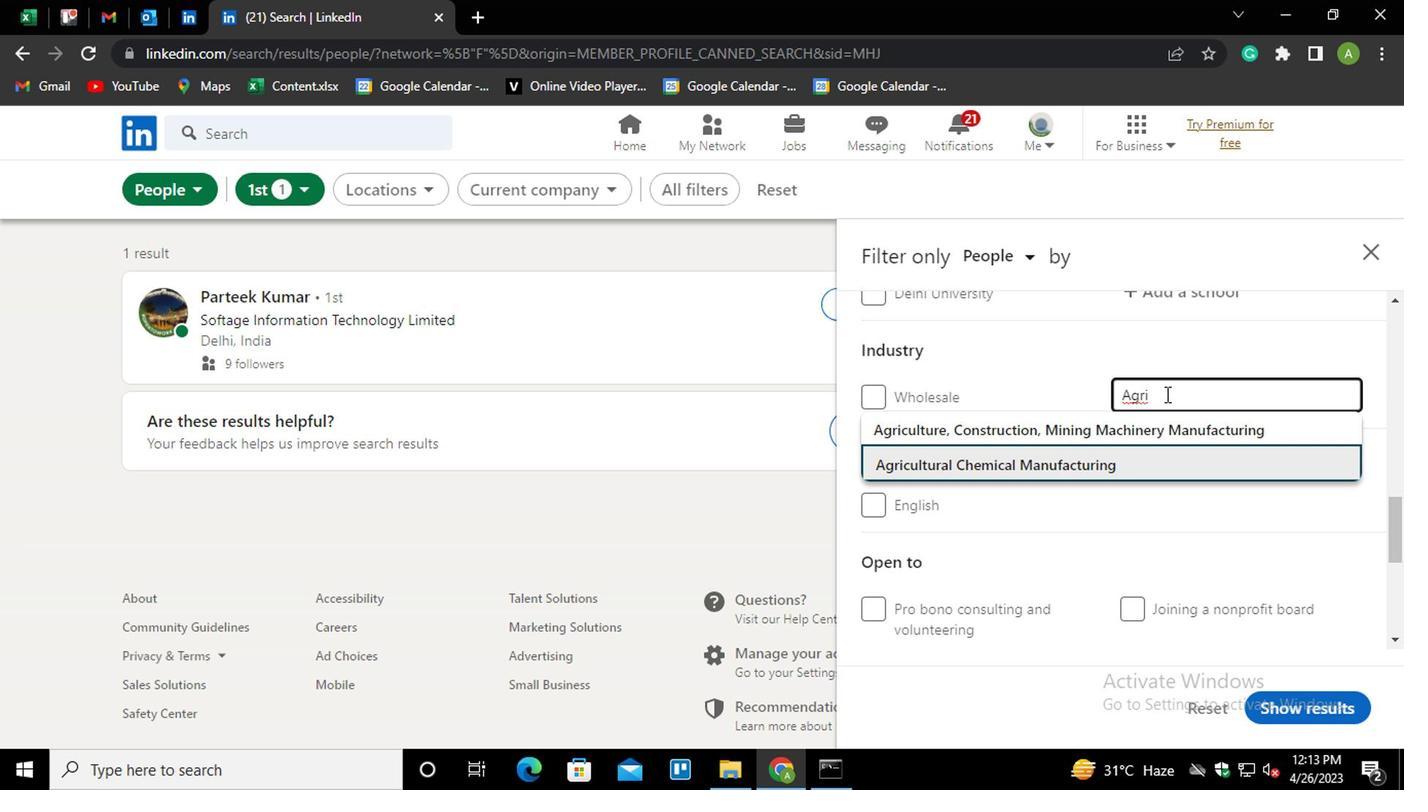 
Action: Mouse moved to (1171, 395)
Screenshot: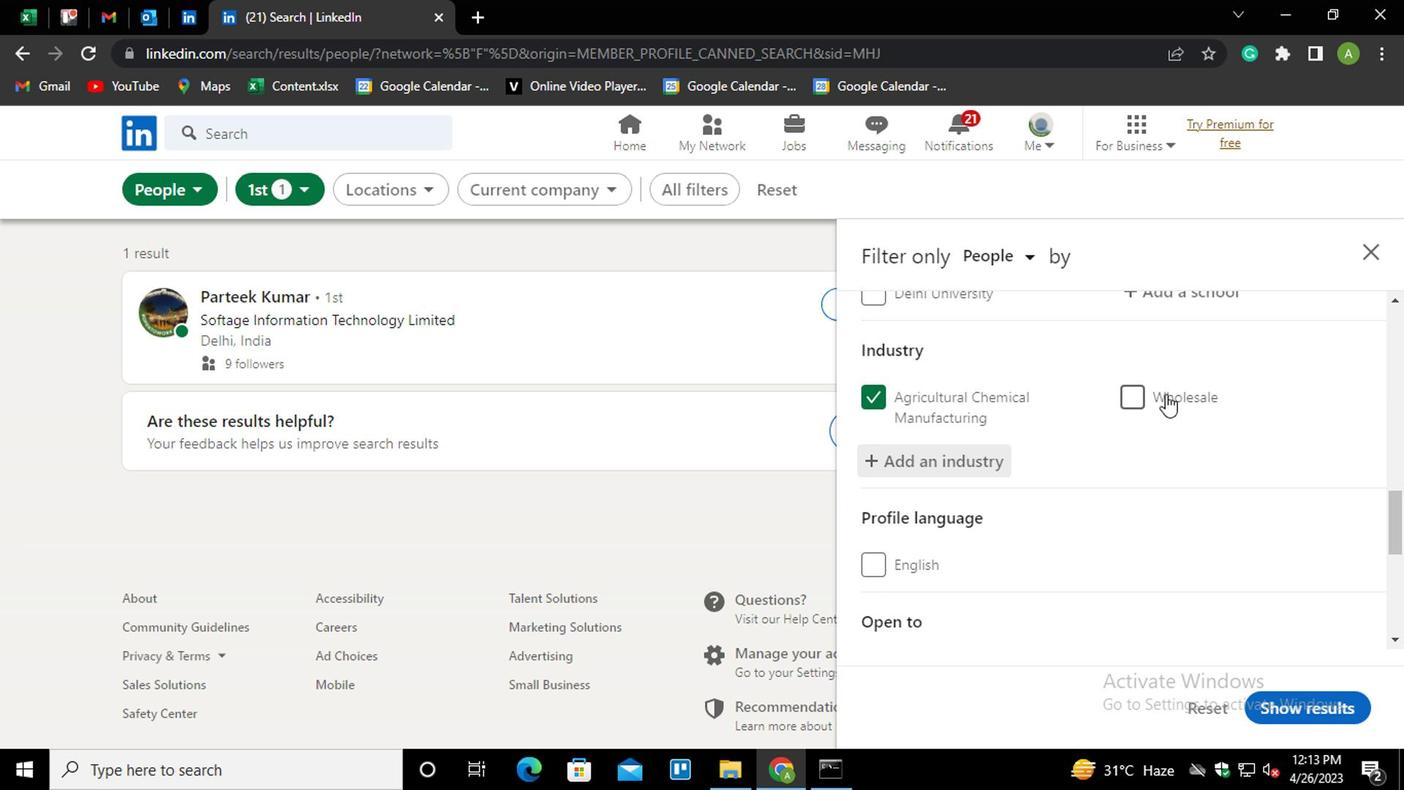 
Action: Mouse scrolled (1171, 394) with delta (0, 0)
Screenshot: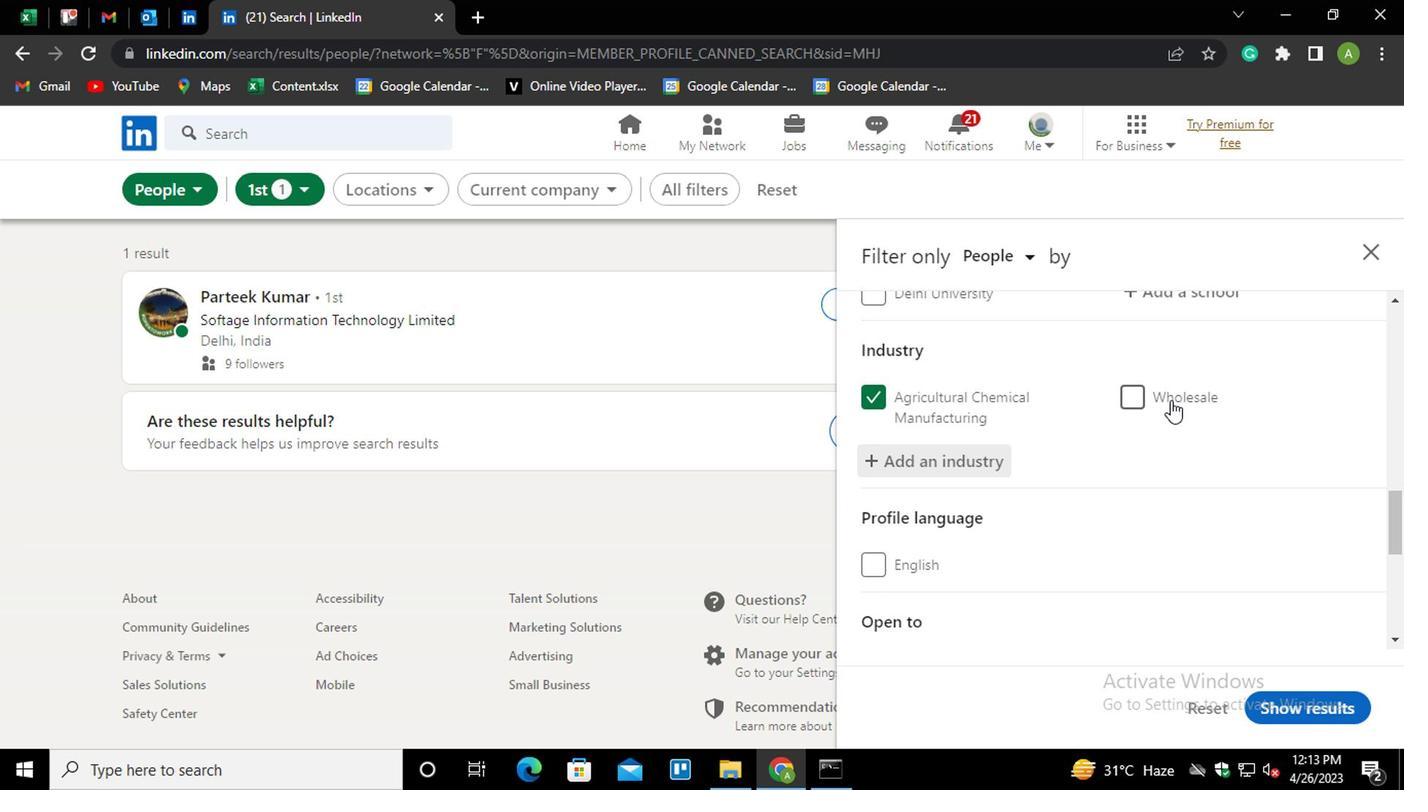 
Action: Mouse moved to (1171, 400)
Screenshot: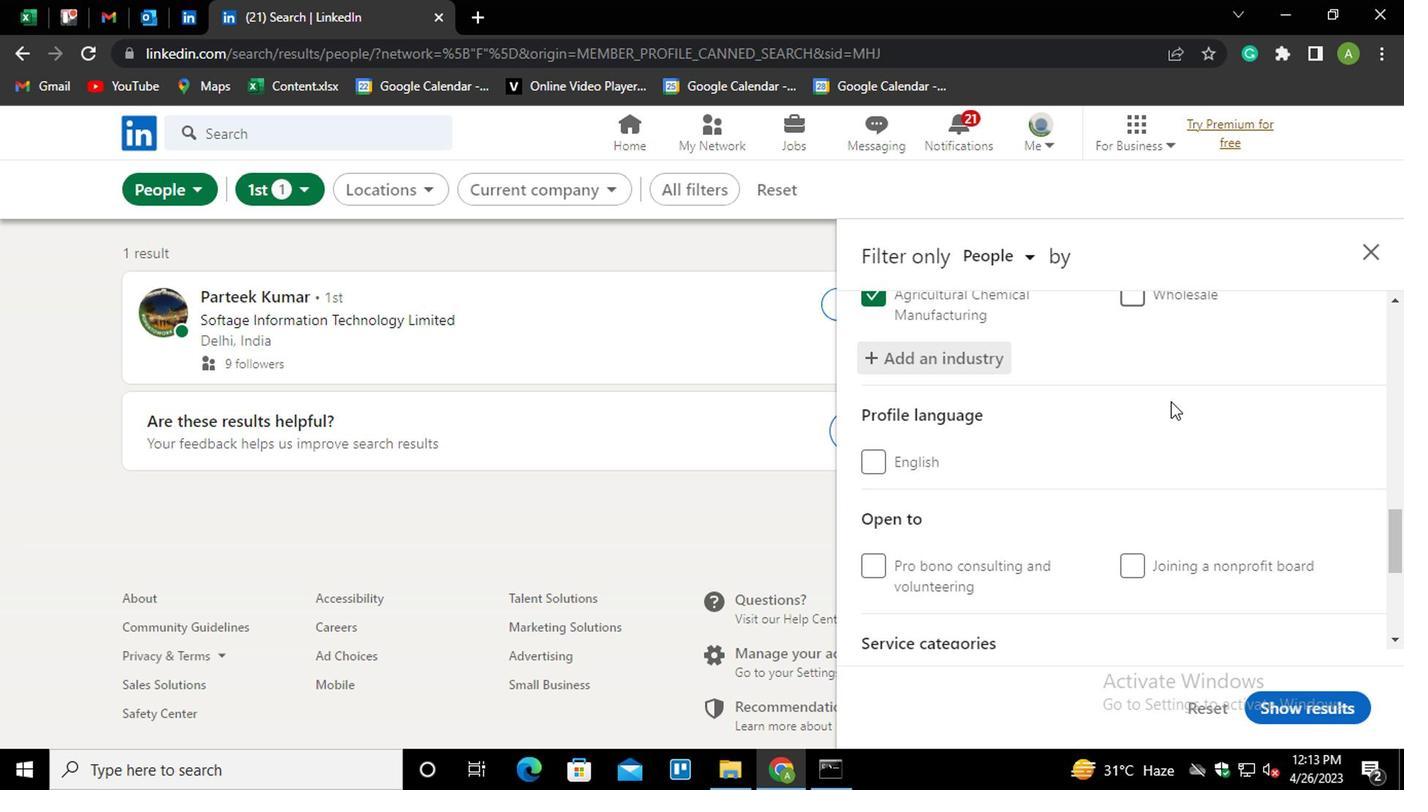 
Action: Mouse scrolled (1171, 399) with delta (0, 0)
Screenshot: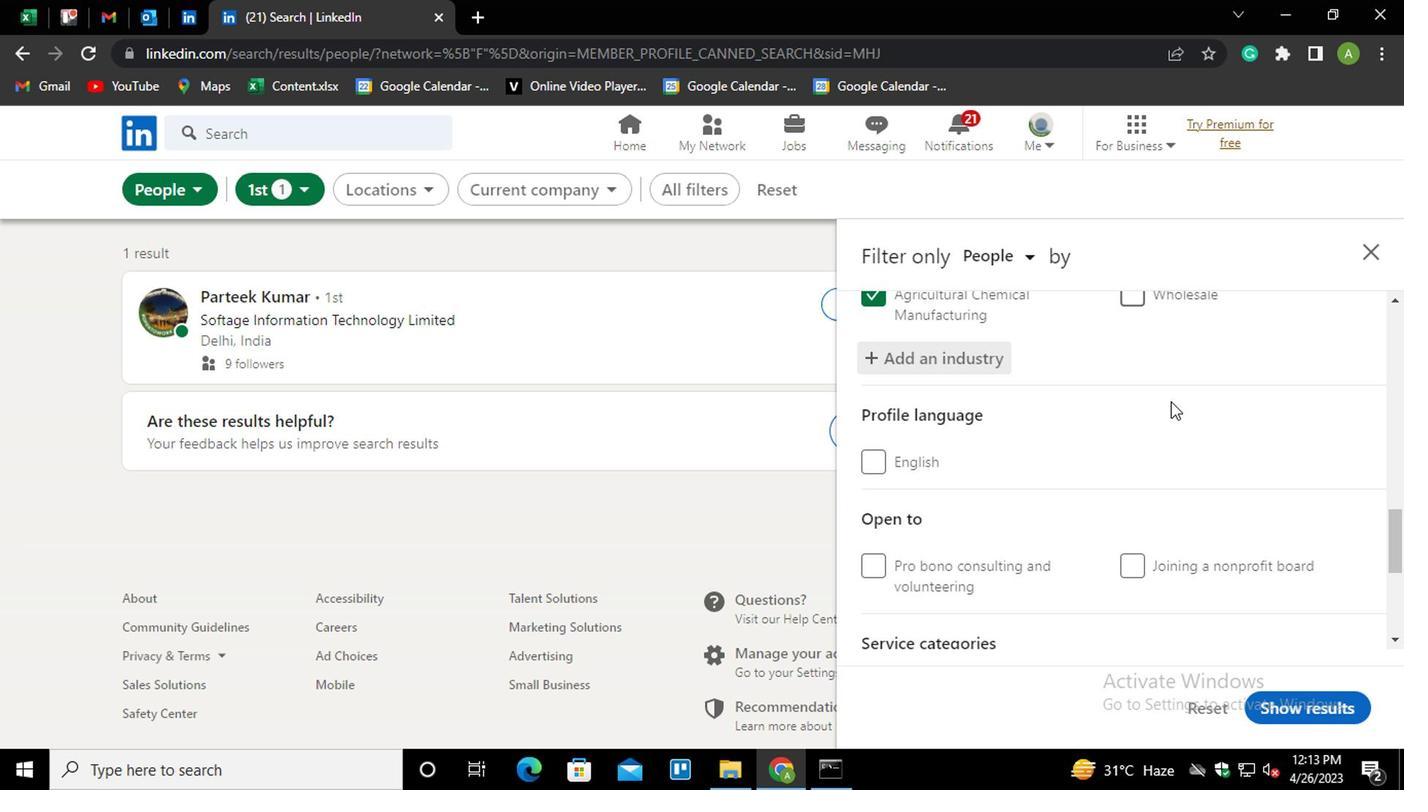 
Action: Mouse scrolled (1171, 399) with delta (0, 0)
Screenshot: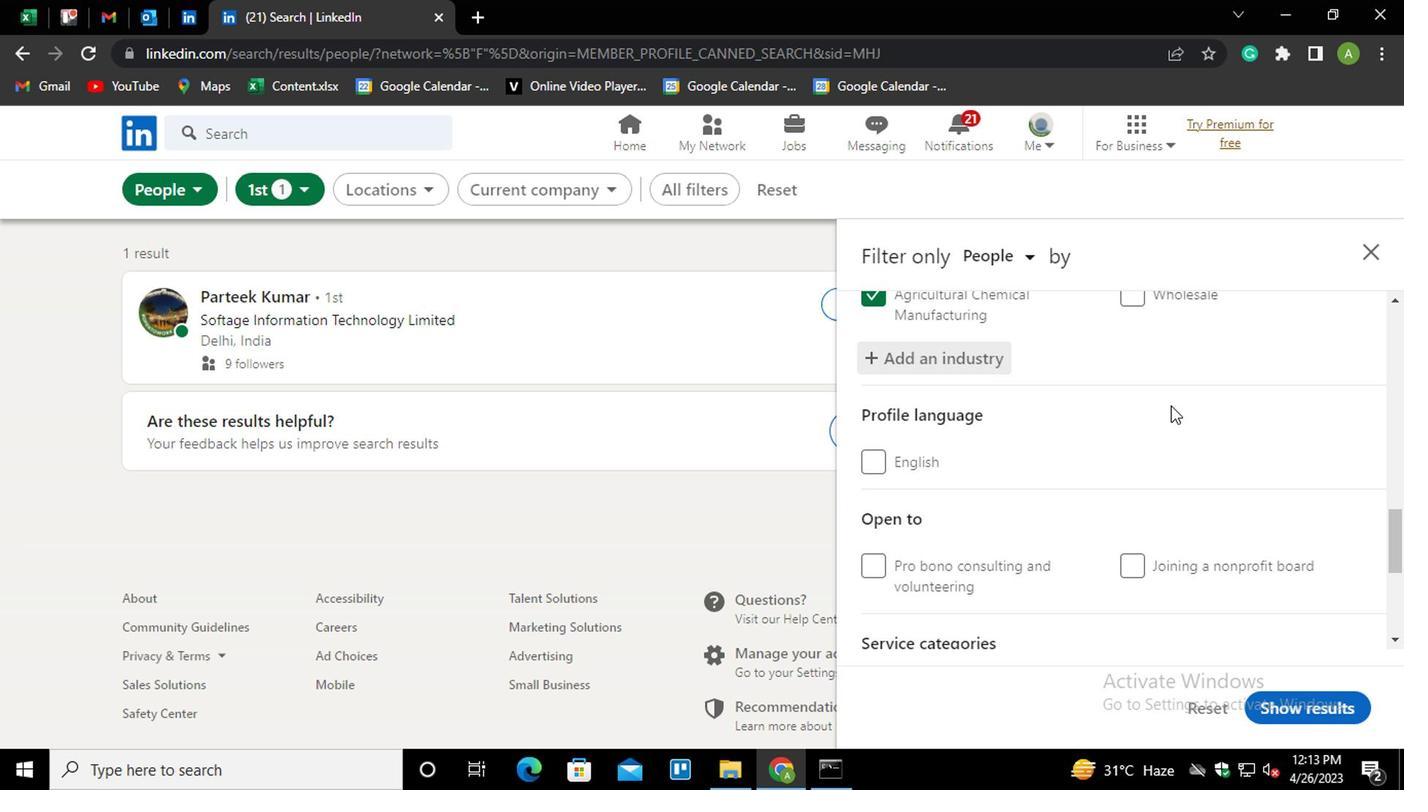 
Action: Mouse moved to (1021, 474)
Screenshot: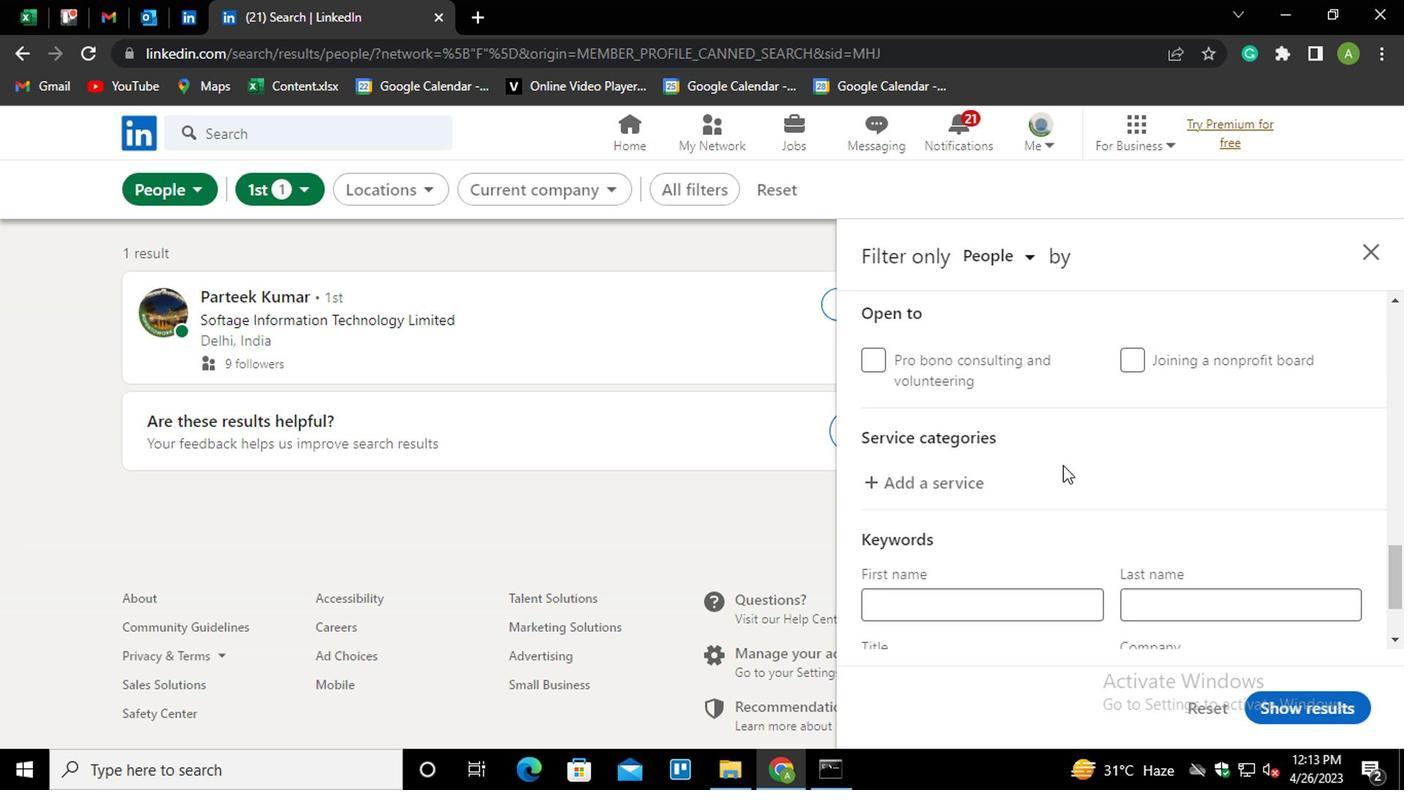 
Action: Mouse scrolled (1021, 473) with delta (0, -1)
Screenshot: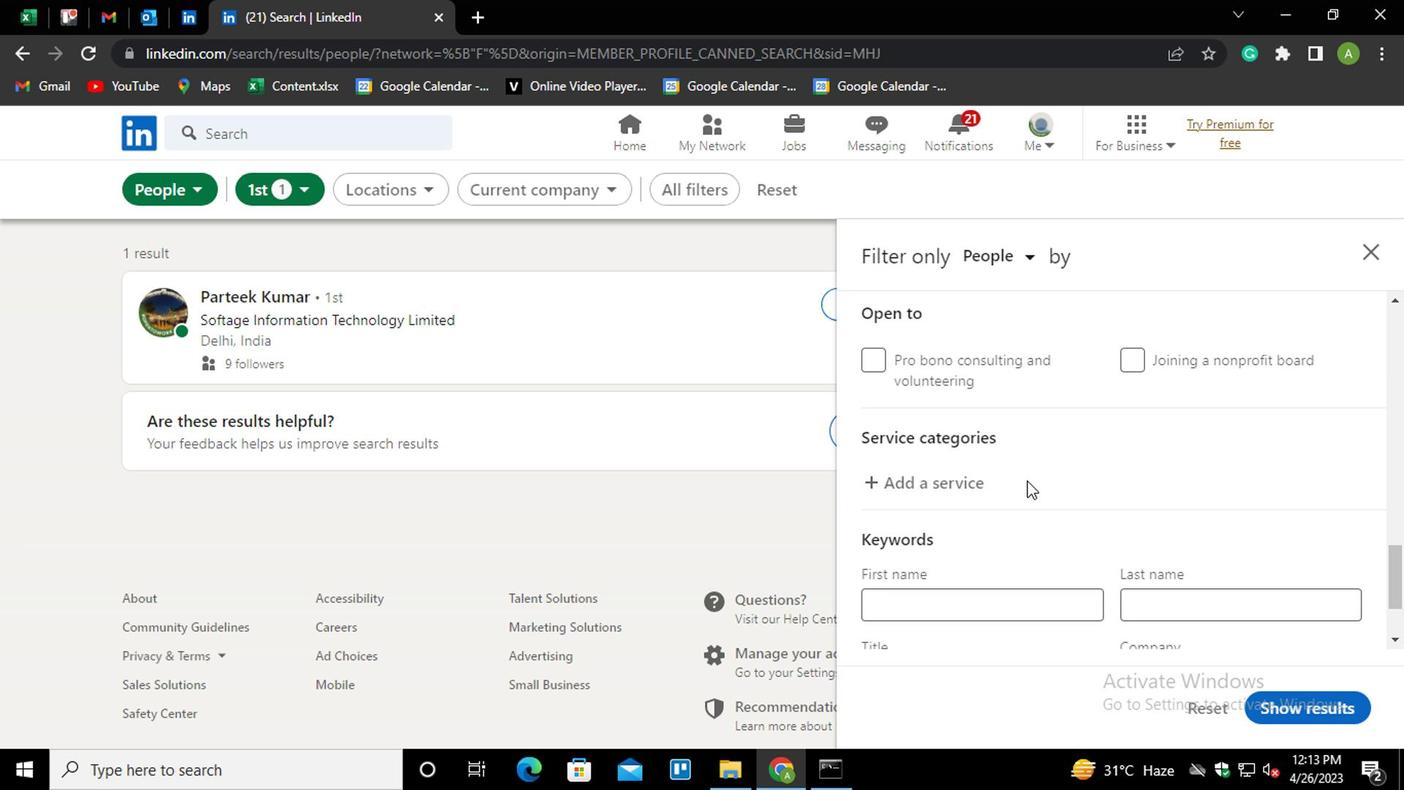 
Action: Mouse moved to (961, 367)
Screenshot: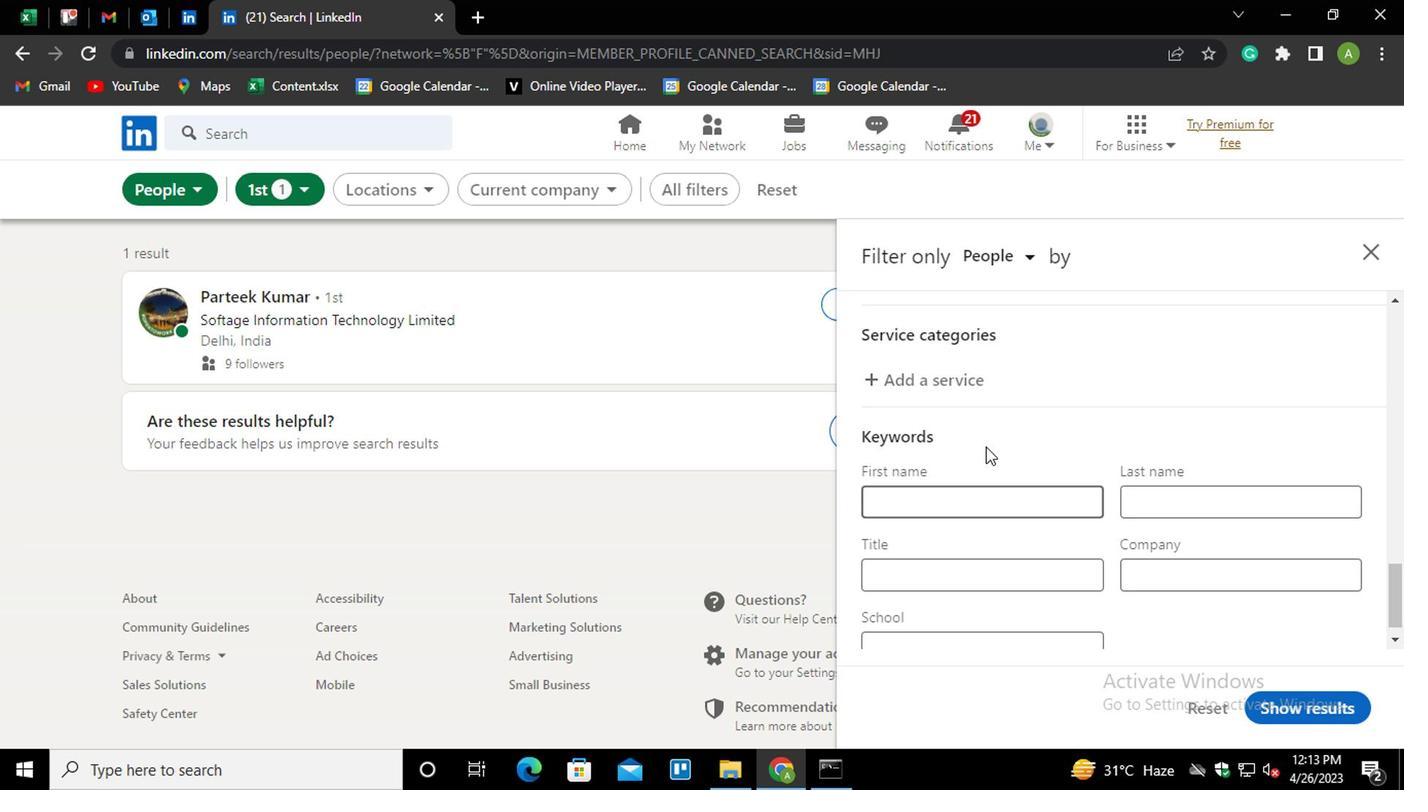 
Action: Mouse pressed left at (961, 367)
Screenshot: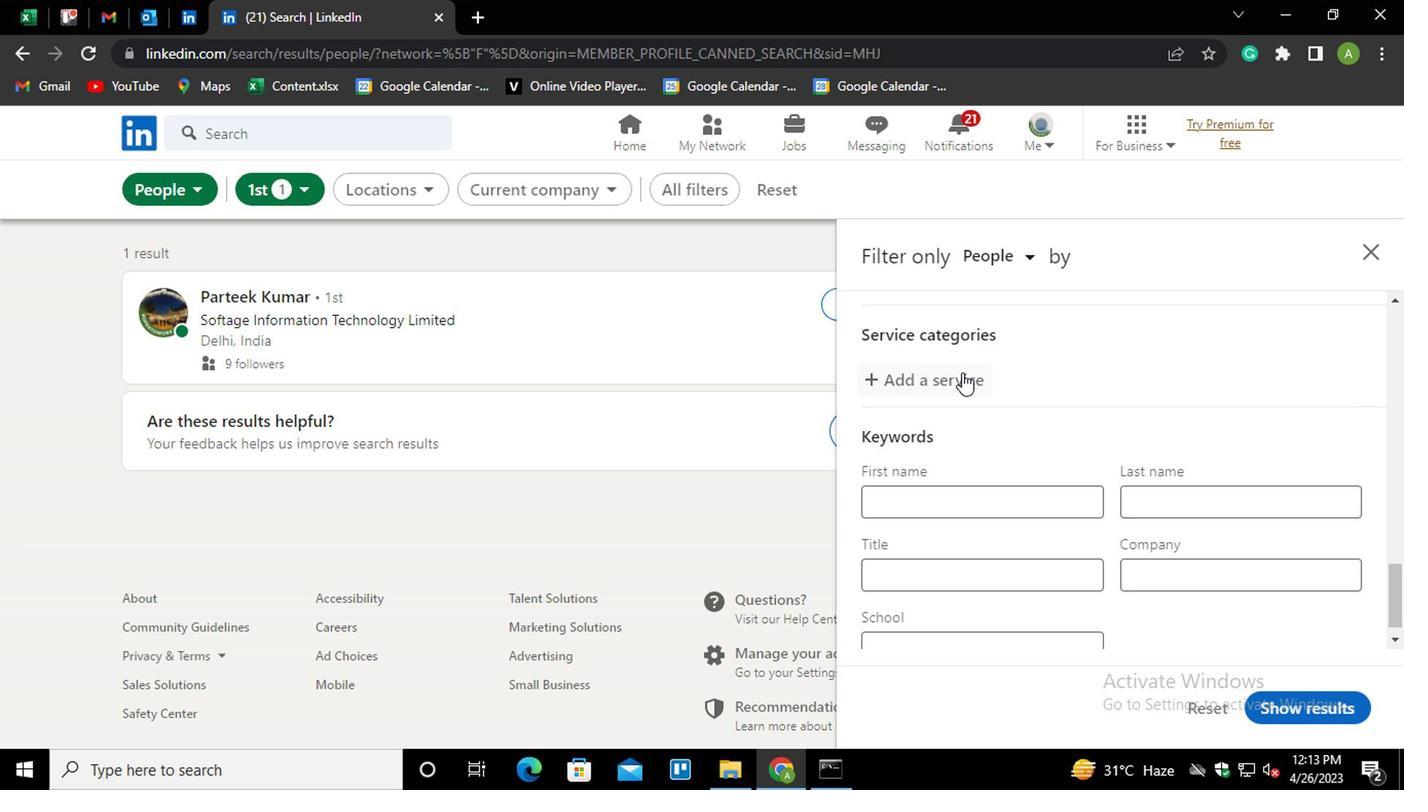 
Action: Key pressed <Key.shift_r>MARKET<Key.down><Key.down><Key.enter>
Screenshot: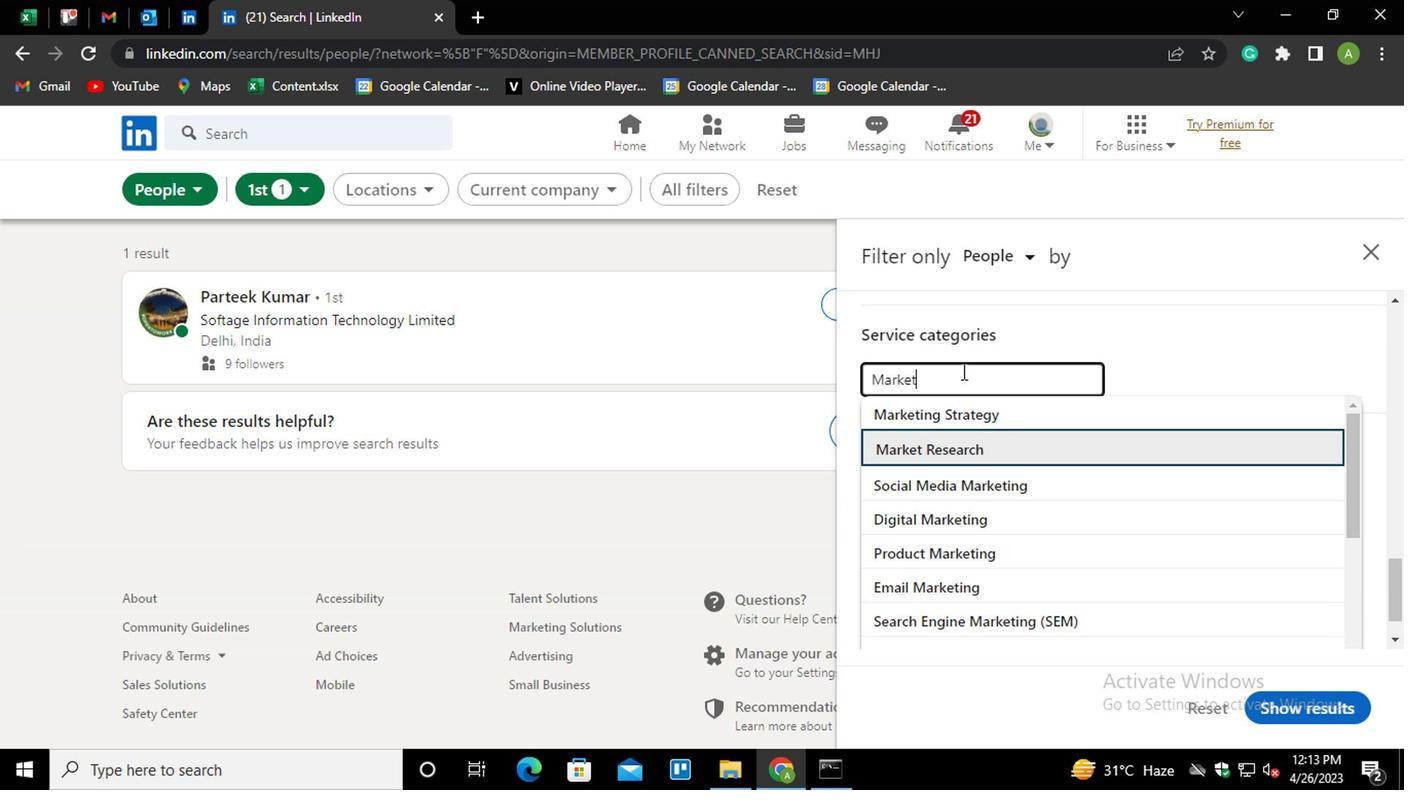 
Action: Mouse scrolled (961, 366) with delta (0, 0)
Screenshot: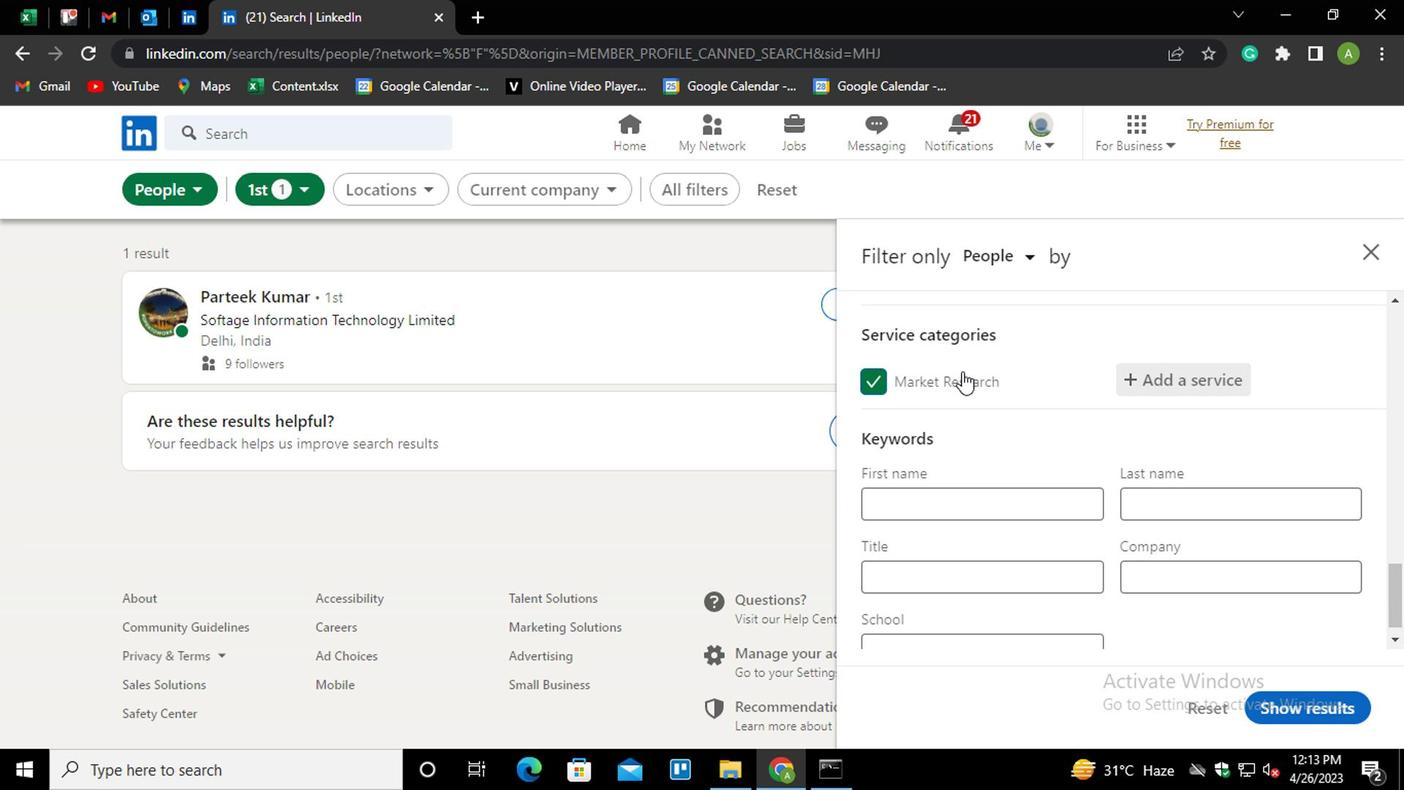 
Action: Mouse scrolled (961, 366) with delta (0, 0)
Screenshot: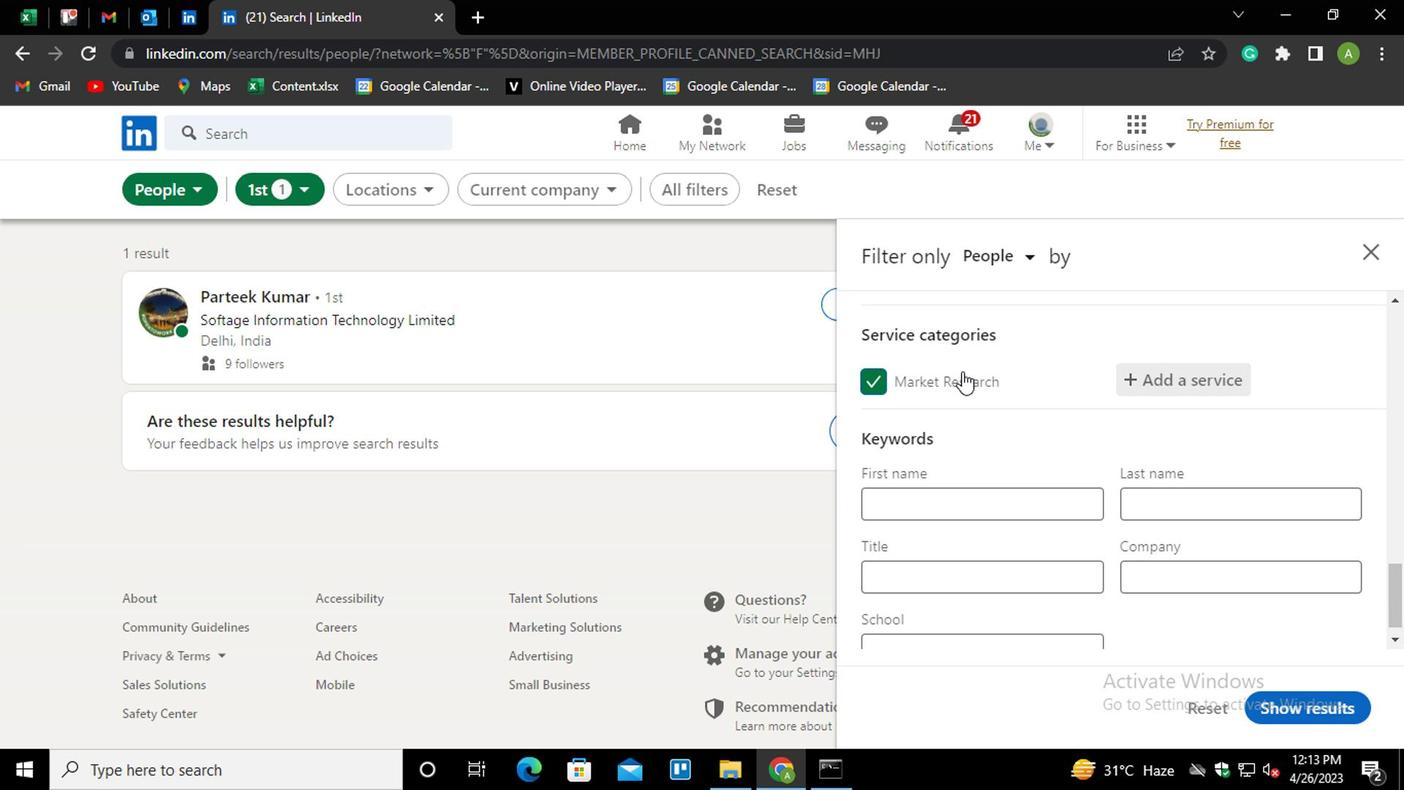 
Action: Mouse scrolled (961, 366) with delta (0, 0)
Screenshot: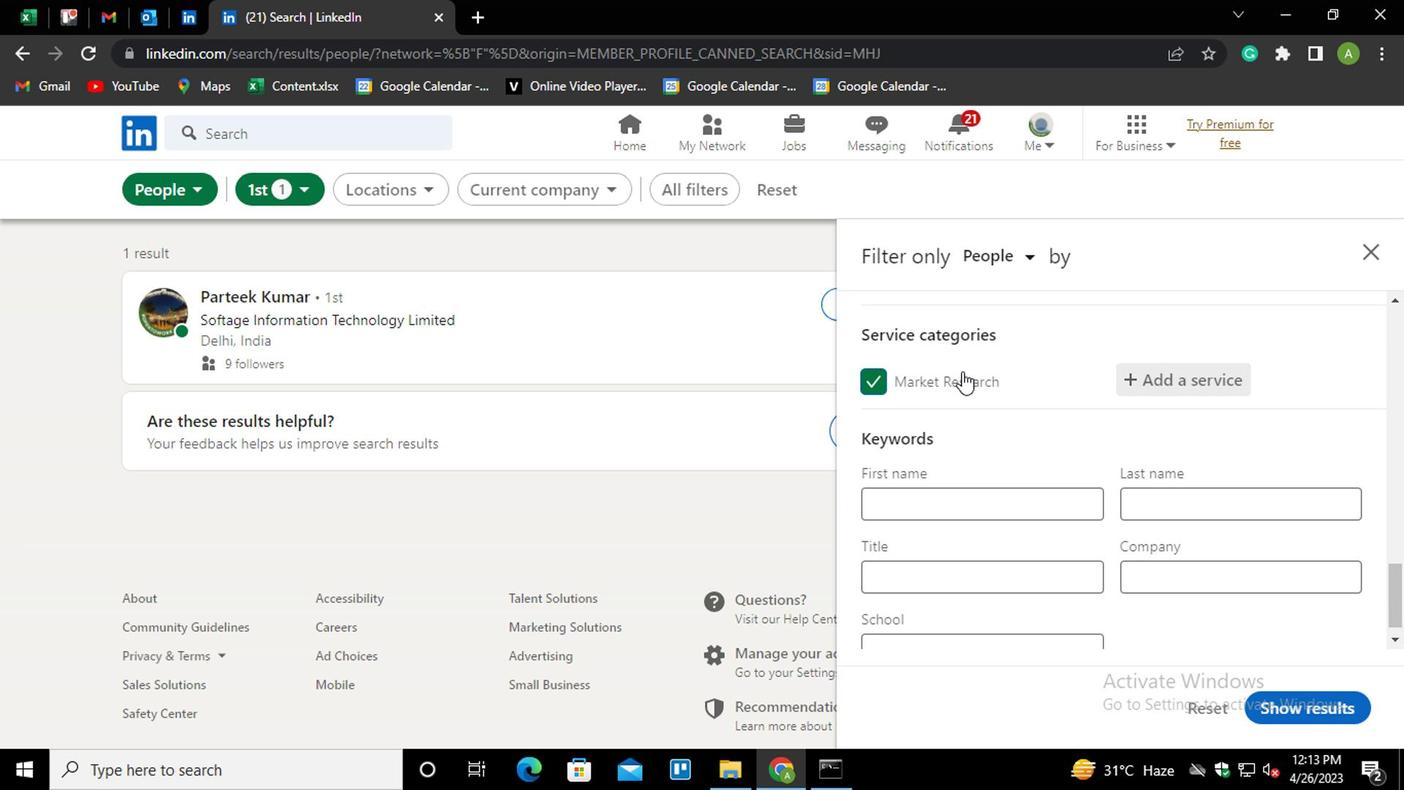 
Action: Mouse scrolled (961, 366) with delta (0, 0)
Screenshot: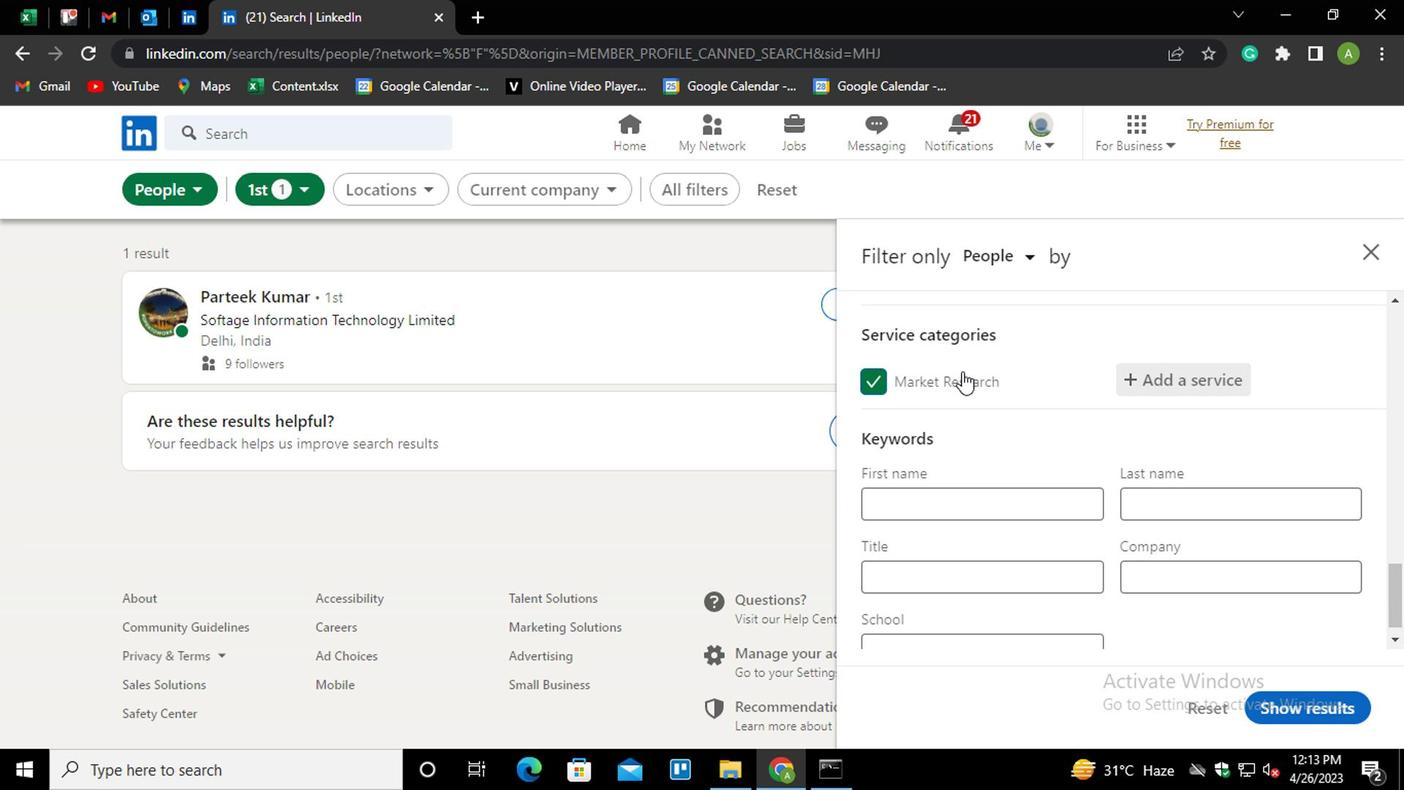 
Action: Mouse moved to (939, 548)
Screenshot: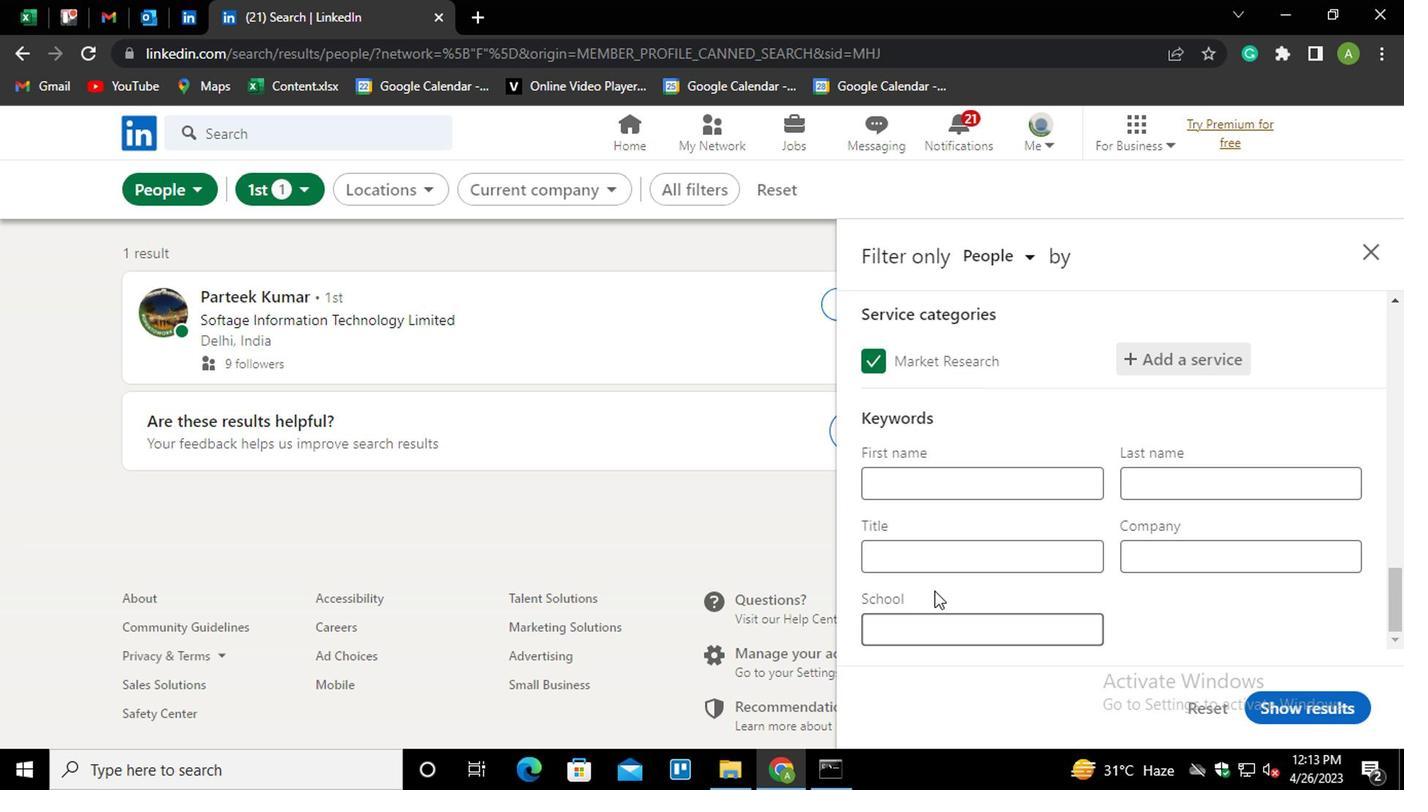 
Action: Mouse pressed left at (939, 548)
Screenshot: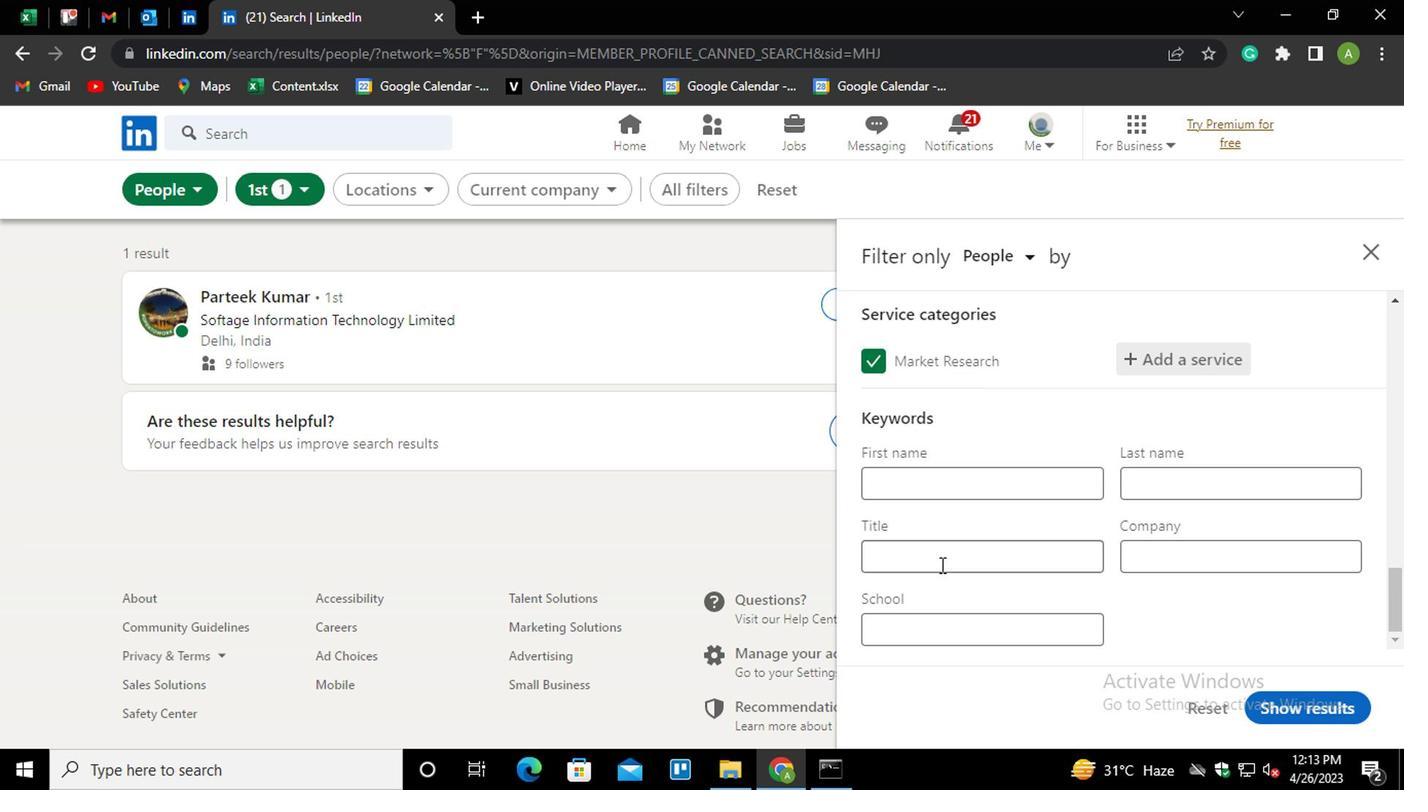 
Action: Mouse moved to (939, 548)
Screenshot: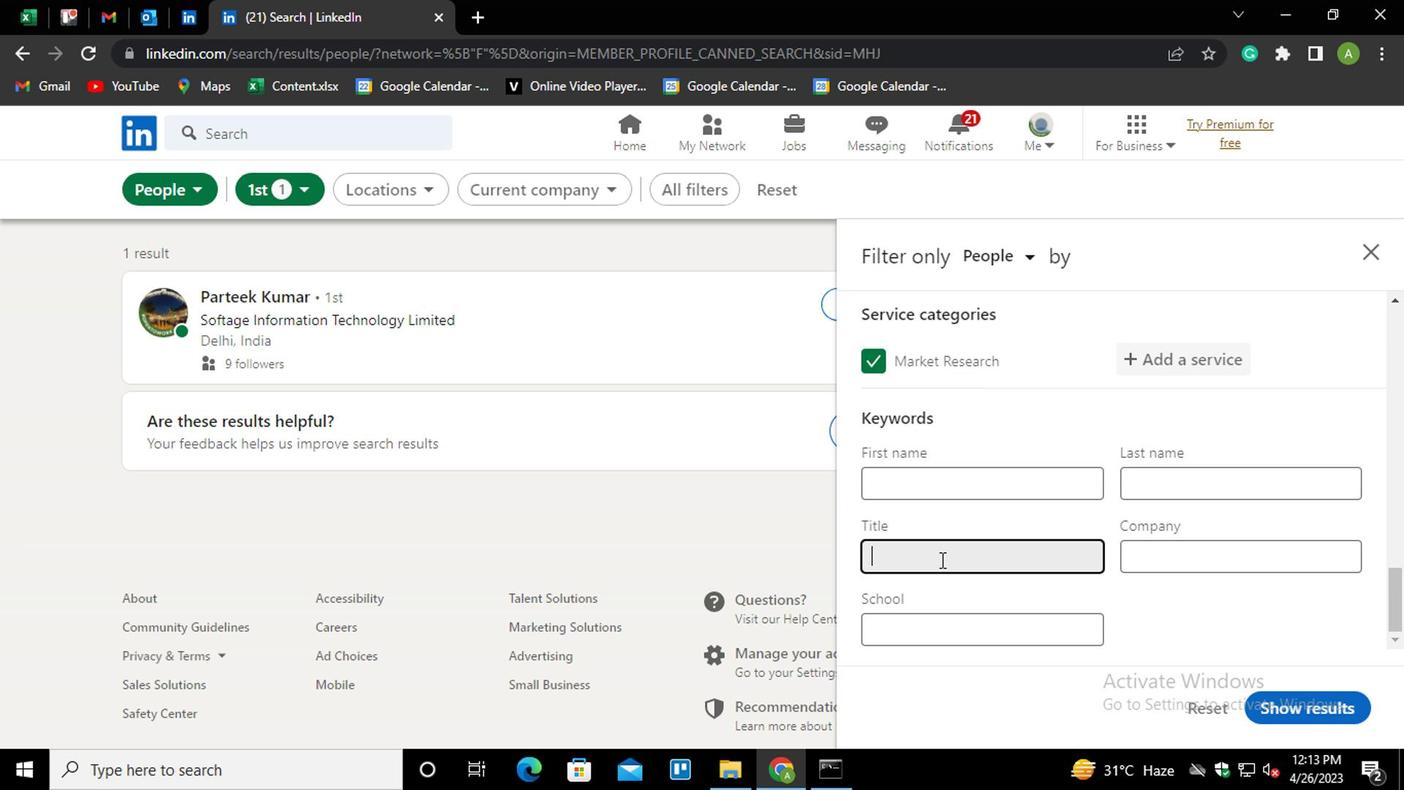 
Action: Key pressed <Key.shift_r><Key.shift_r>HELP<Key.space><Key.shift>DESK
Screenshot: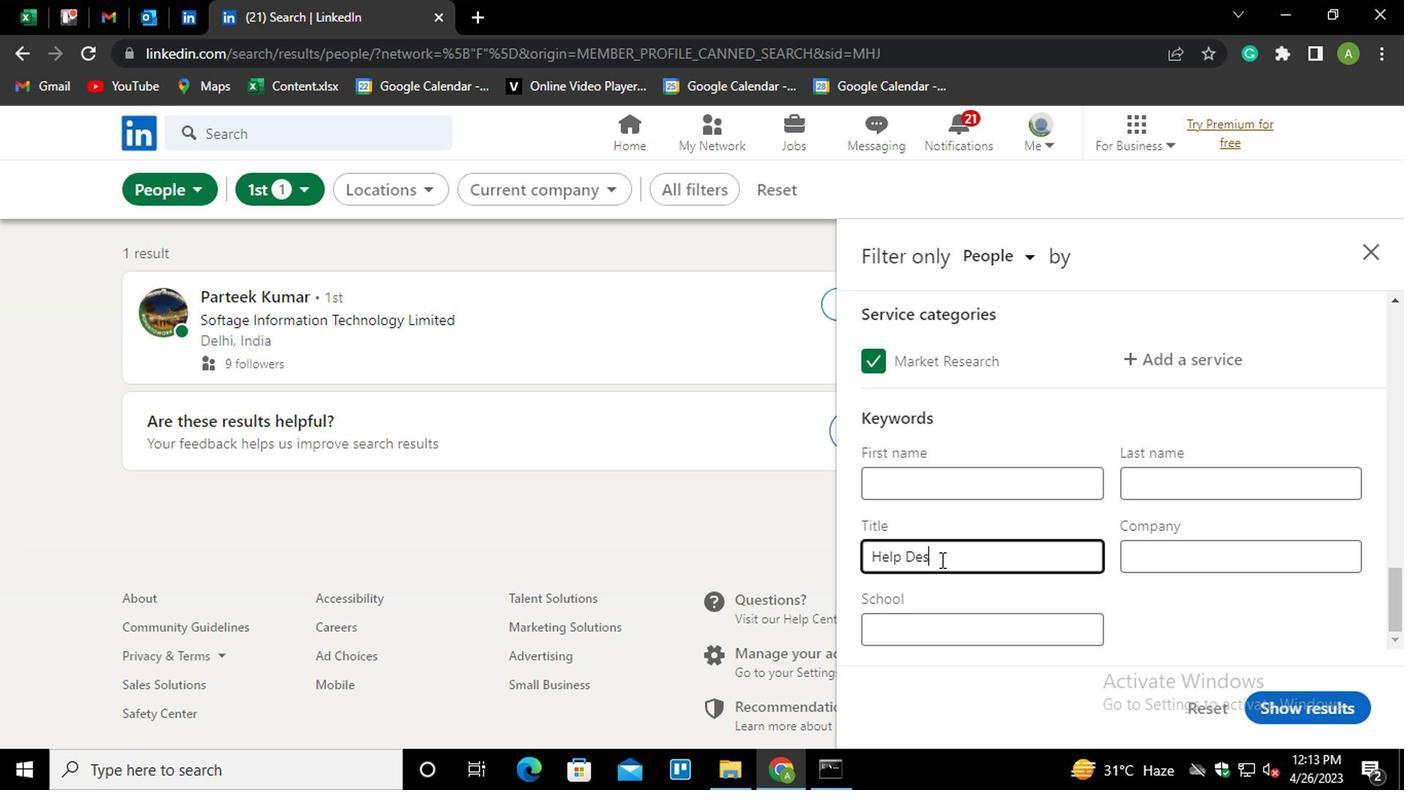 
Action: Mouse moved to (1212, 596)
Screenshot: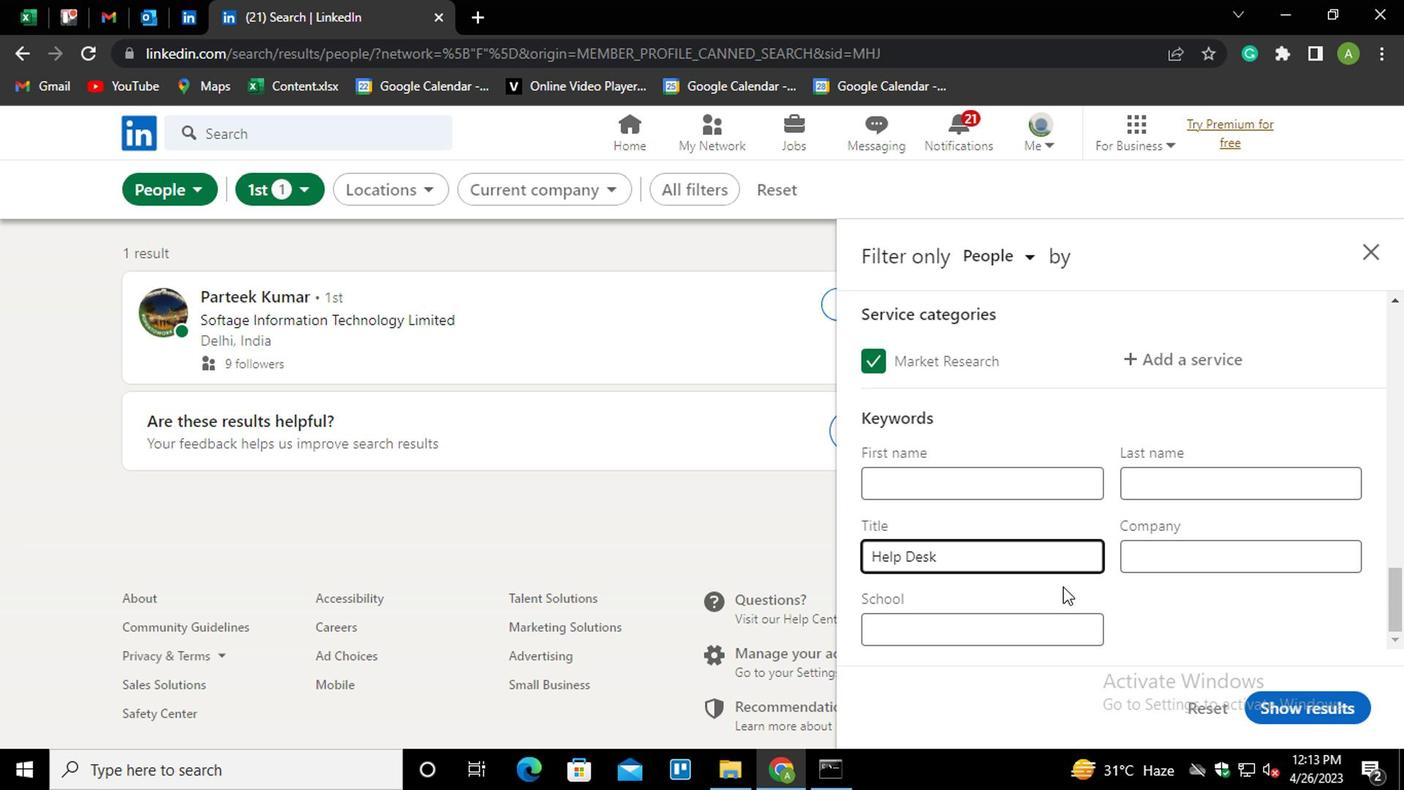 
Action: Mouse pressed left at (1212, 596)
Screenshot: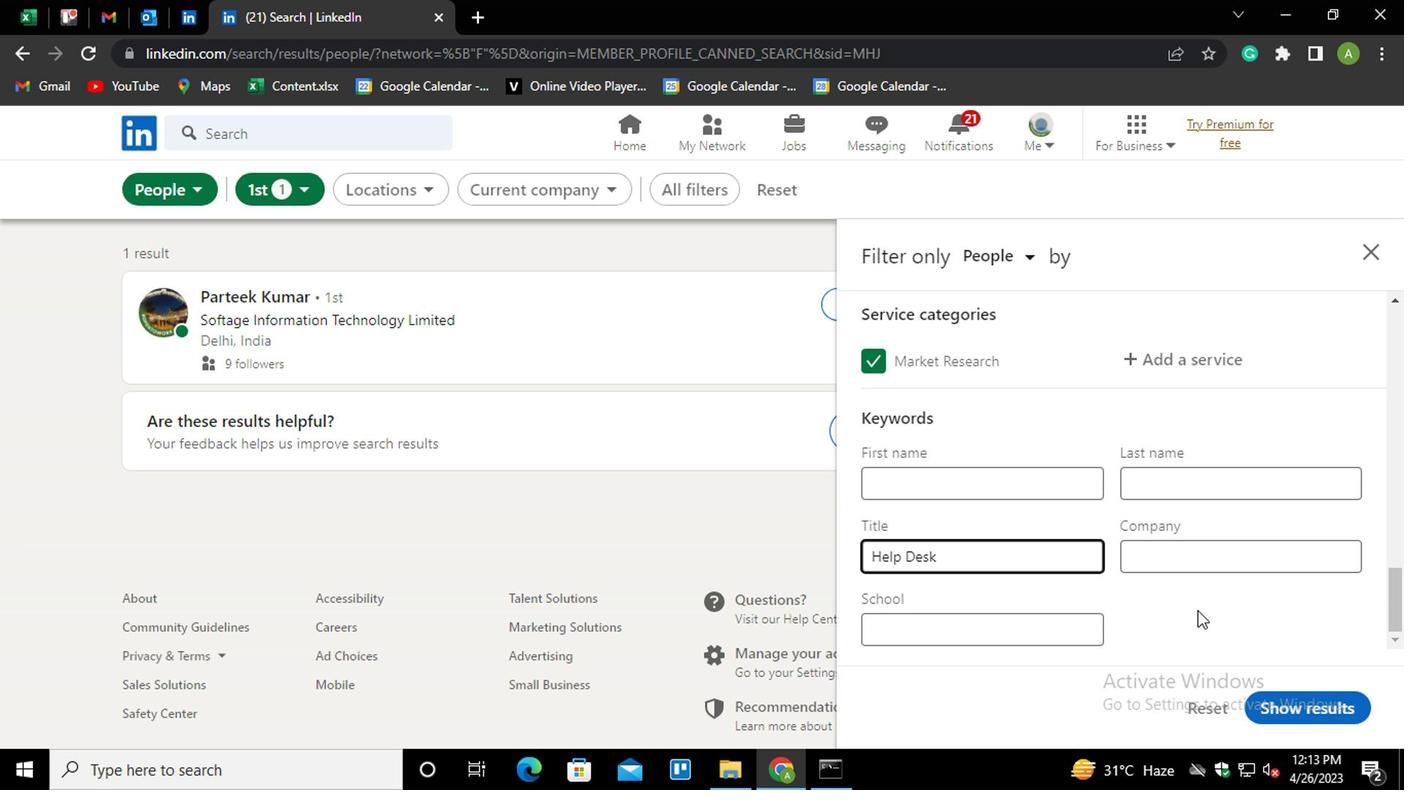 
Action: Mouse moved to (1321, 689)
Screenshot: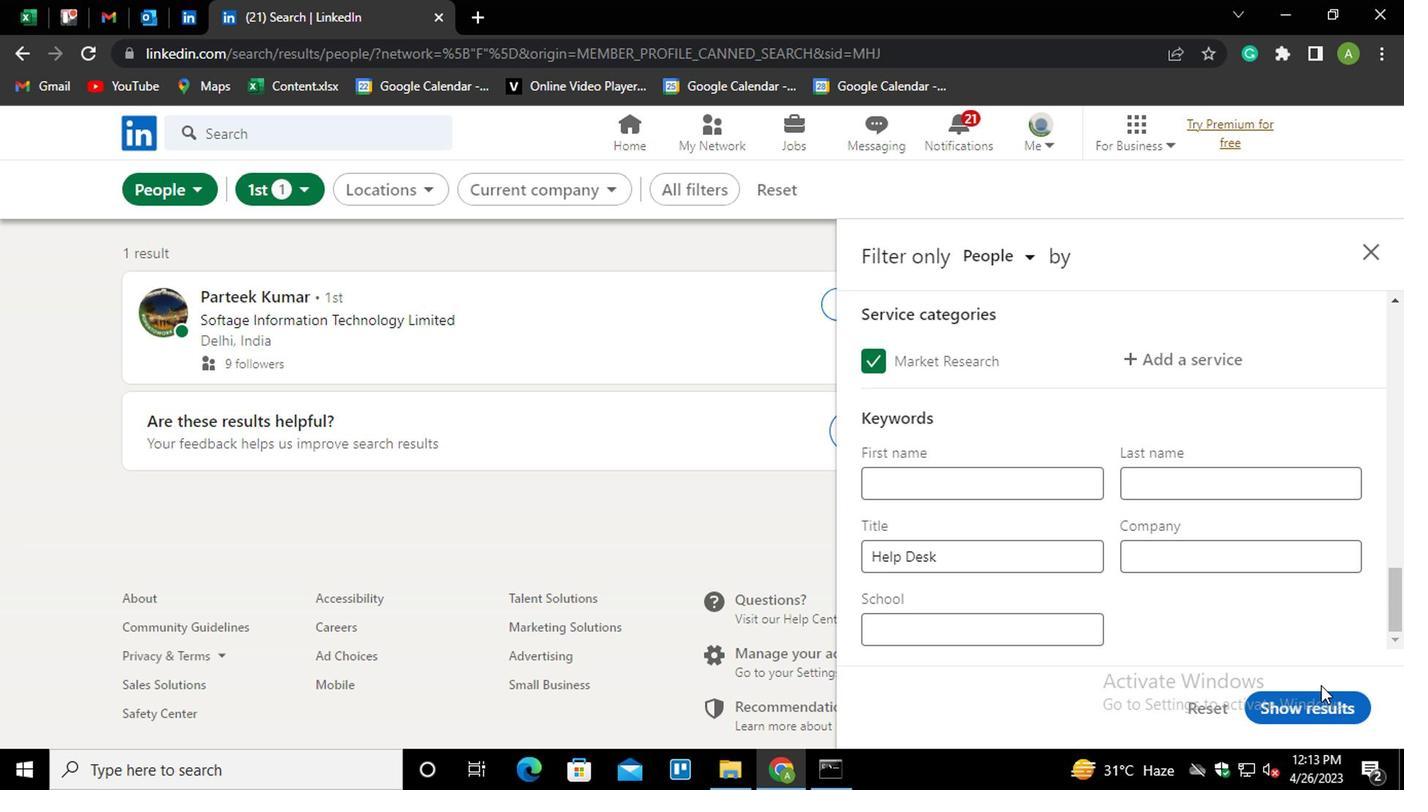 
Action: Mouse pressed left at (1321, 689)
Screenshot: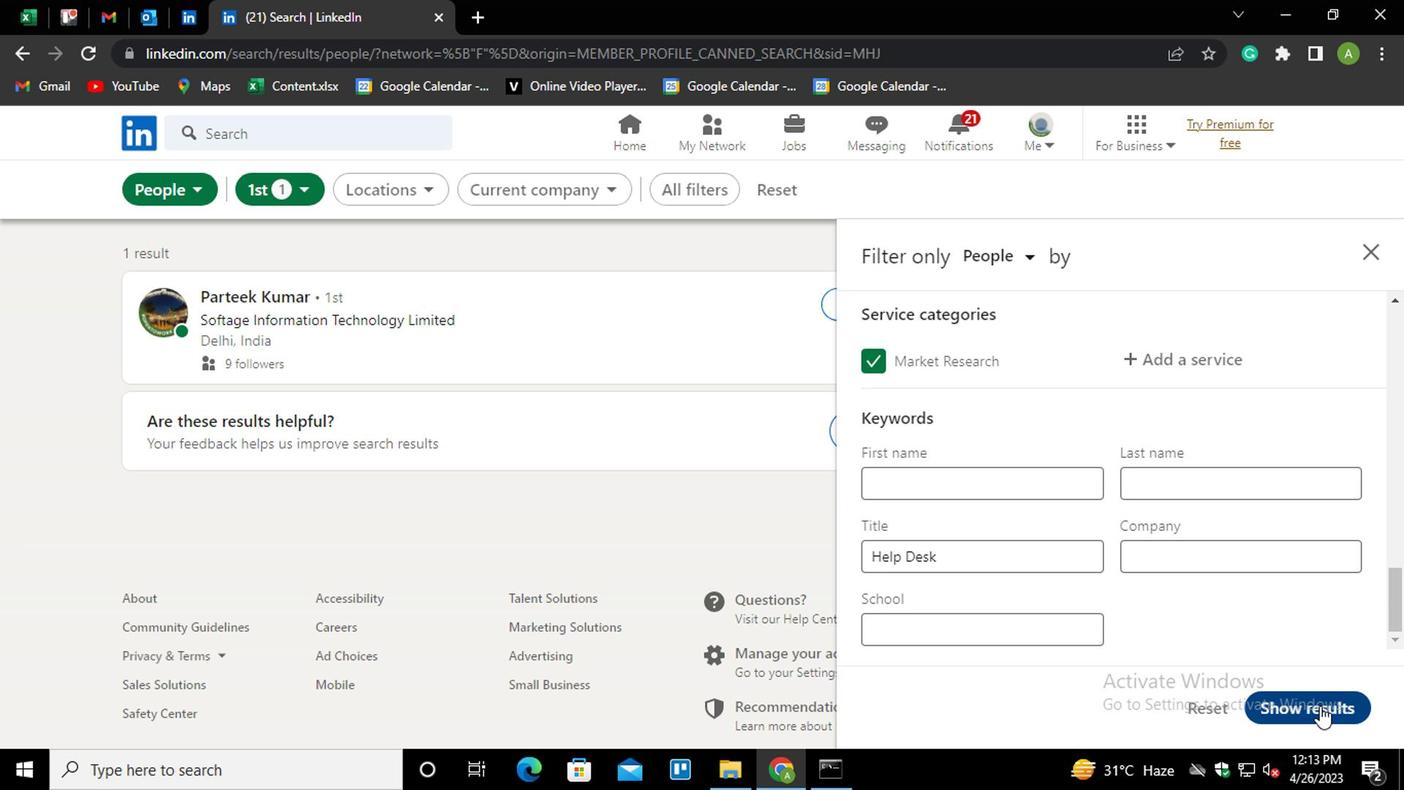 
